 Task: Add a signature Karina Martinez containing Have a great National Peace Day, Karina Martinez to email address softage.8@softage.net and add a label Environmental
Action: Mouse moved to (1307, 76)
Screenshot: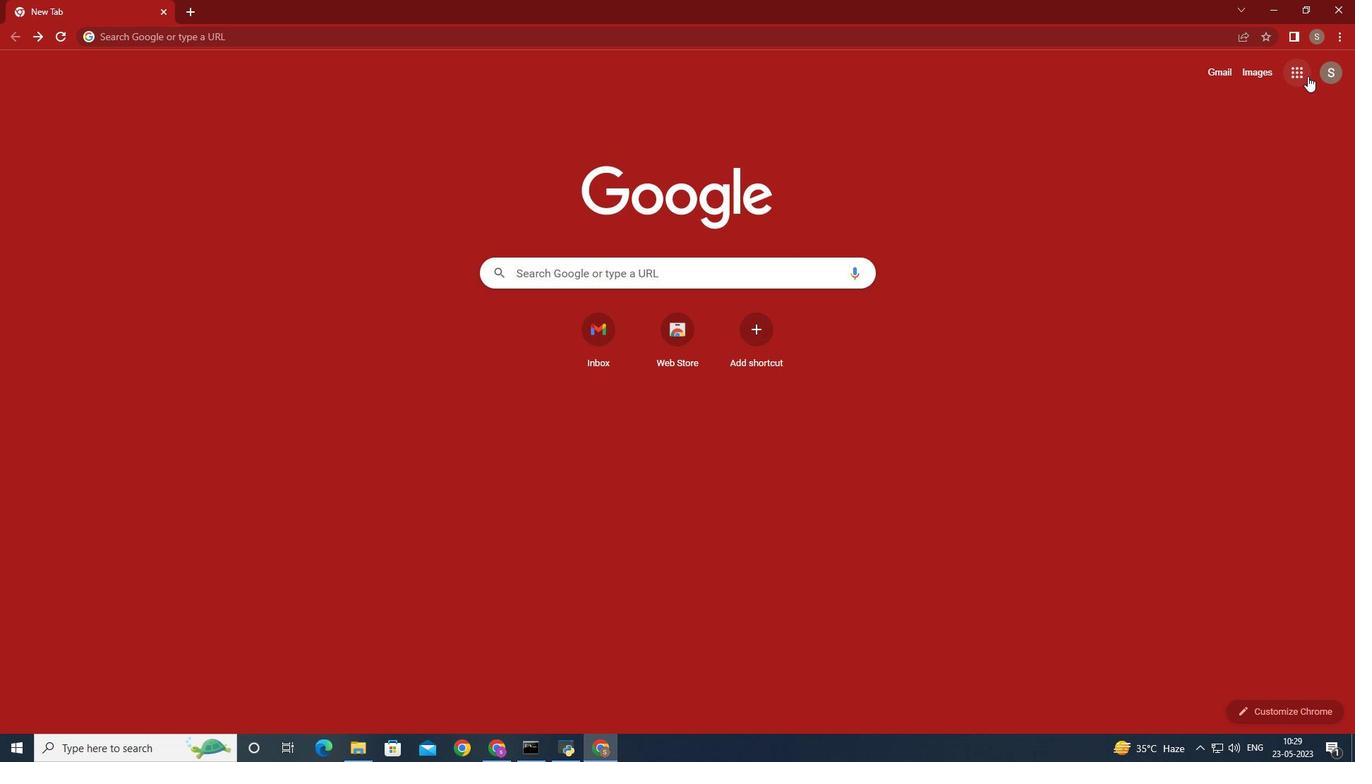 
Action: Mouse pressed left at (1307, 76)
Screenshot: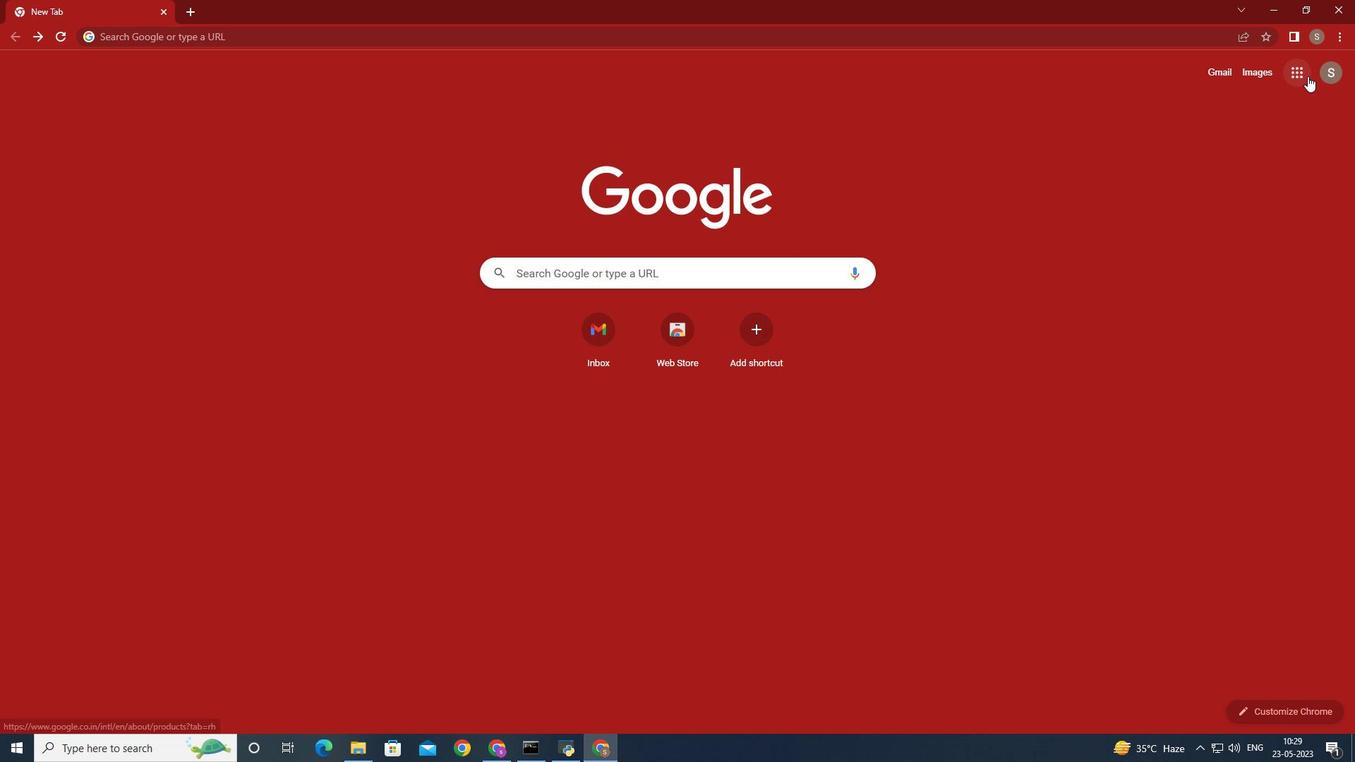 
Action: Mouse moved to (1243, 139)
Screenshot: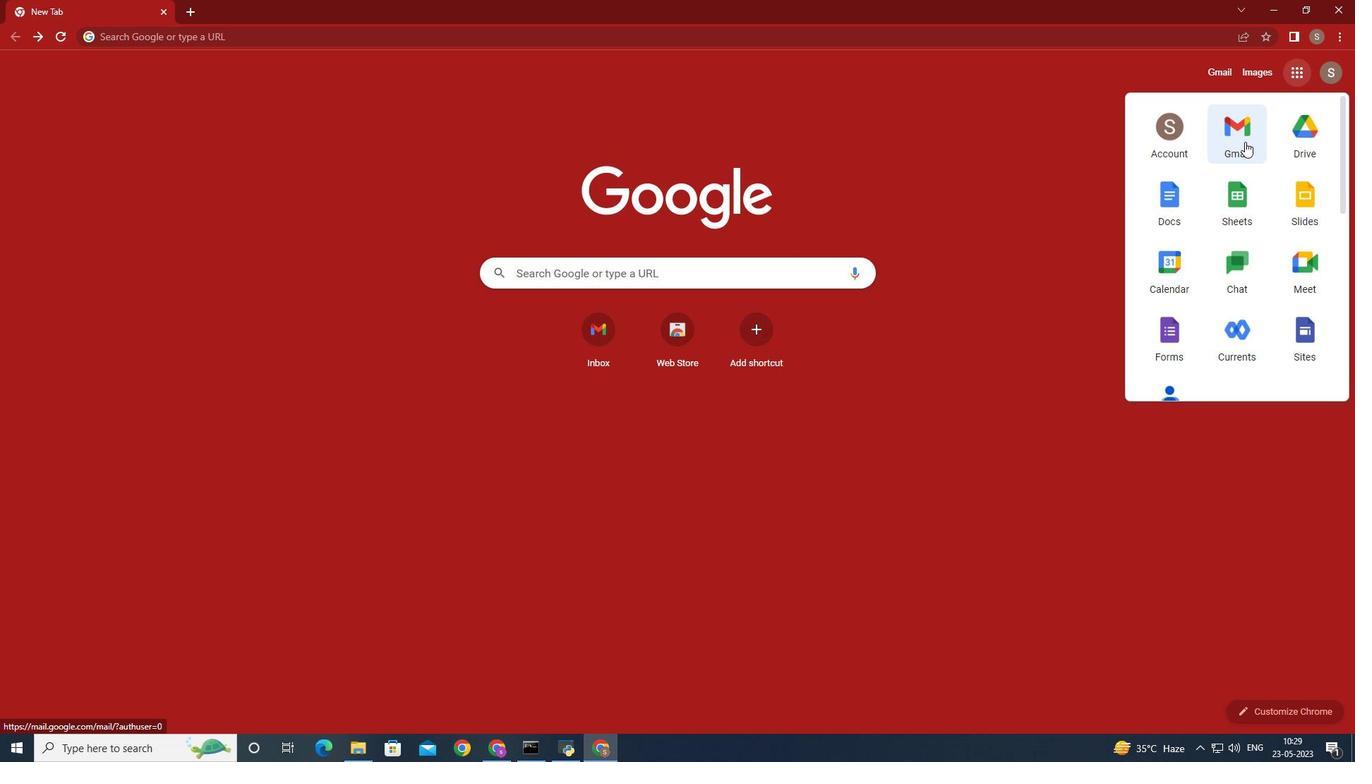 
Action: Mouse pressed left at (1243, 139)
Screenshot: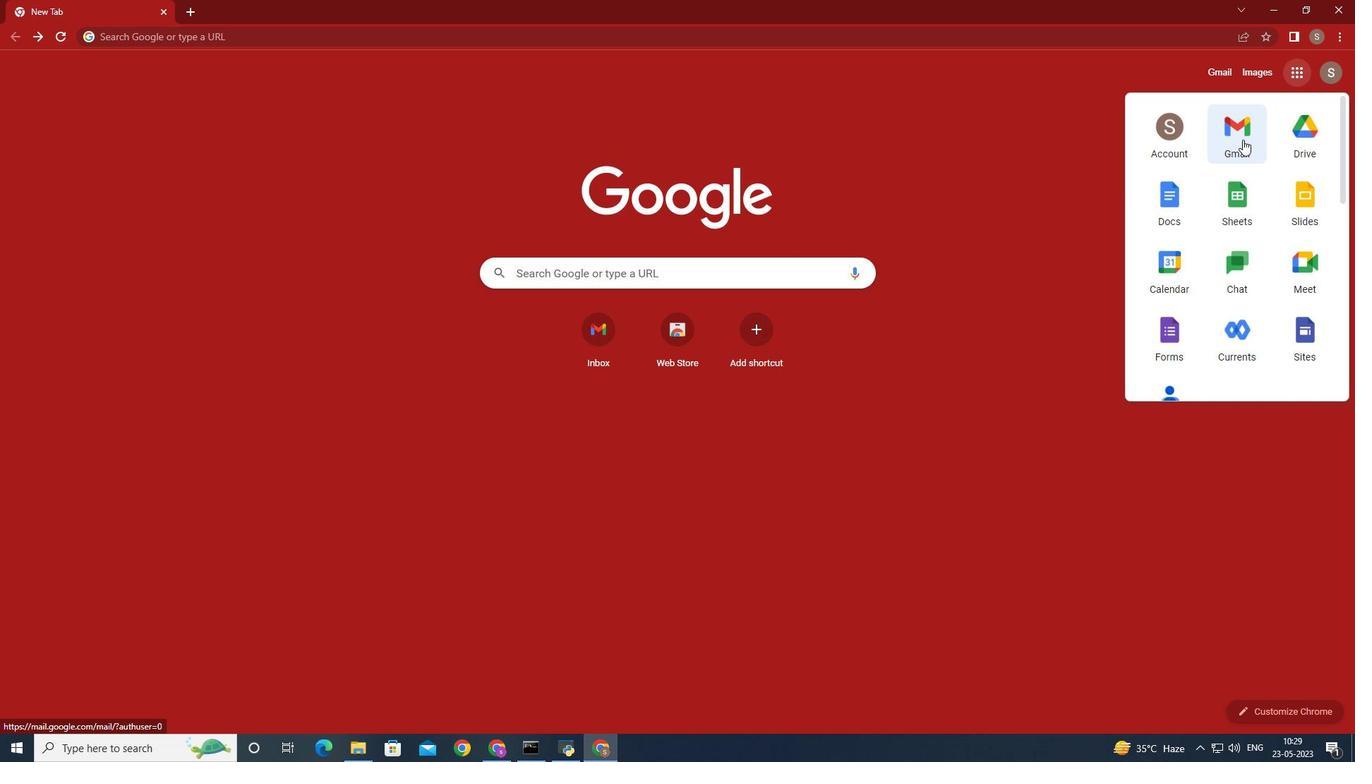 
Action: Mouse moved to (1195, 100)
Screenshot: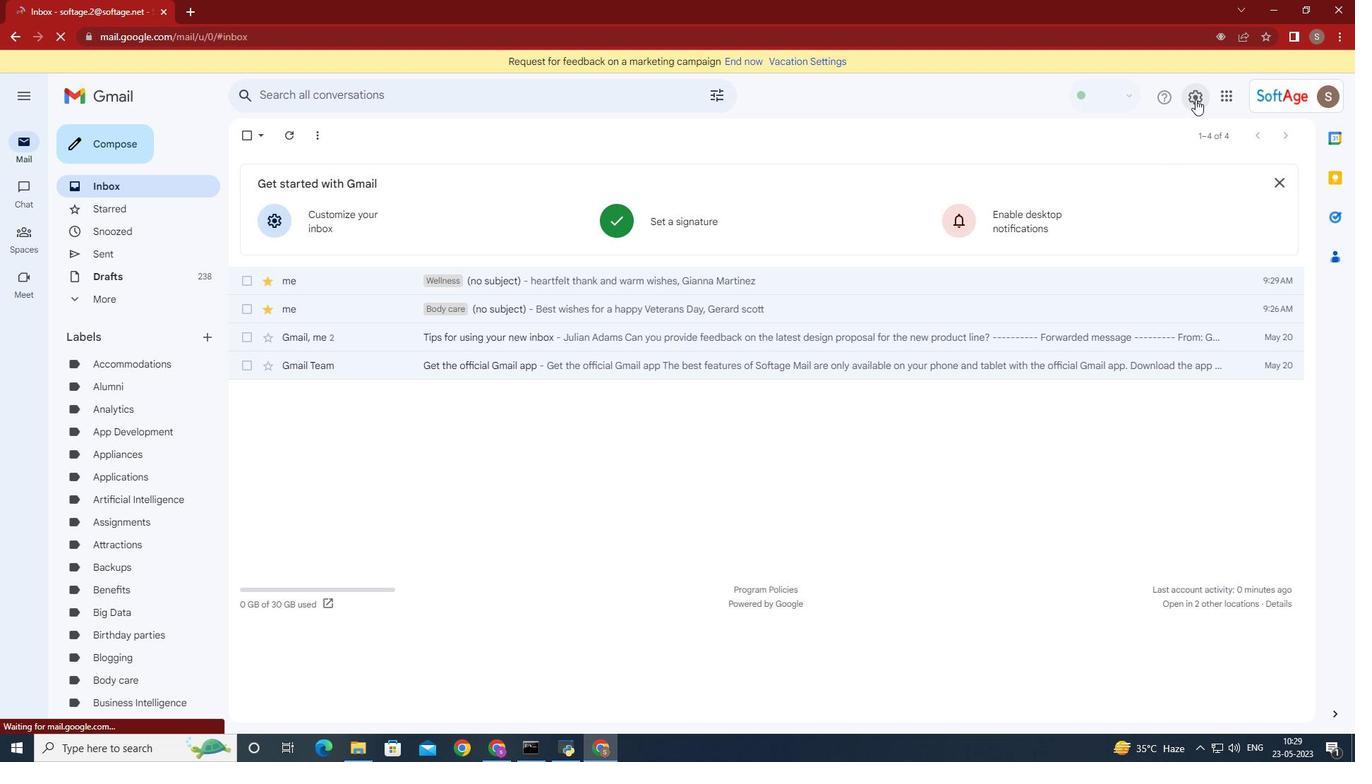 
Action: Mouse pressed left at (1195, 100)
Screenshot: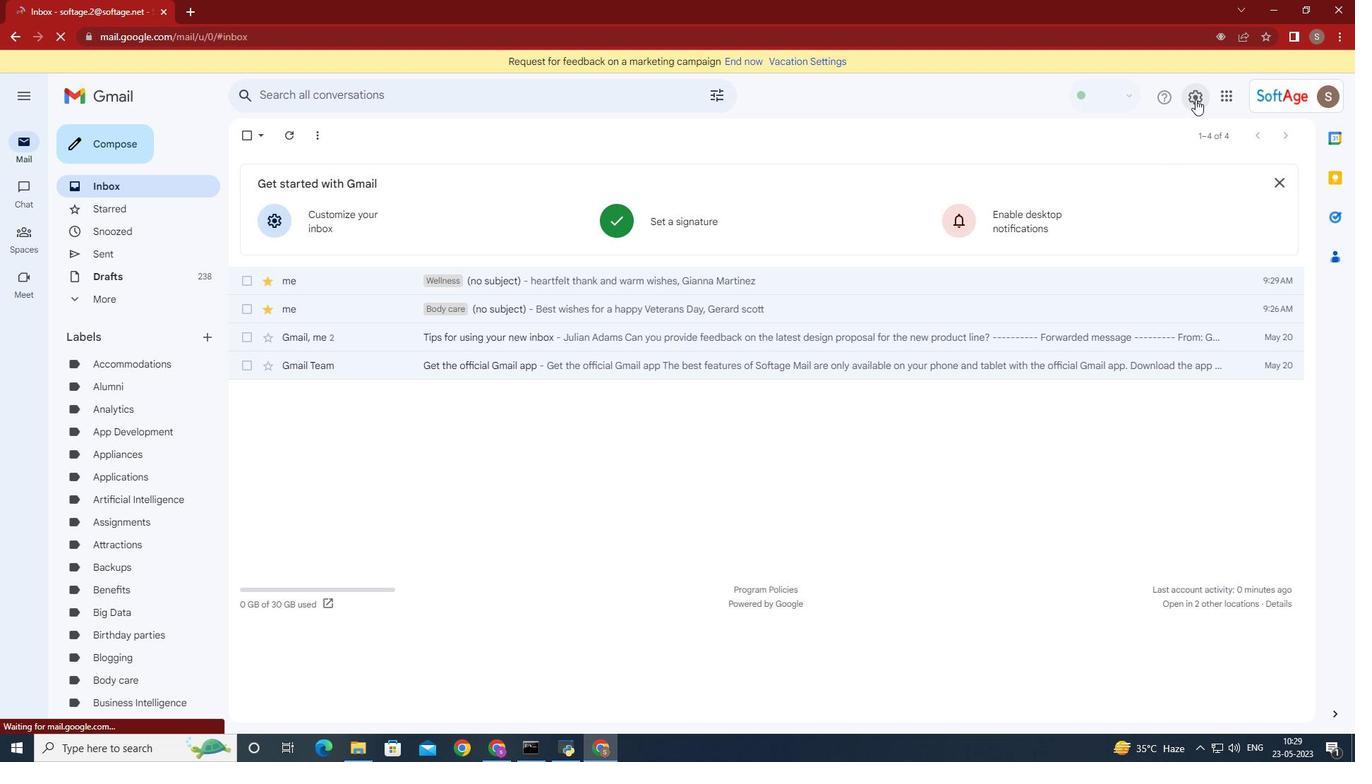
Action: Mouse moved to (1199, 172)
Screenshot: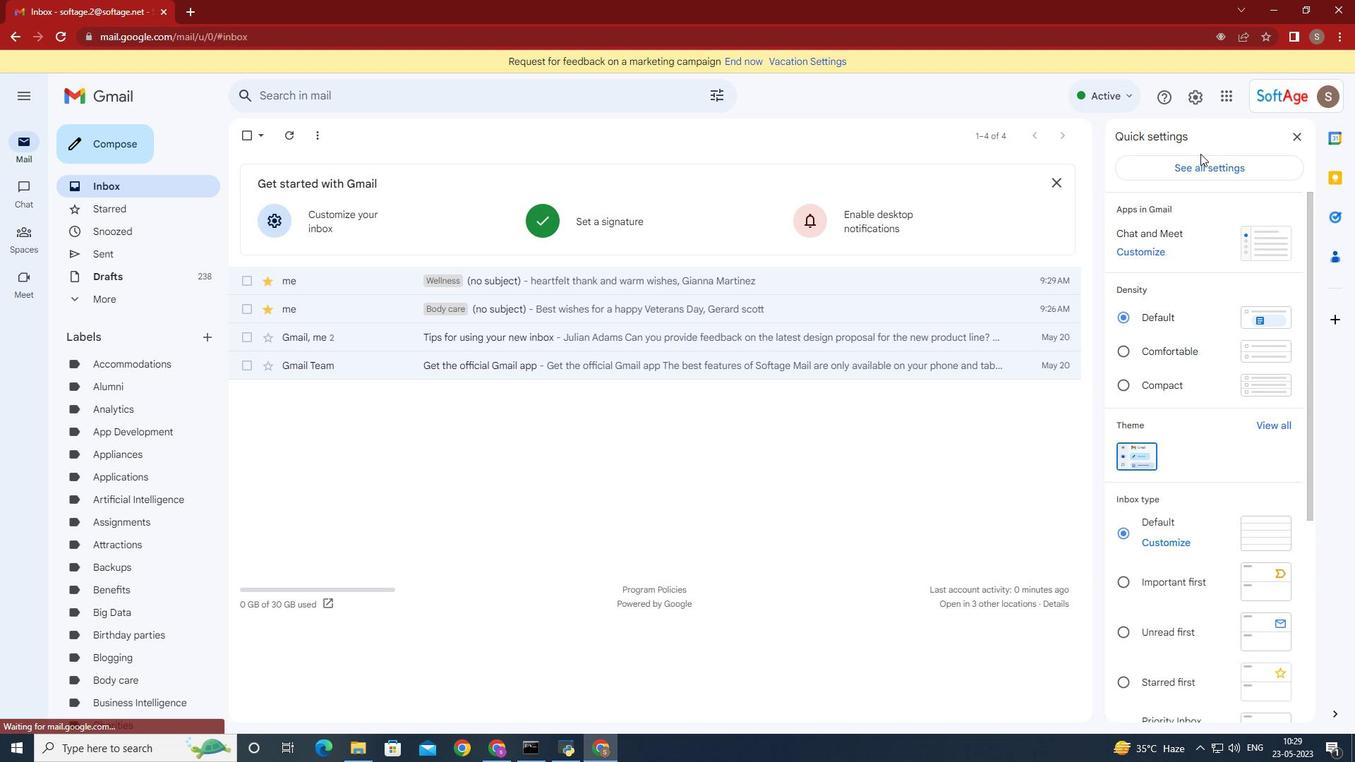 
Action: Mouse pressed left at (1199, 172)
Screenshot: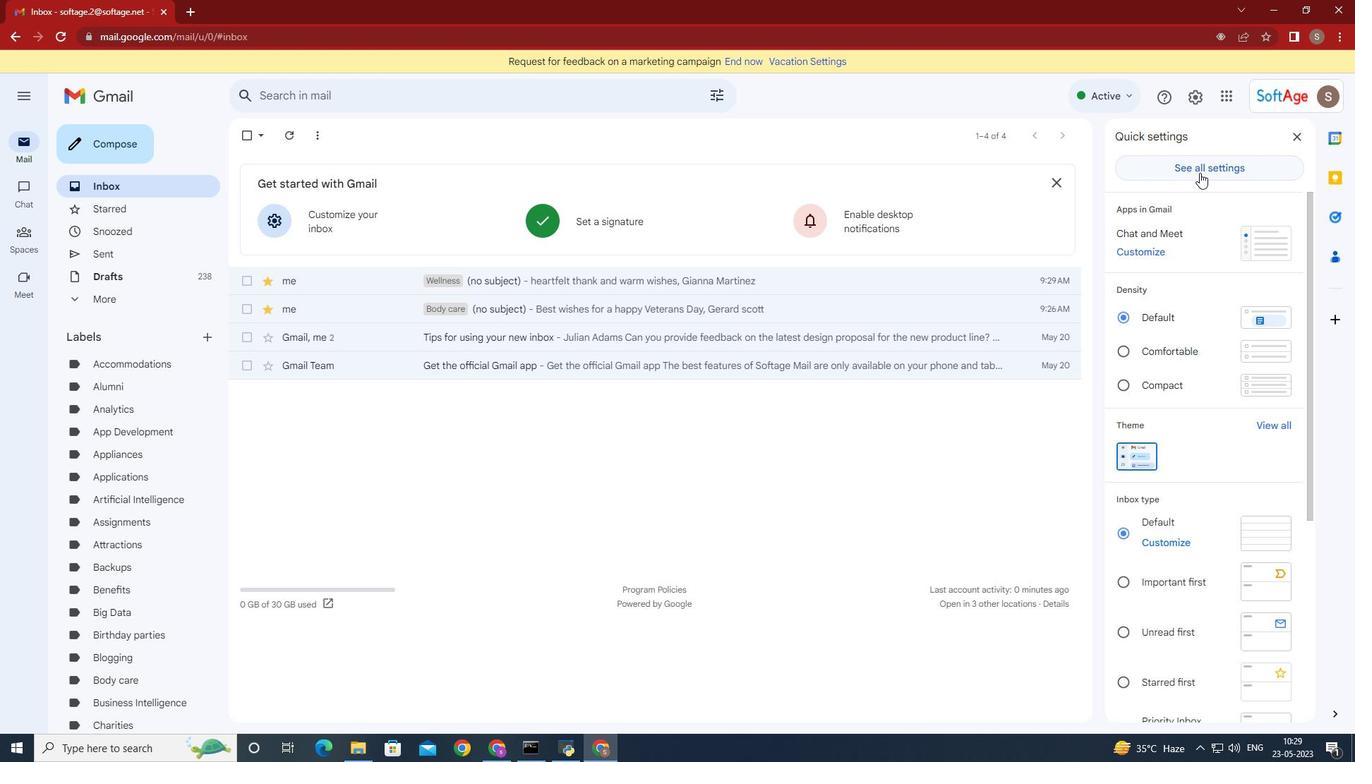 
Action: Mouse moved to (916, 242)
Screenshot: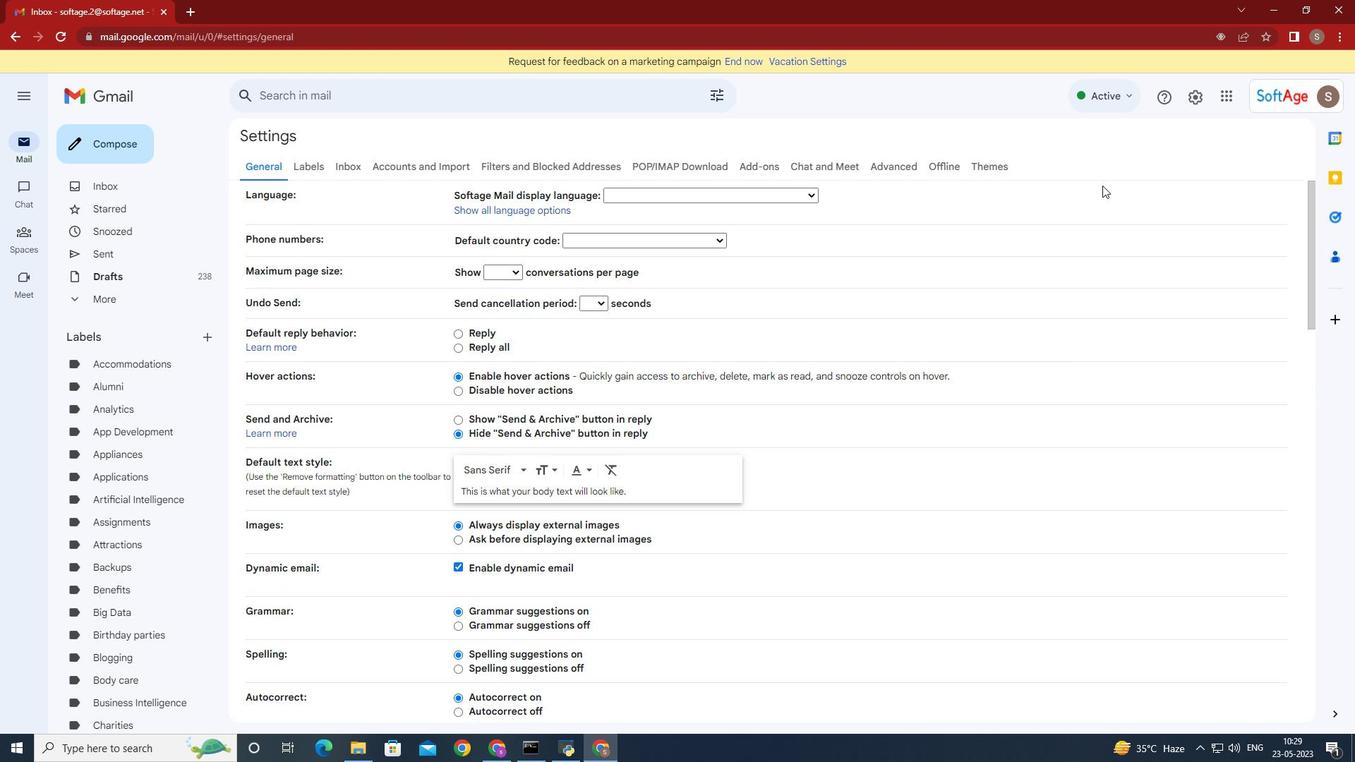 
Action: Mouse scrolled (916, 241) with delta (0, 0)
Screenshot: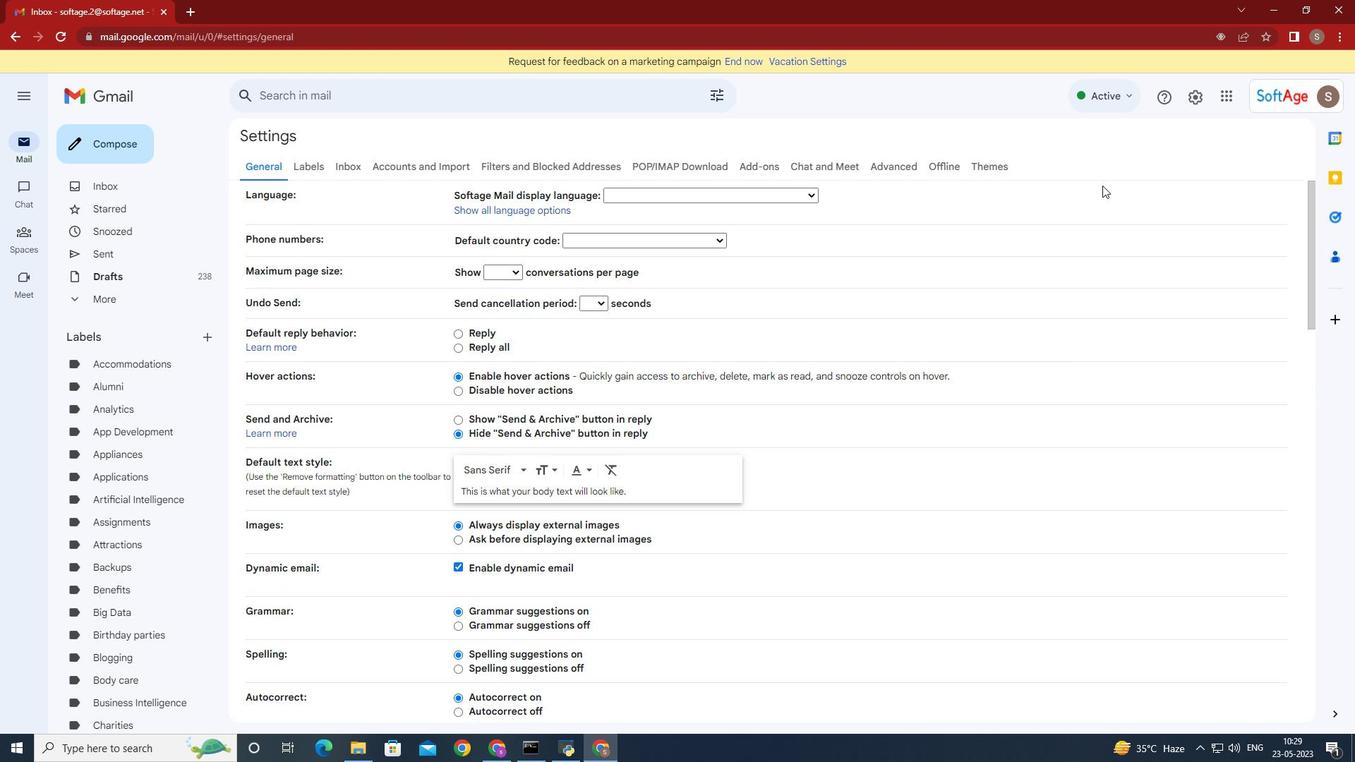 
Action: Mouse moved to (915, 242)
Screenshot: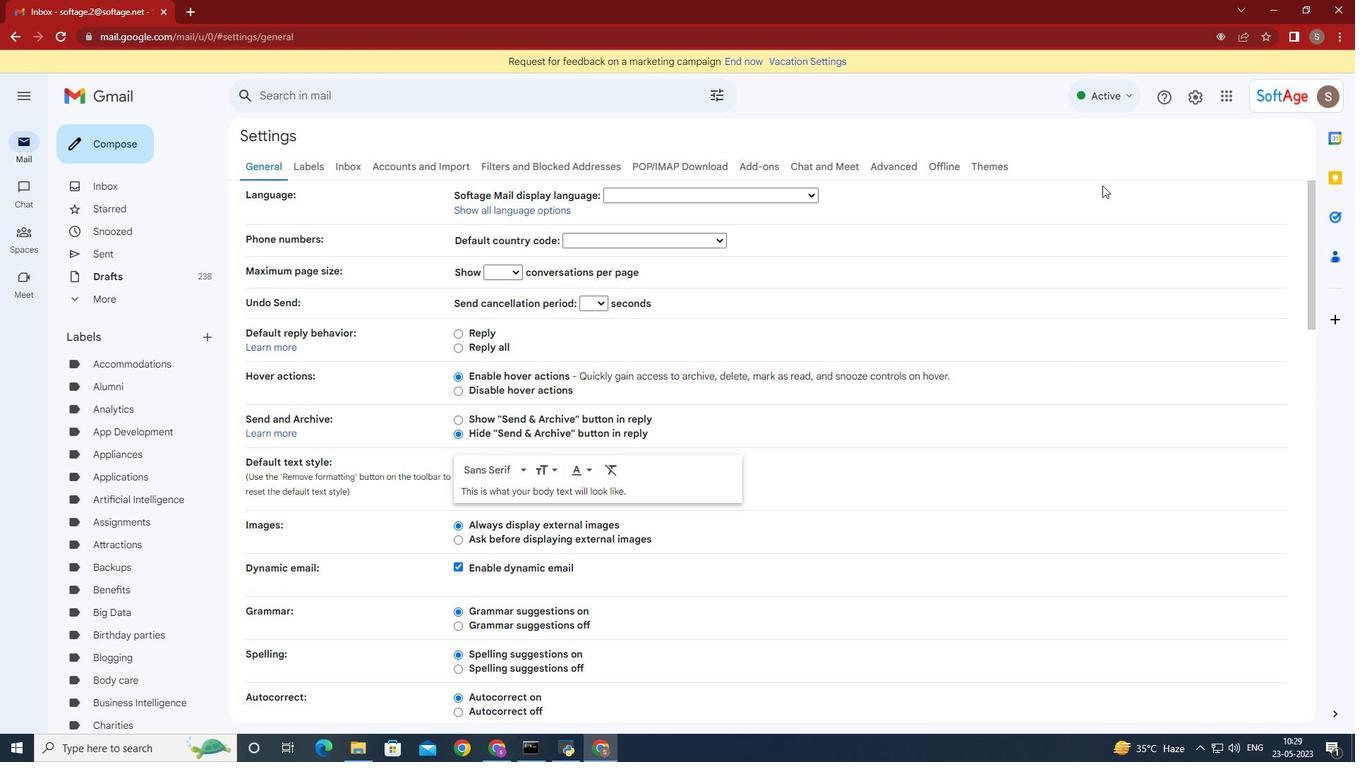 
Action: Mouse scrolled (915, 241) with delta (0, 0)
Screenshot: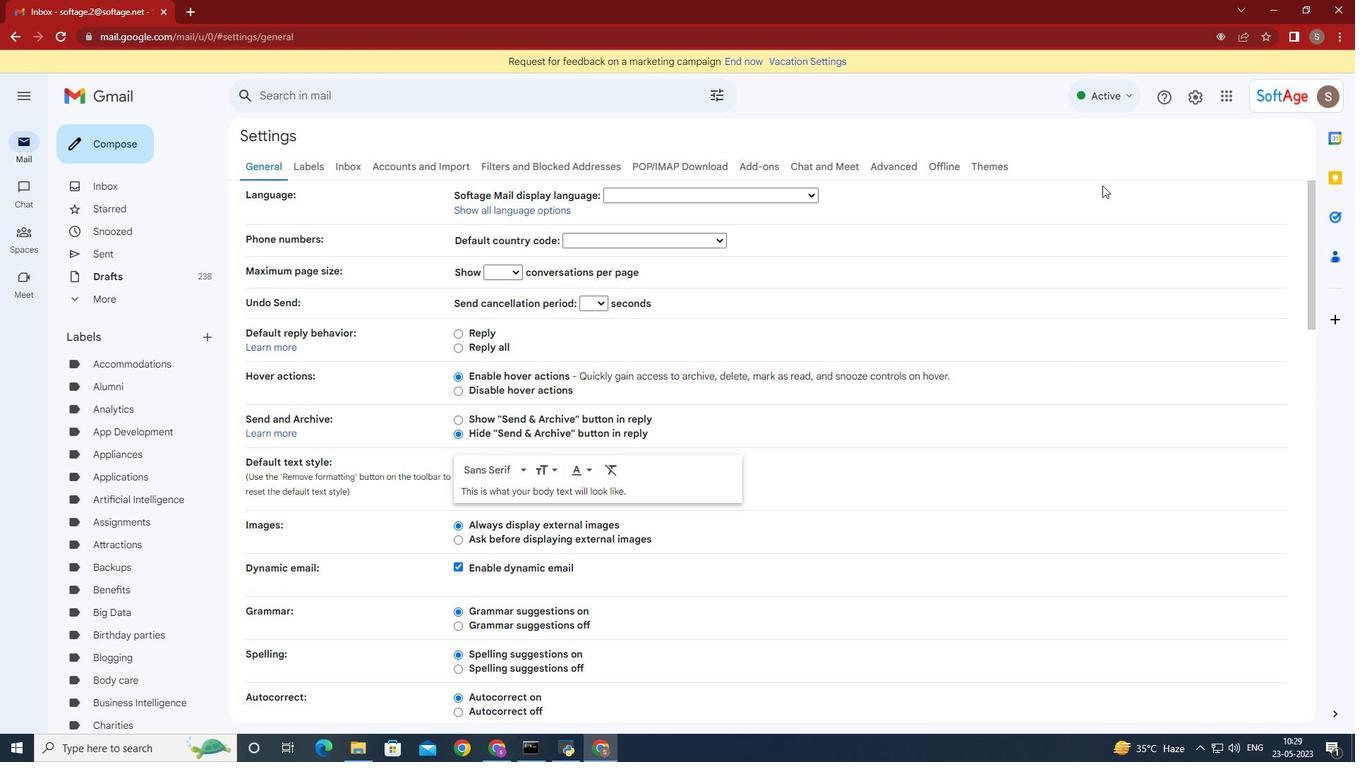 
Action: Mouse scrolled (915, 241) with delta (0, 0)
Screenshot: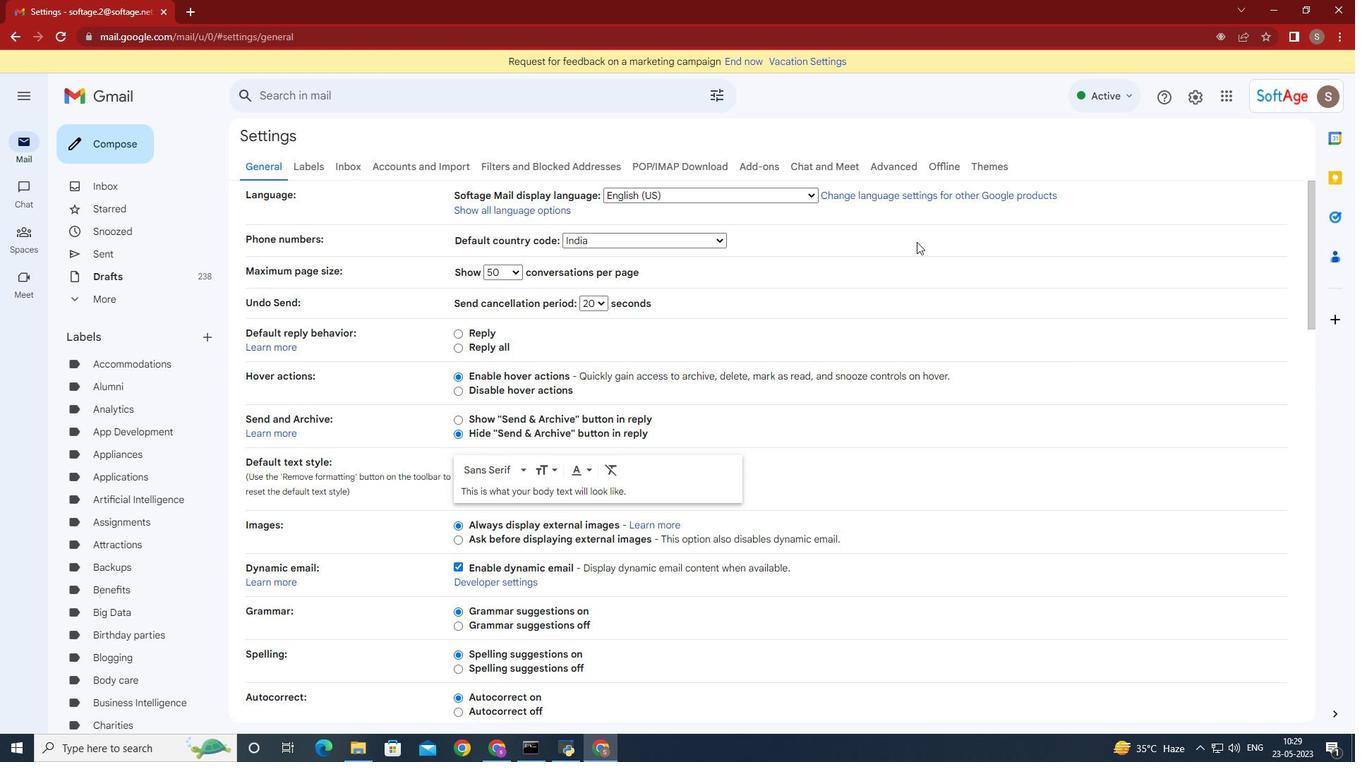 
Action: Mouse moved to (914, 242)
Screenshot: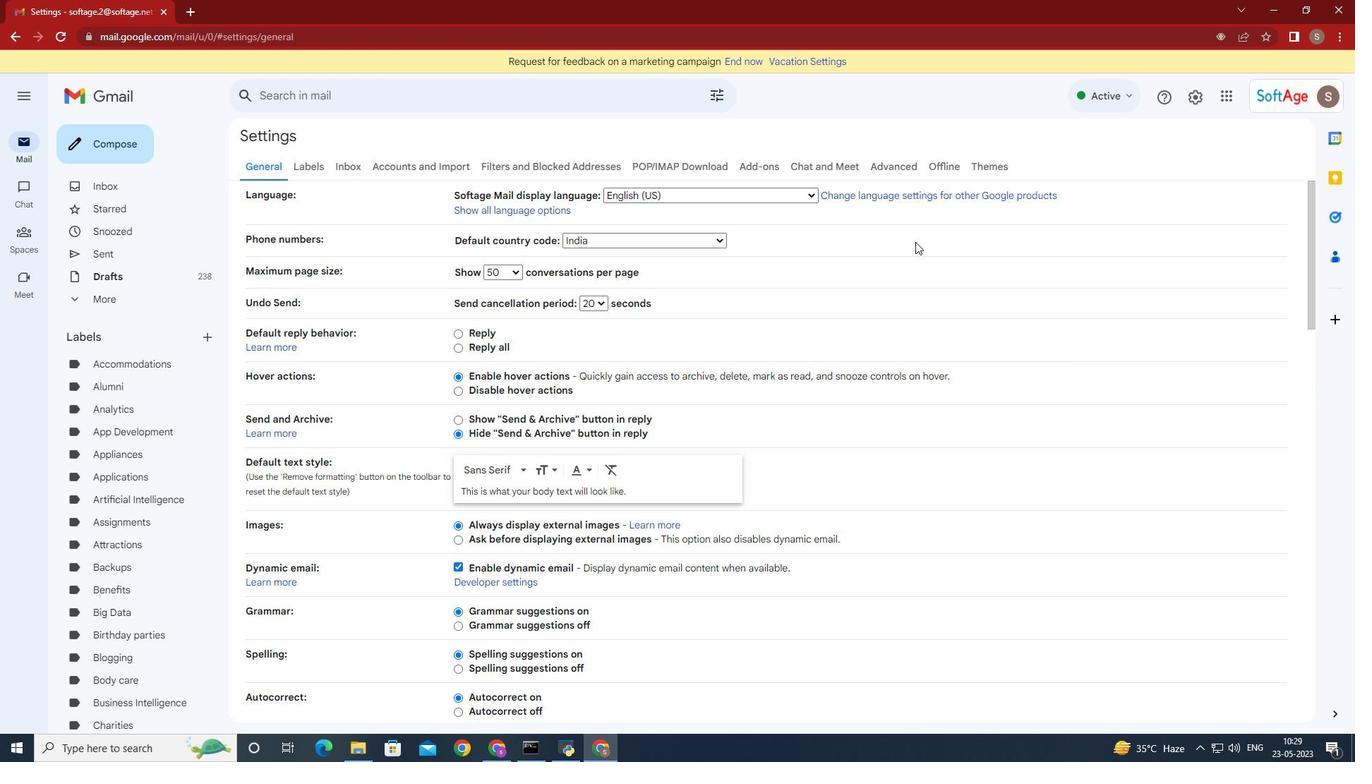 
Action: Mouse scrolled (914, 242) with delta (0, 0)
Screenshot: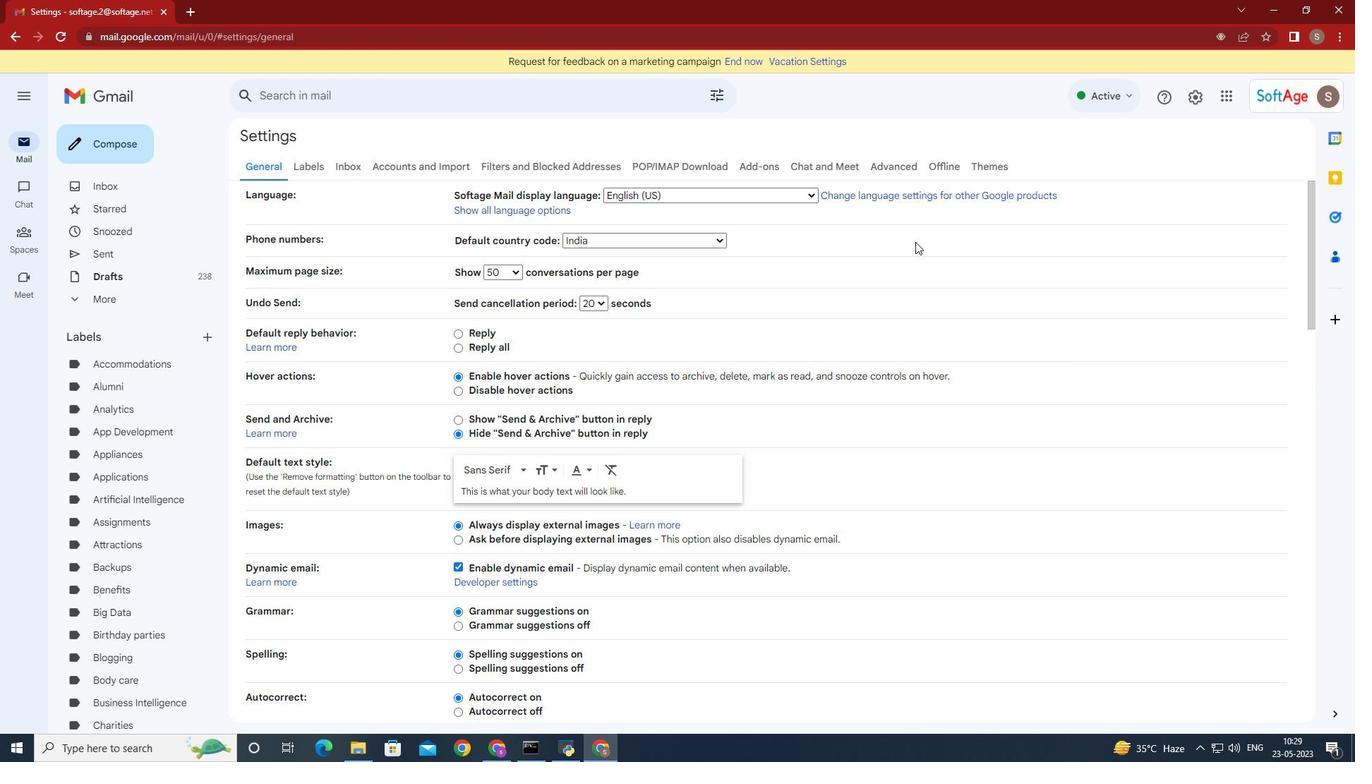 
Action: Mouse moved to (914, 242)
Screenshot: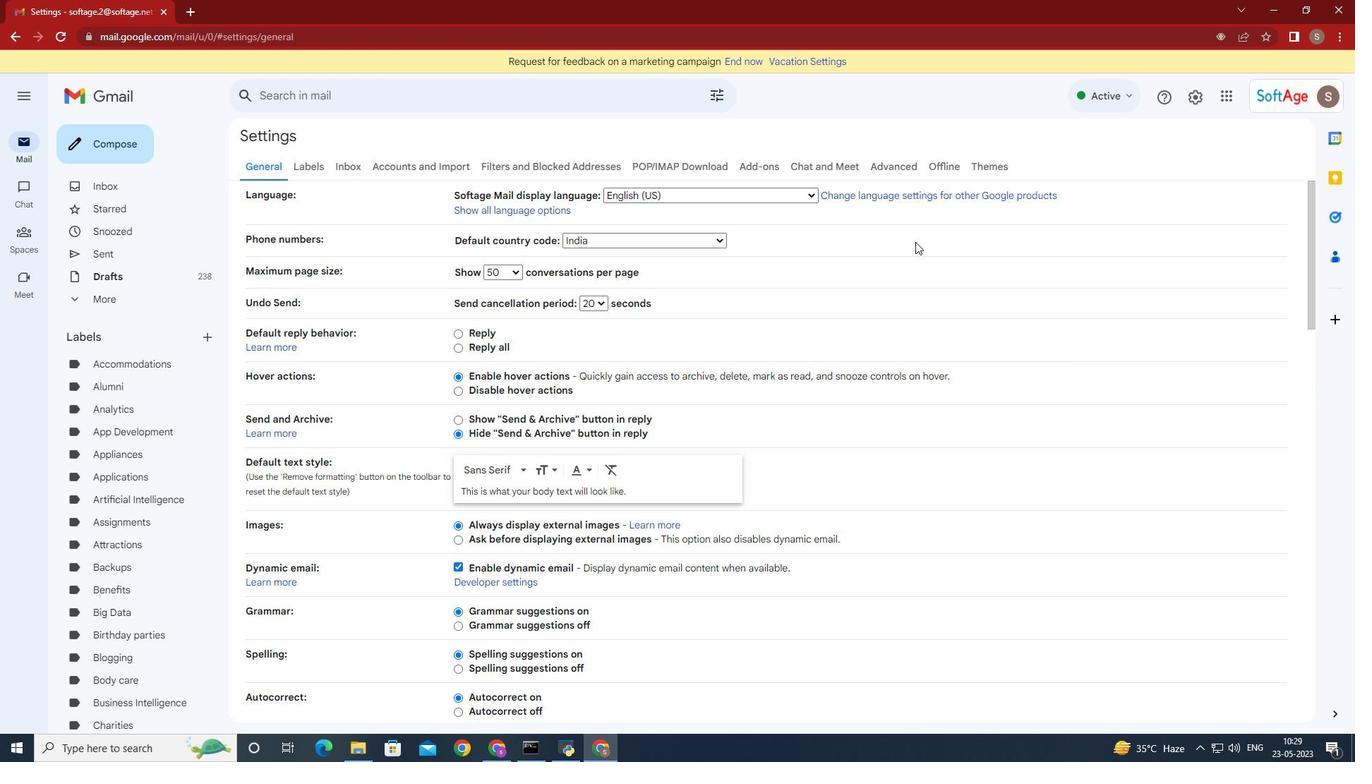 
Action: Mouse scrolled (914, 242) with delta (0, 0)
Screenshot: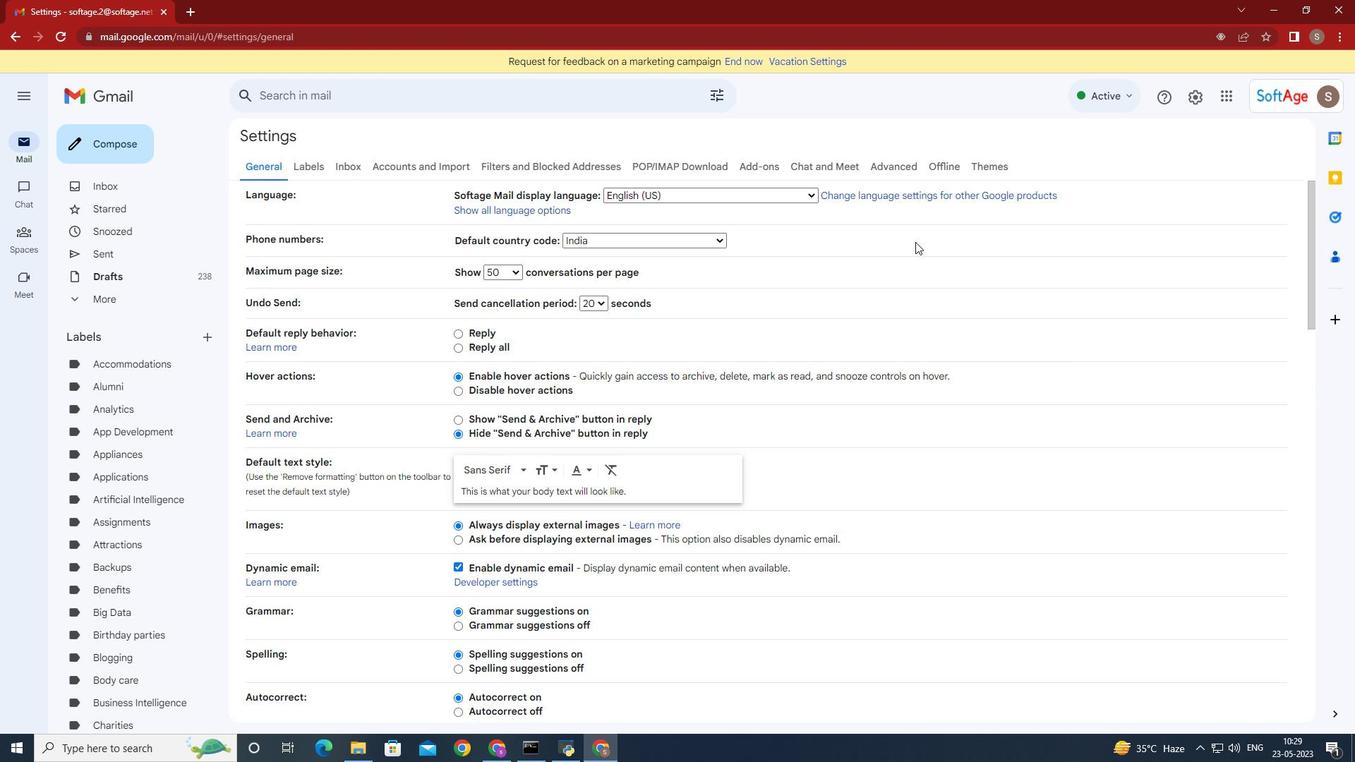
Action: Mouse moved to (914, 242)
Screenshot: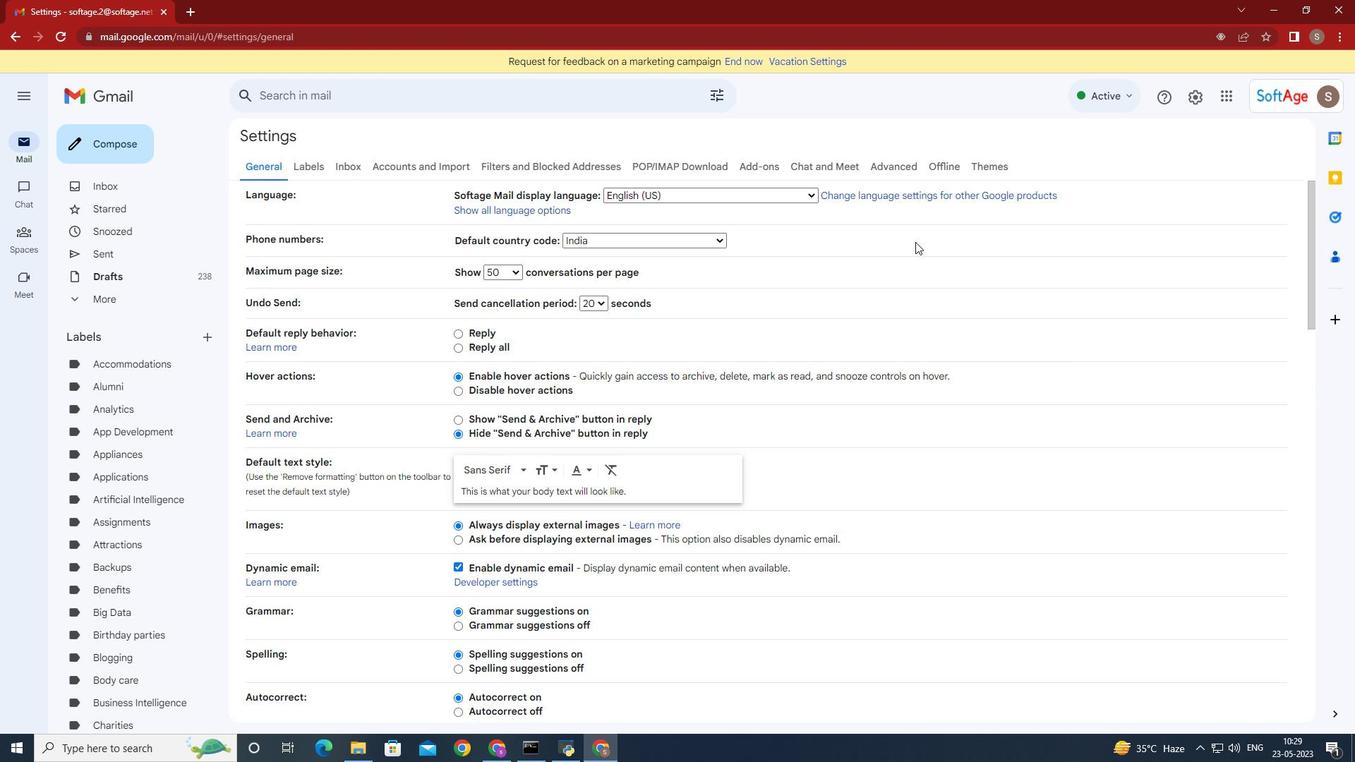 
Action: Mouse scrolled (914, 242) with delta (0, 0)
Screenshot: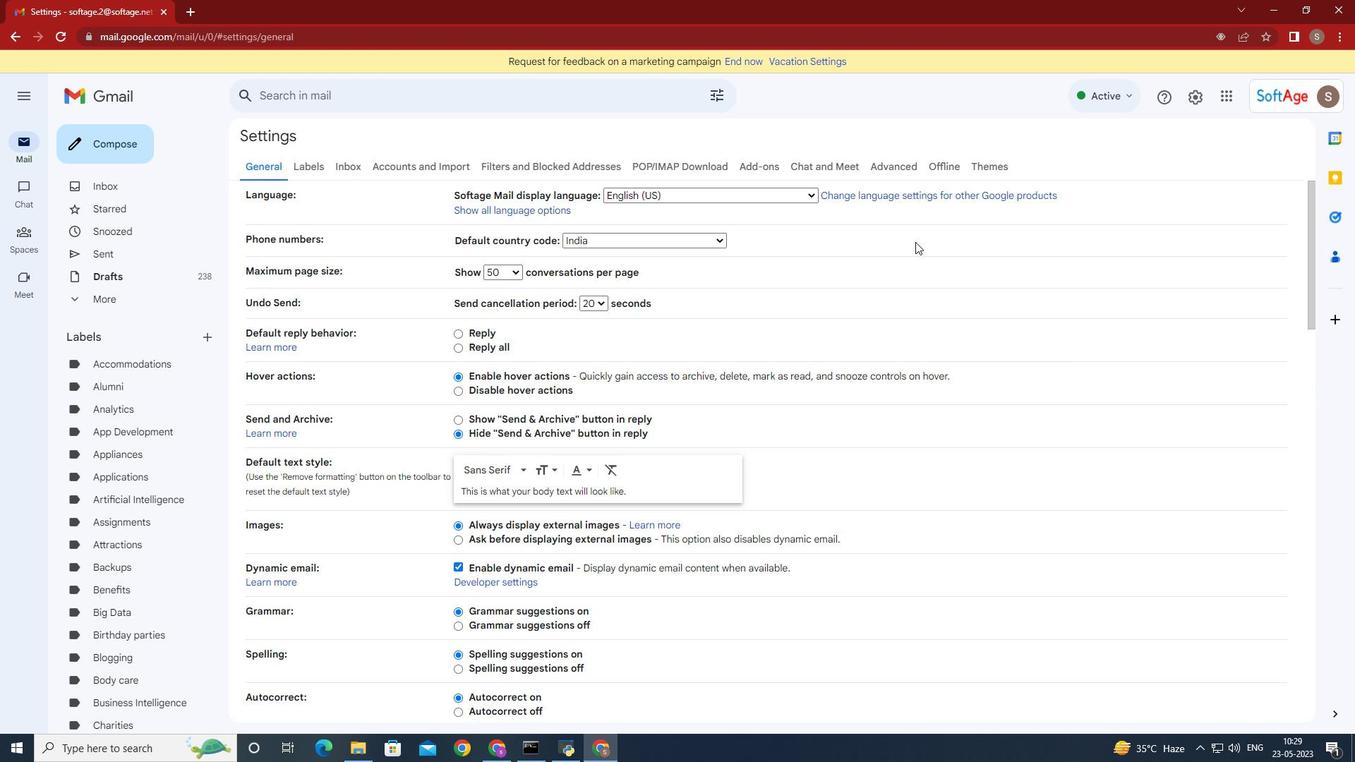 
Action: Mouse moved to (913, 242)
Screenshot: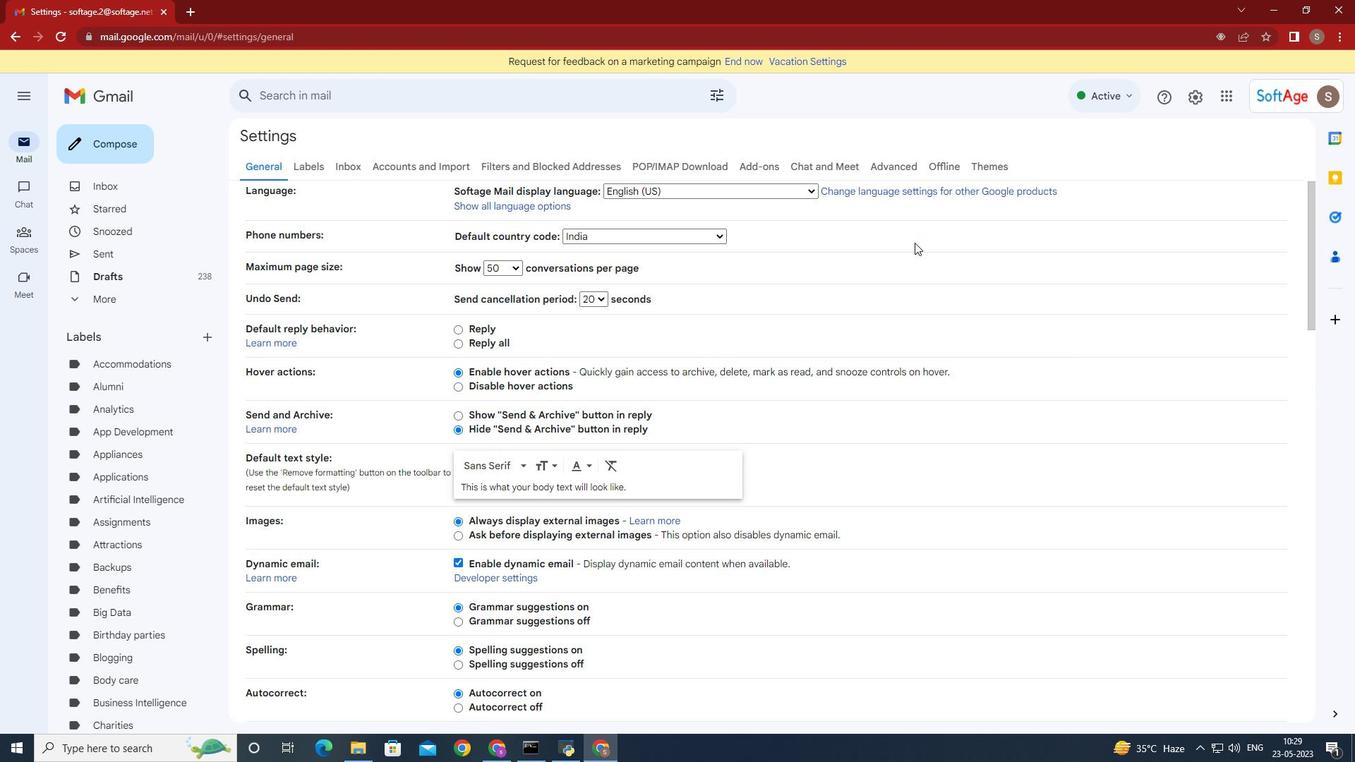 
Action: Mouse scrolled (913, 242) with delta (0, 0)
Screenshot: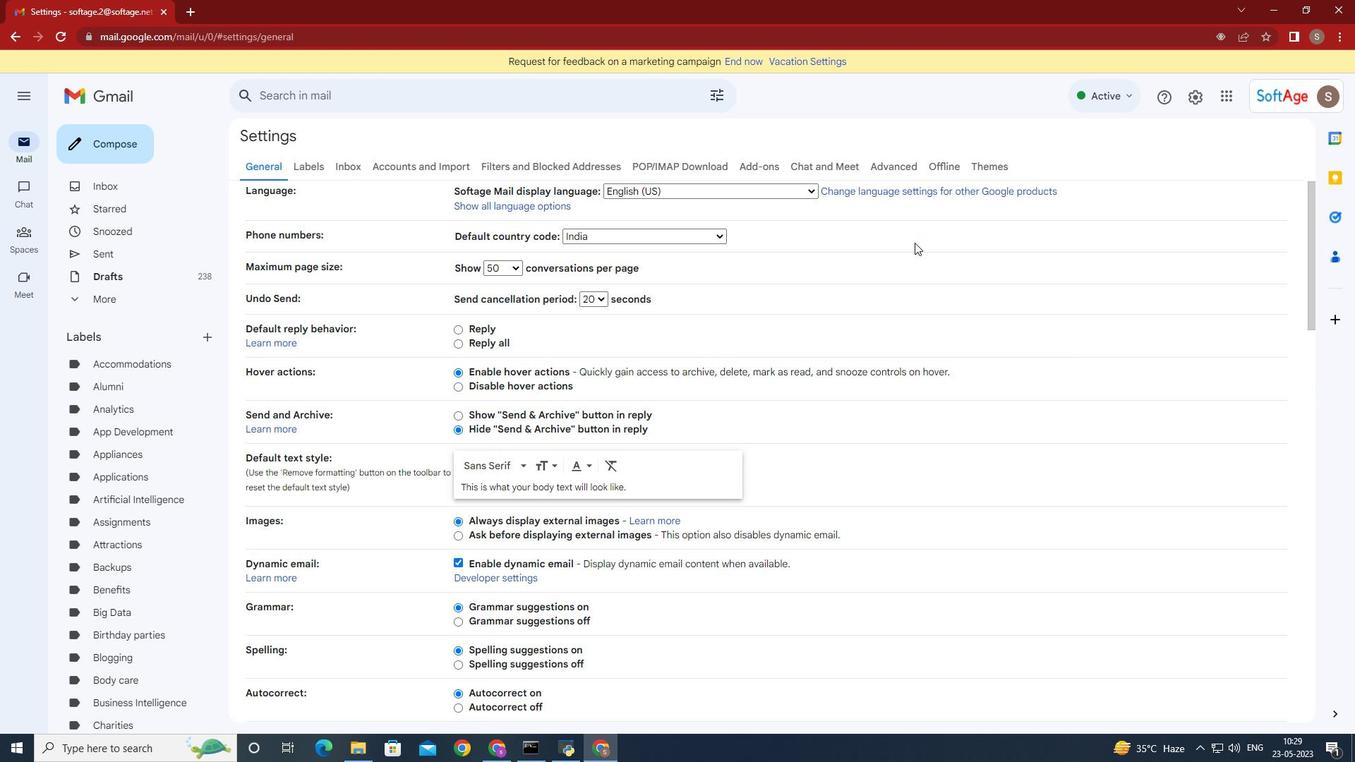 
Action: Mouse moved to (858, 242)
Screenshot: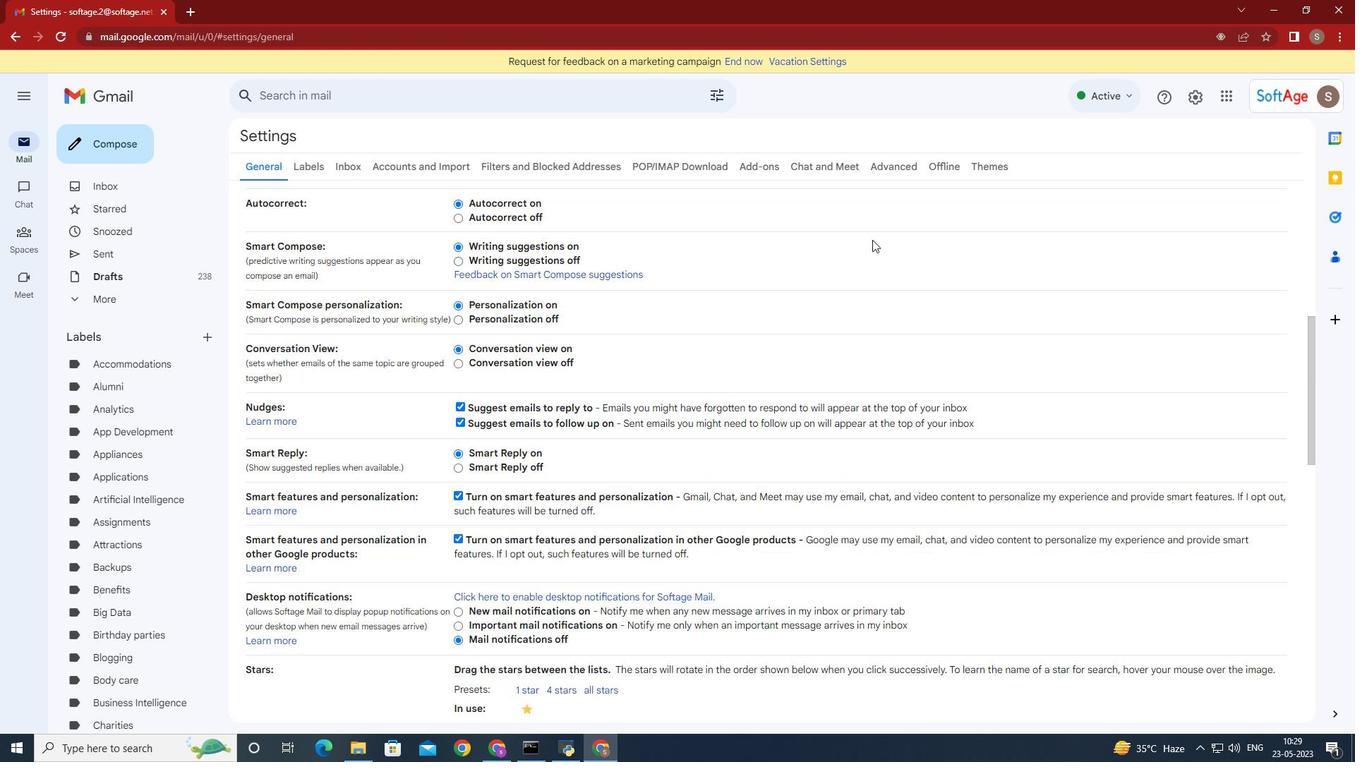 
Action: Mouse scrolled (858, 242) with delta (0, 0)
Screenshot: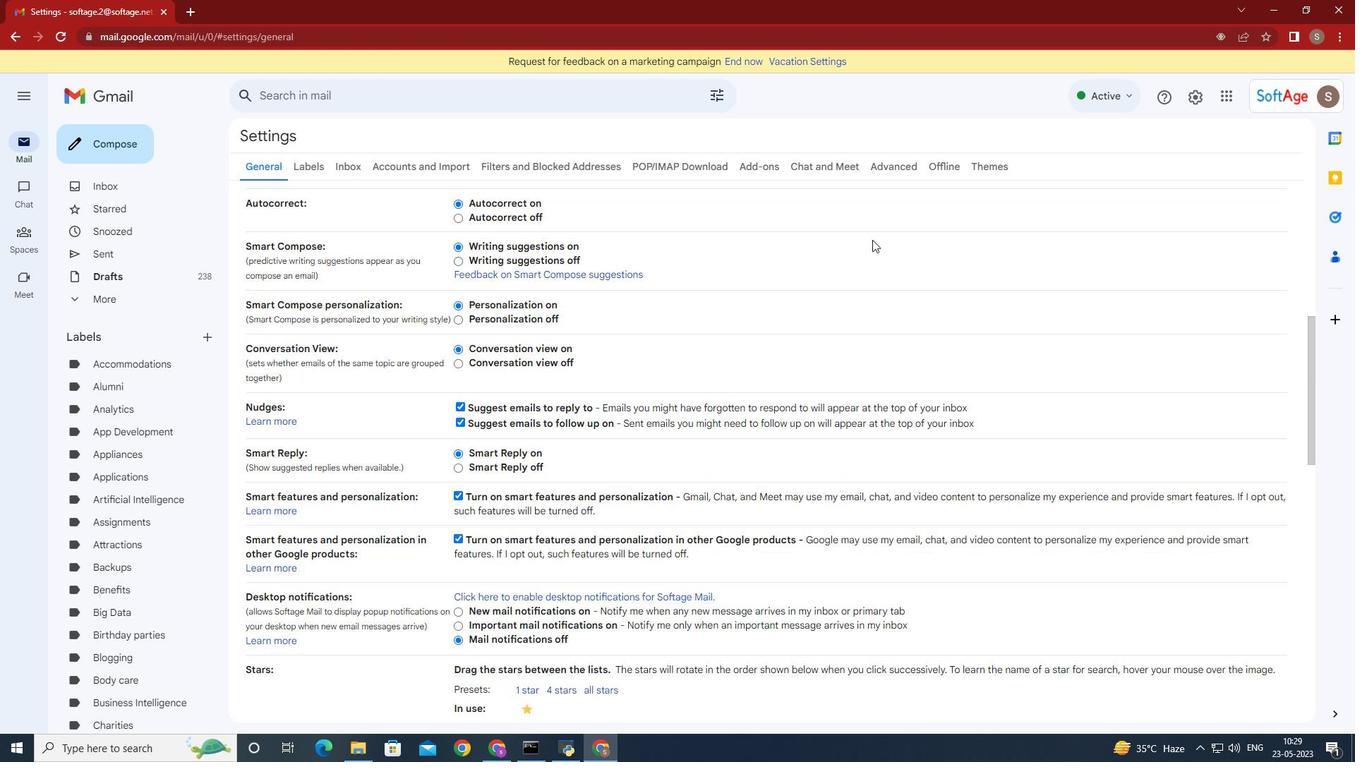 
Action: Mouse scrolled (858, 242) with delta (0, 0)
Screenshot: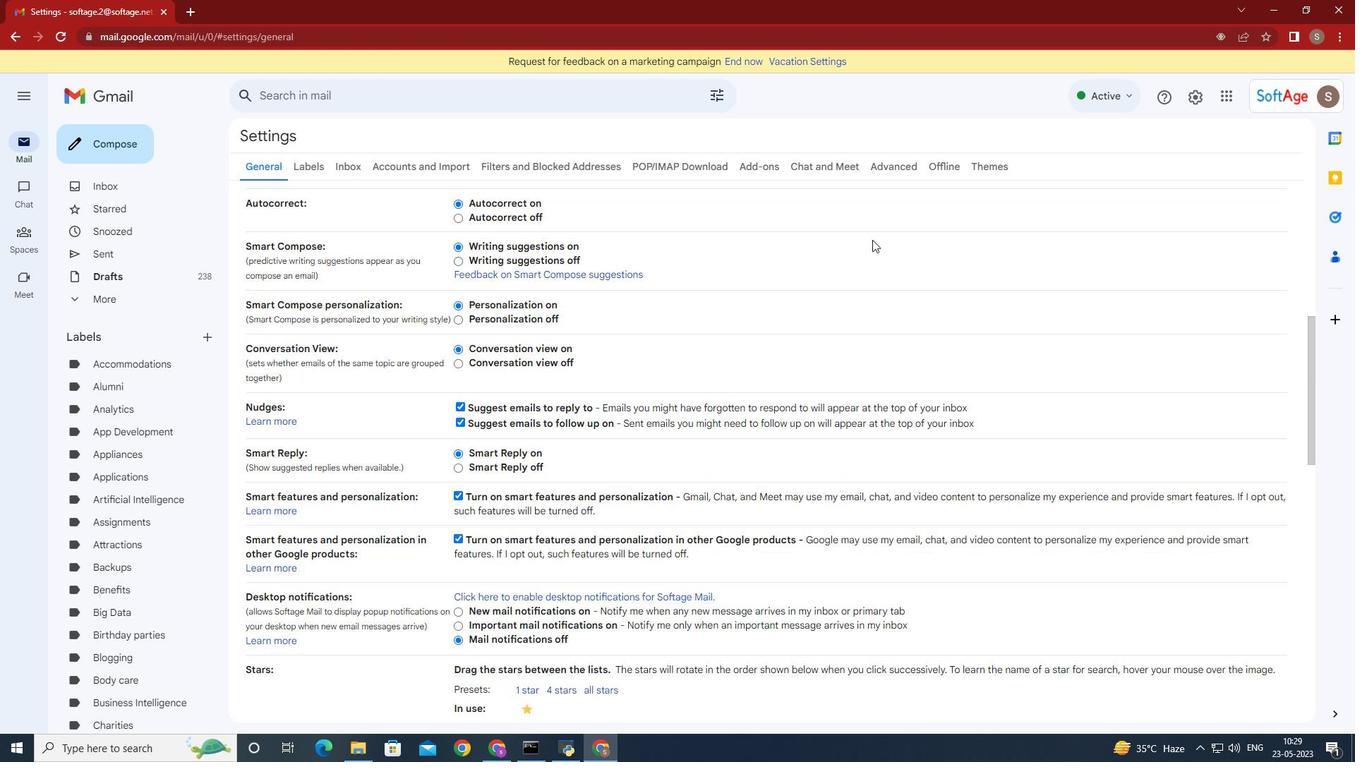 
Action: Mouse scrolled (858, 242) with delta (0, 0)
Screenshot: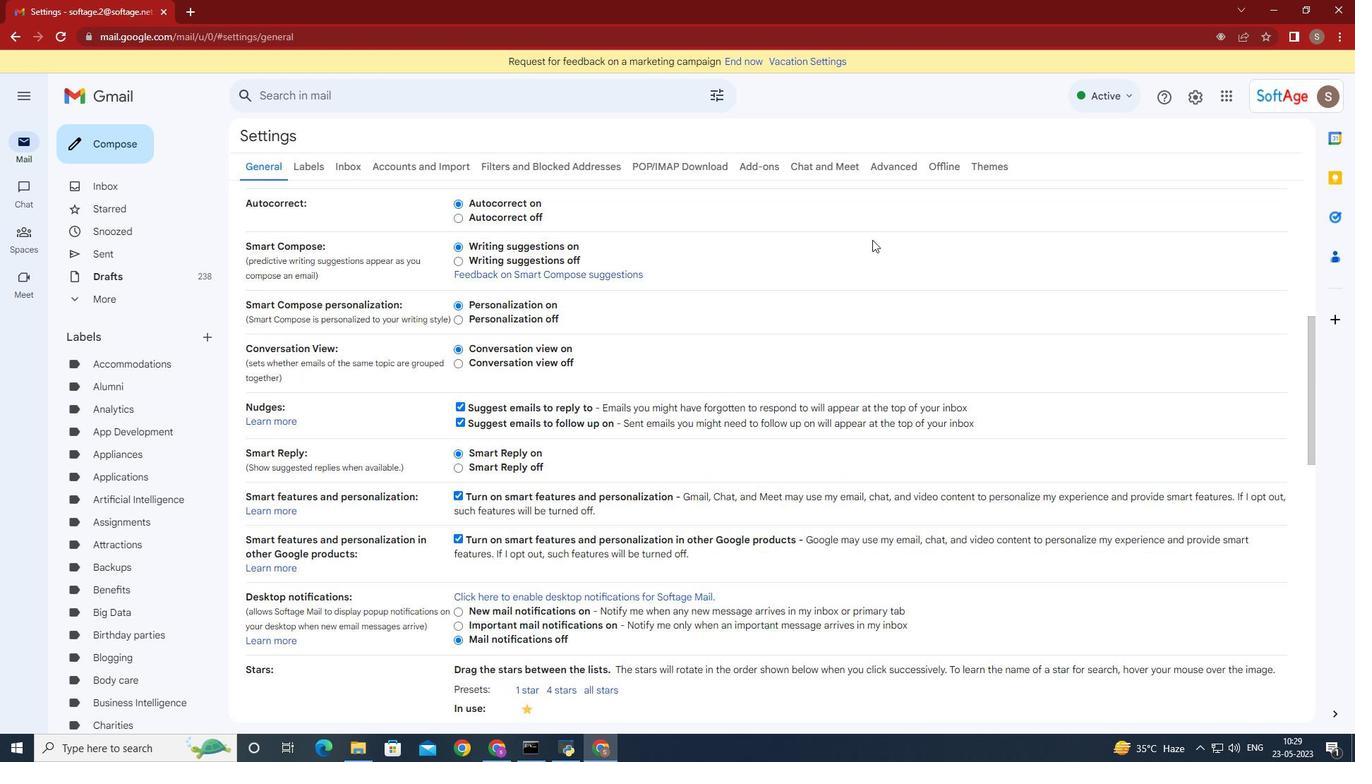 
Action: Mouse moved to (857, 242)
Screenshot: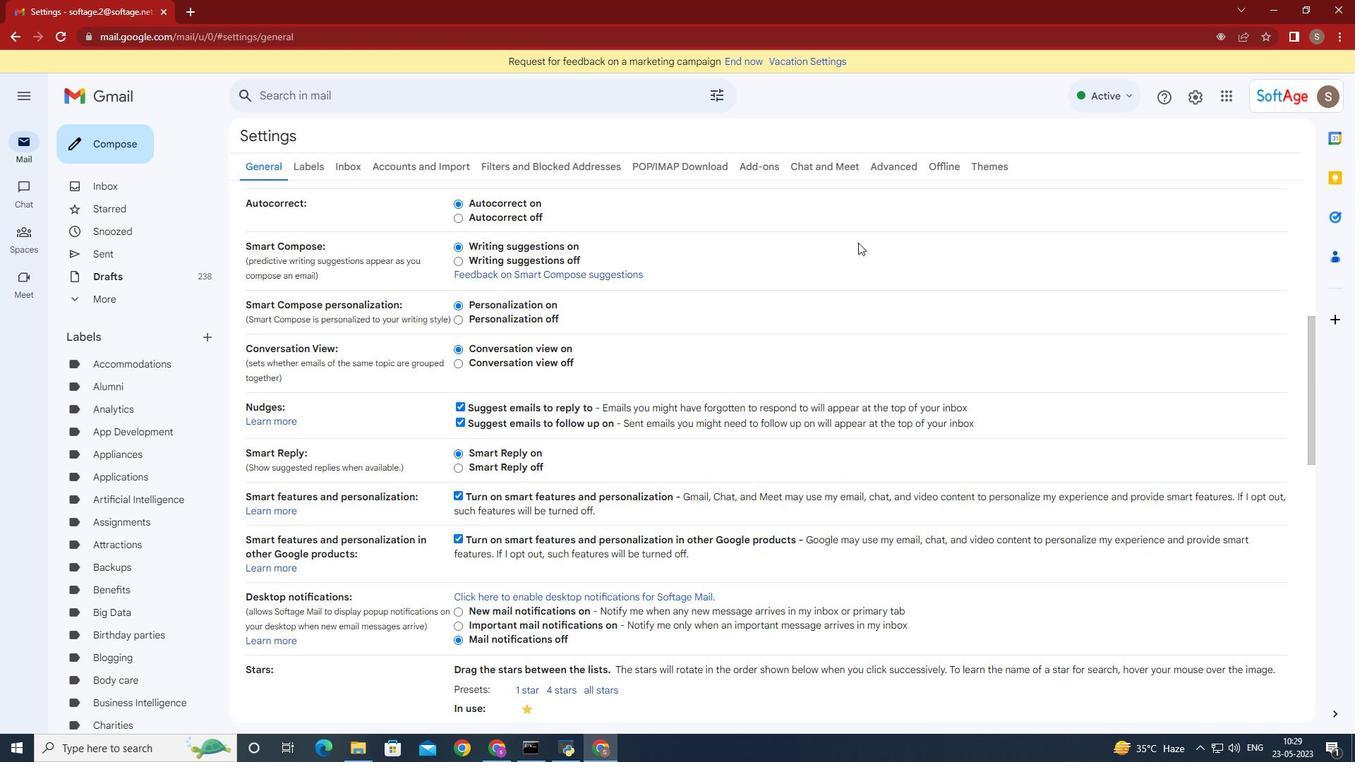 
Action: Mouse scrolled (857, 242) with delta (0, 0)
Screenshot: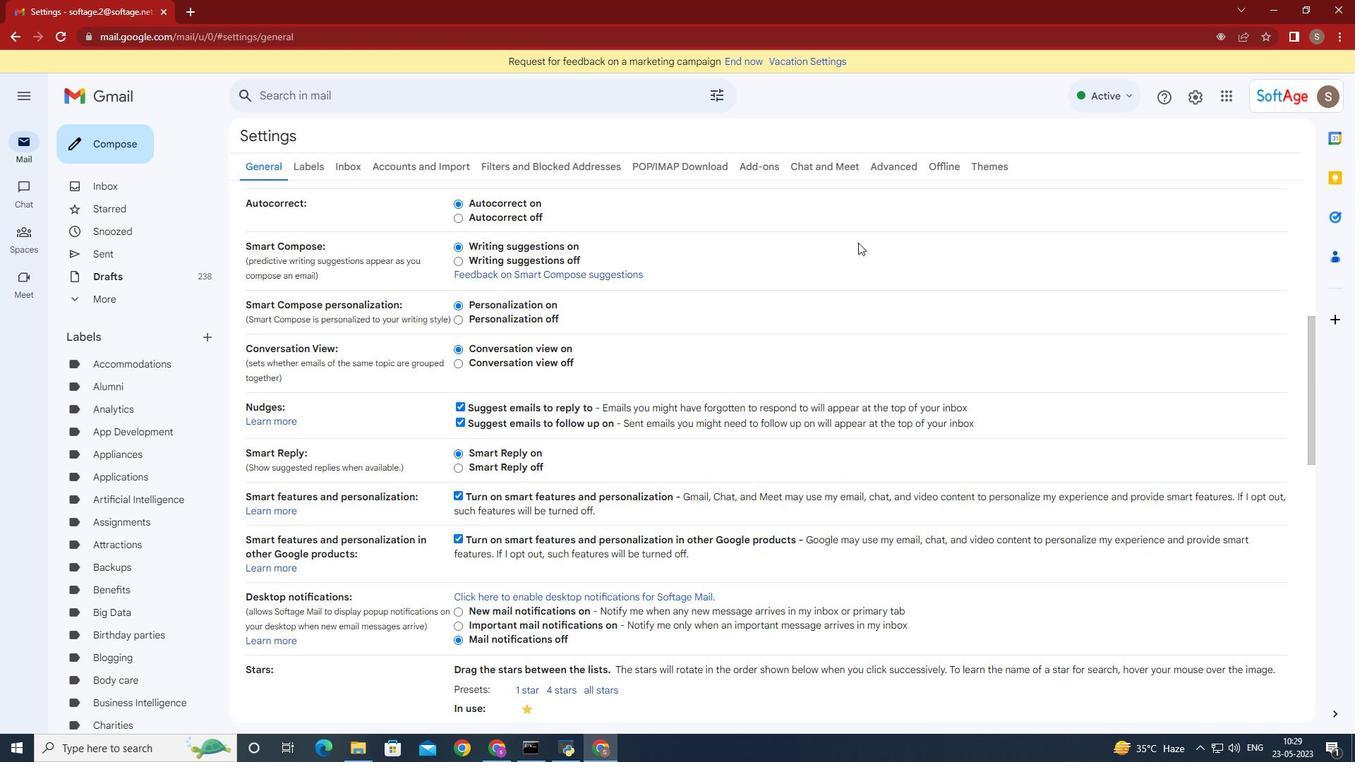 
Action: Mouse moved to (856, 242)
Screenshot: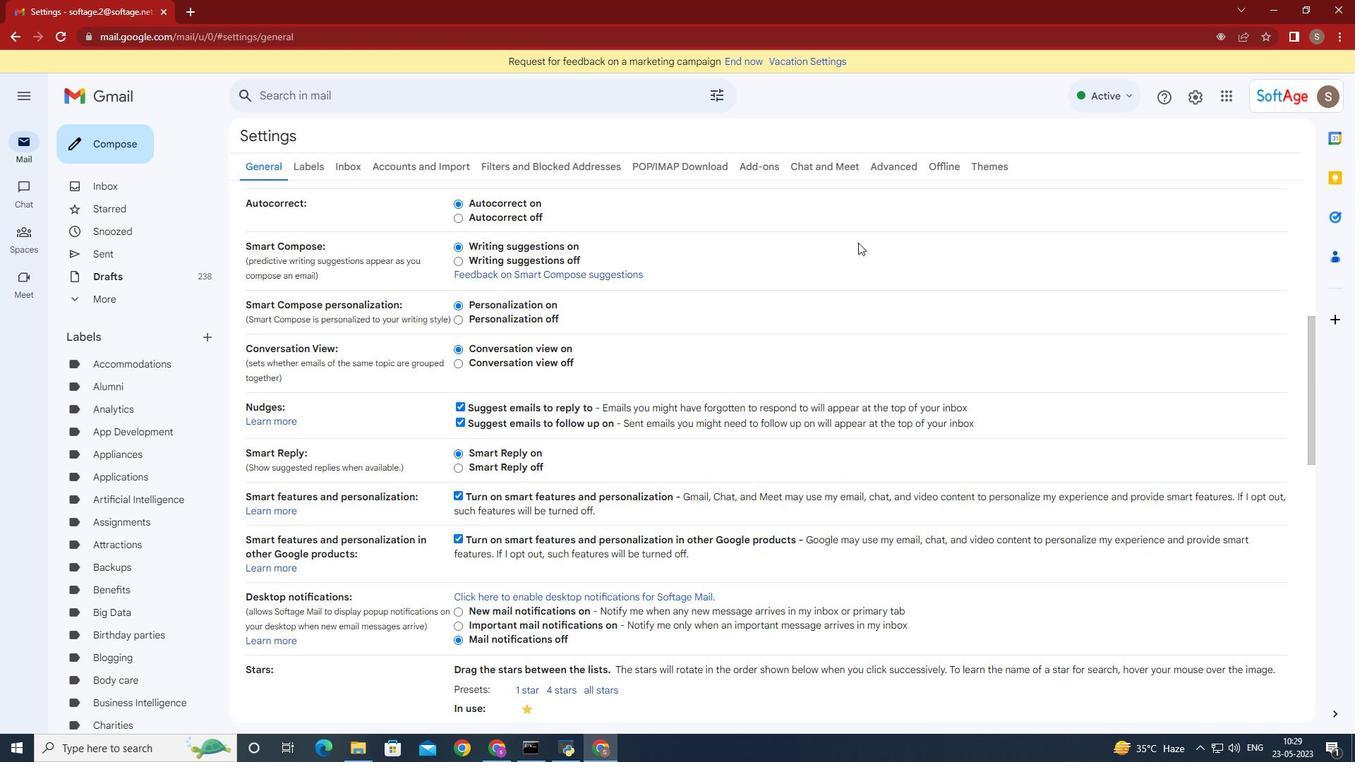 
Action: Mouse scrolled (856, 242) with delta (0, 0)
Screenshot: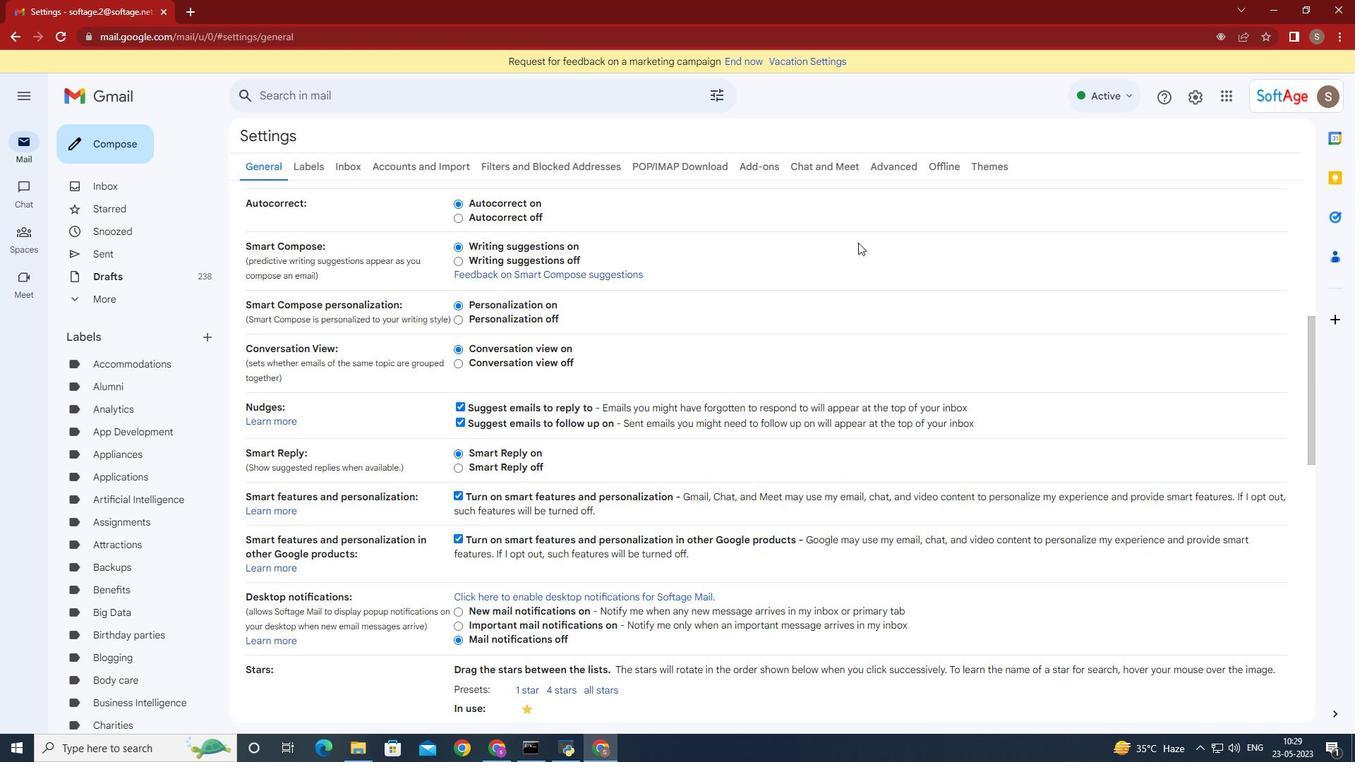 
Action: Mouse moved to (852, 243)
Screenshot: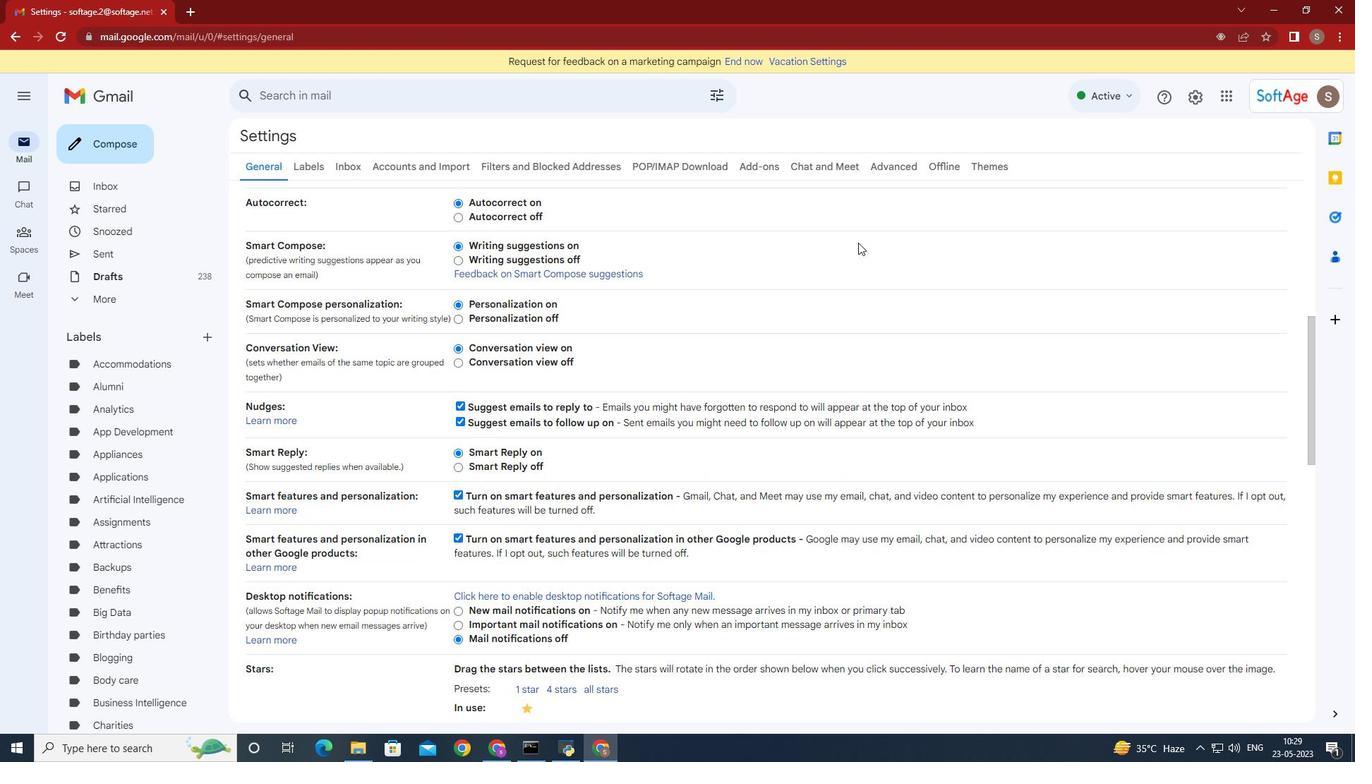 
Action: Mouse scrolled (852, 242) with delta (0, 0)
Screenshot: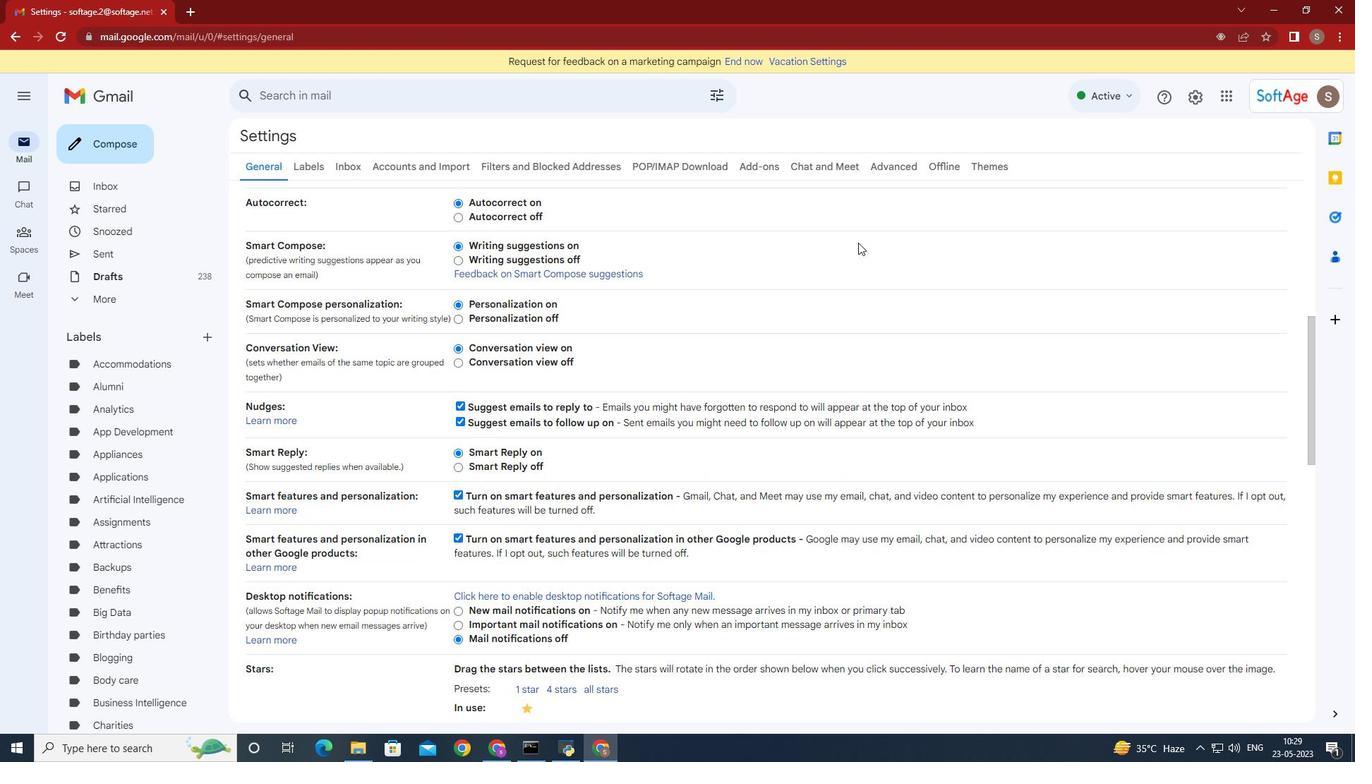 
Action: Mouse moved to (849, 242)
Screenshot: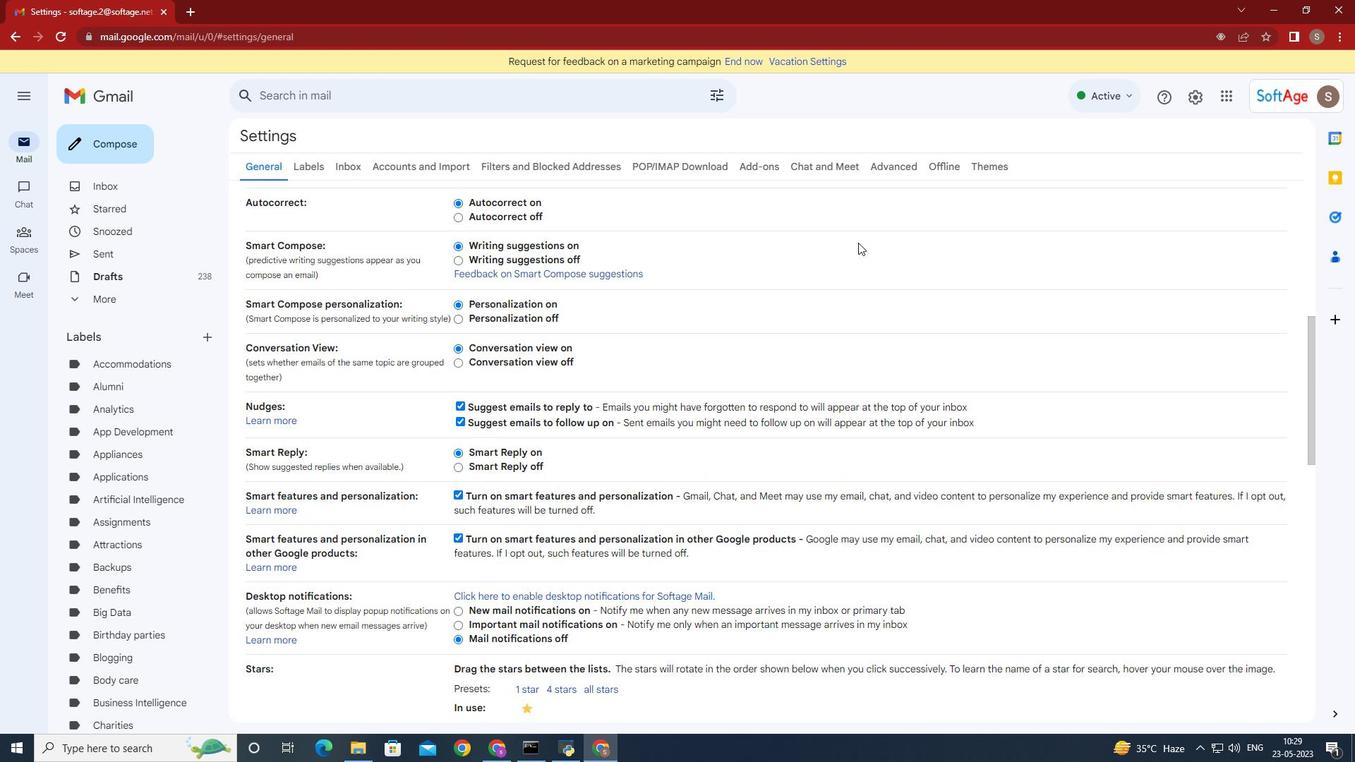 
Action: Mouse scrolled (849, 241) with delta (0, 0)
Screenshot: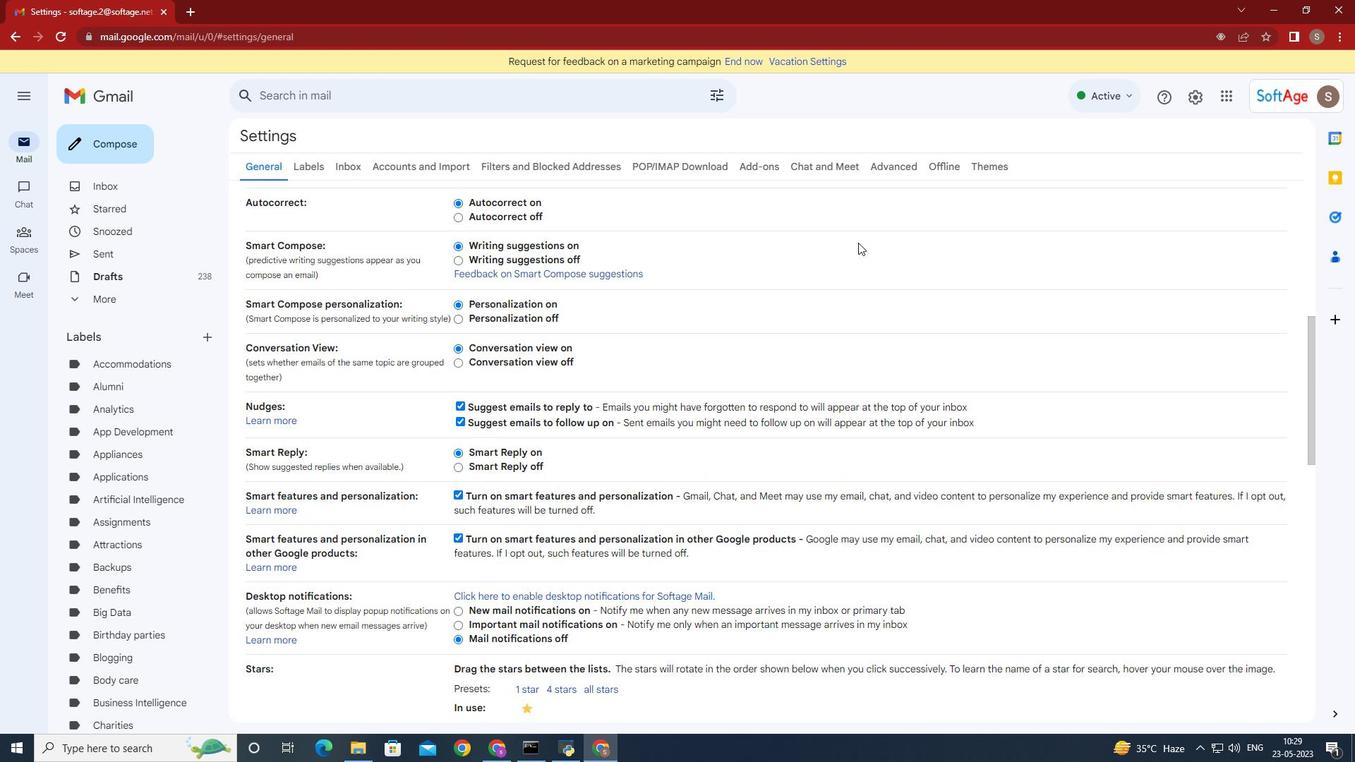 
Action: Mouse moved to (844, 239)
Screenshot: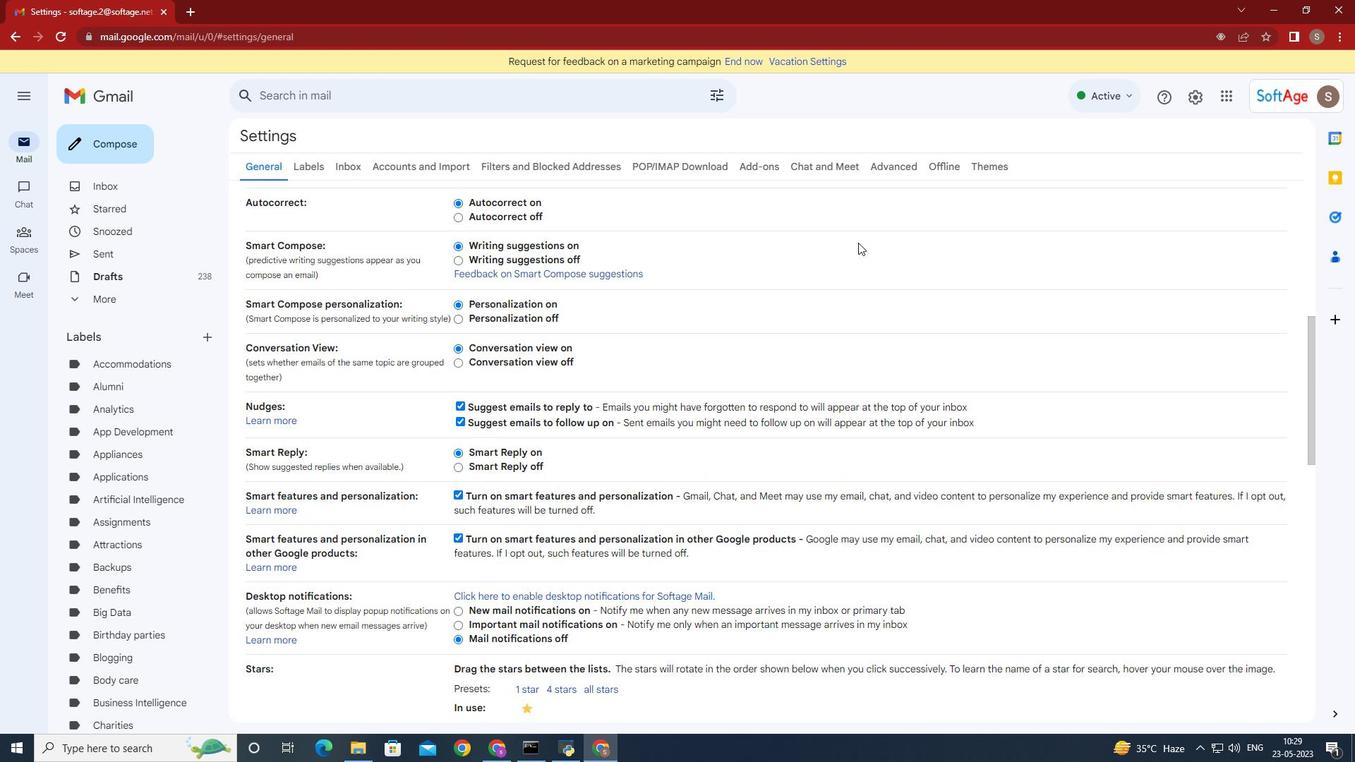 
Action: Mouse scrolled (844, 238) with delta (0, 0)
Screenshot: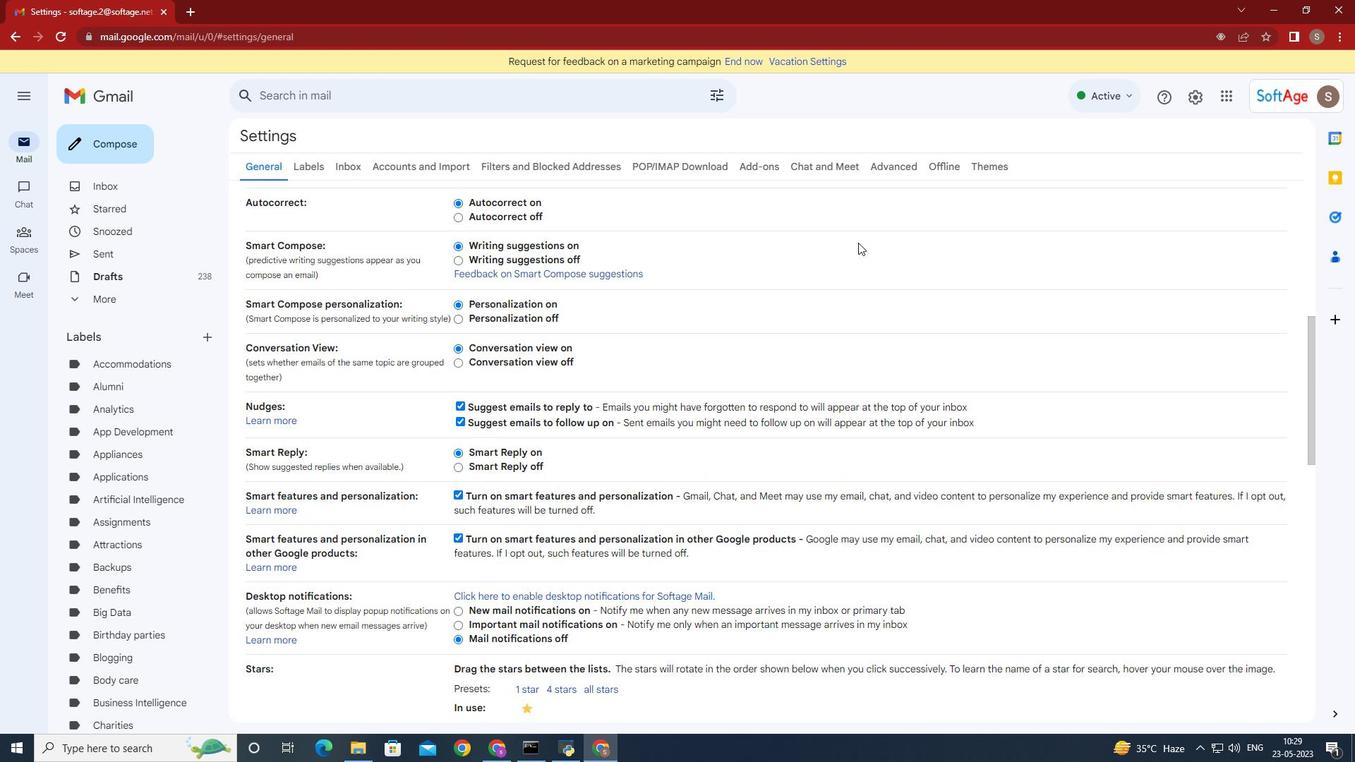 
Action: Mouse moved to (814, 244)
Screenshot: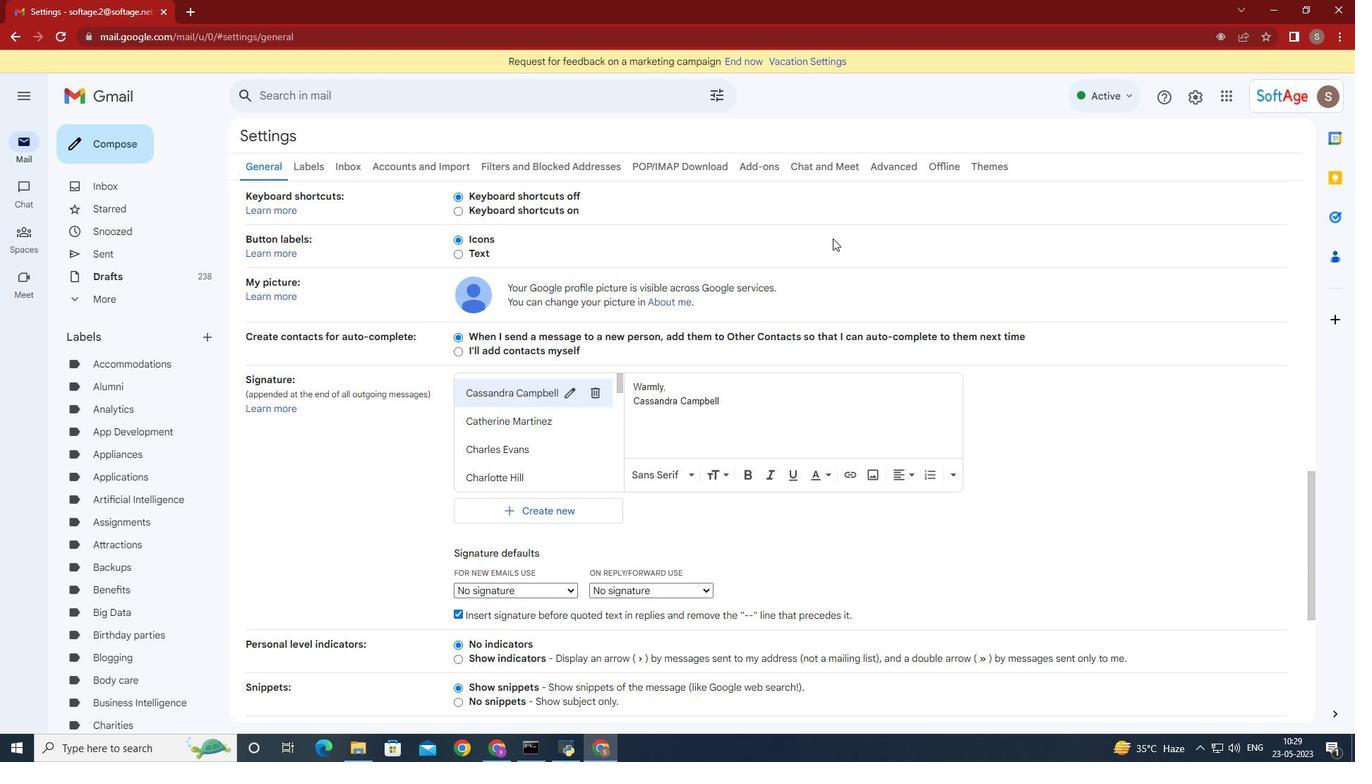
Action: Mouse scrolled (814, 244) with delta (0, 0)
Screenshot: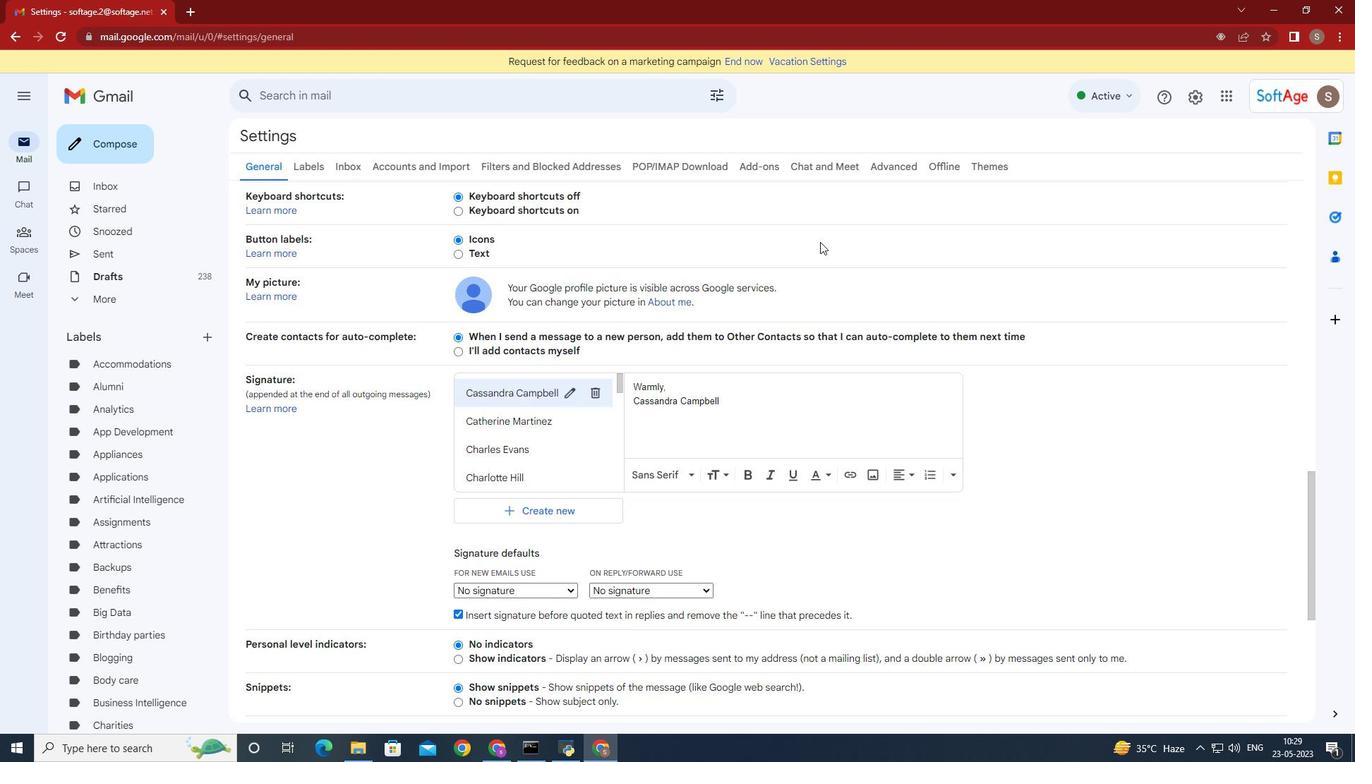 
Action: Mouse moved to (811, 247)
Screenshot: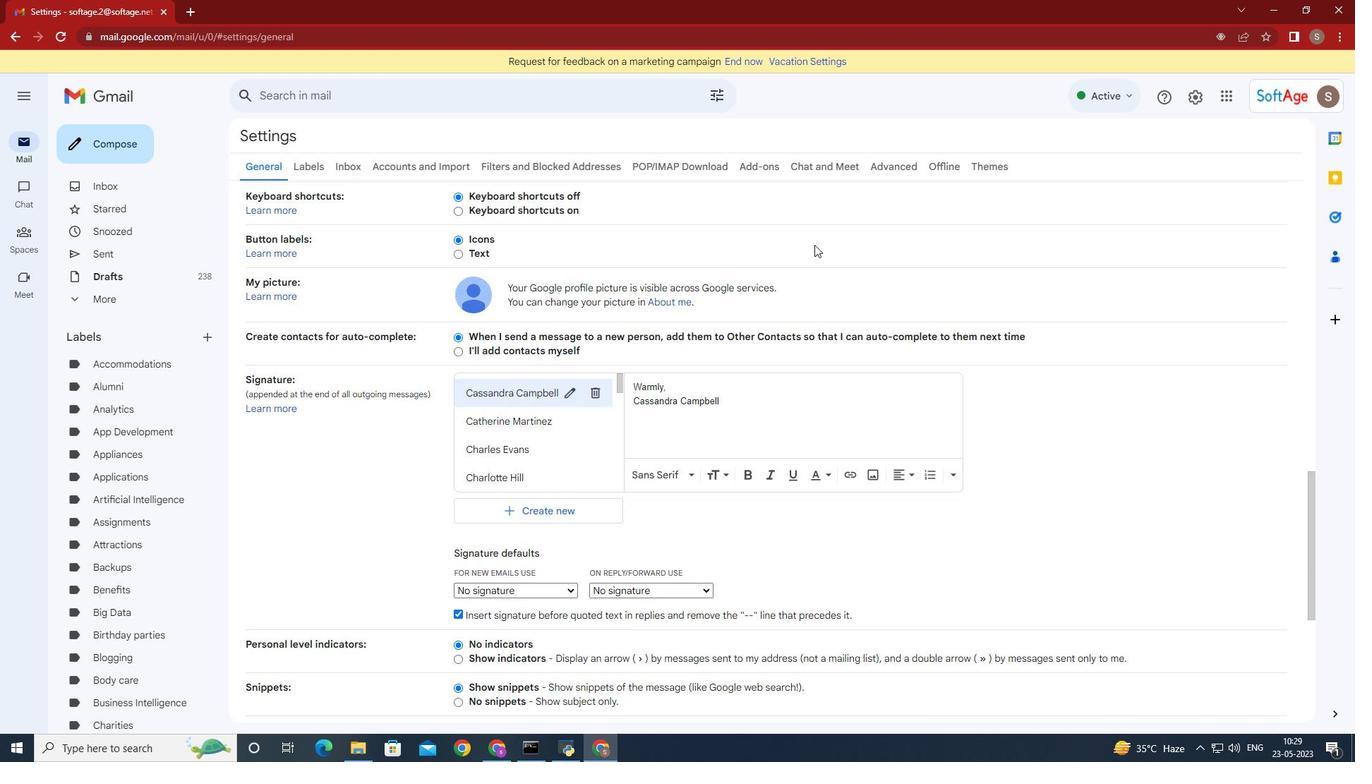 
Action: Mouse scrolled (811, 246) with delta (0, 0)
Screenshot: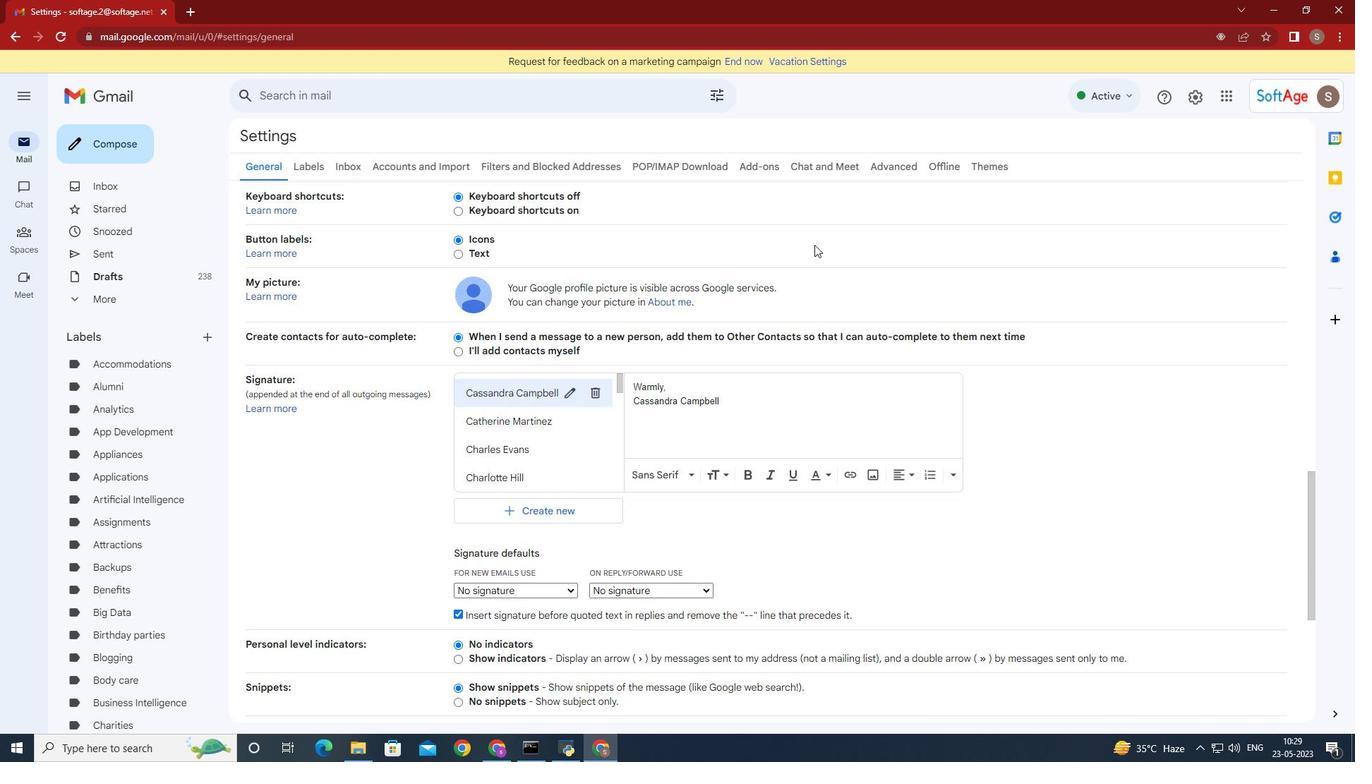 
Action: Mouse moved to (809, 249)
Screenshot: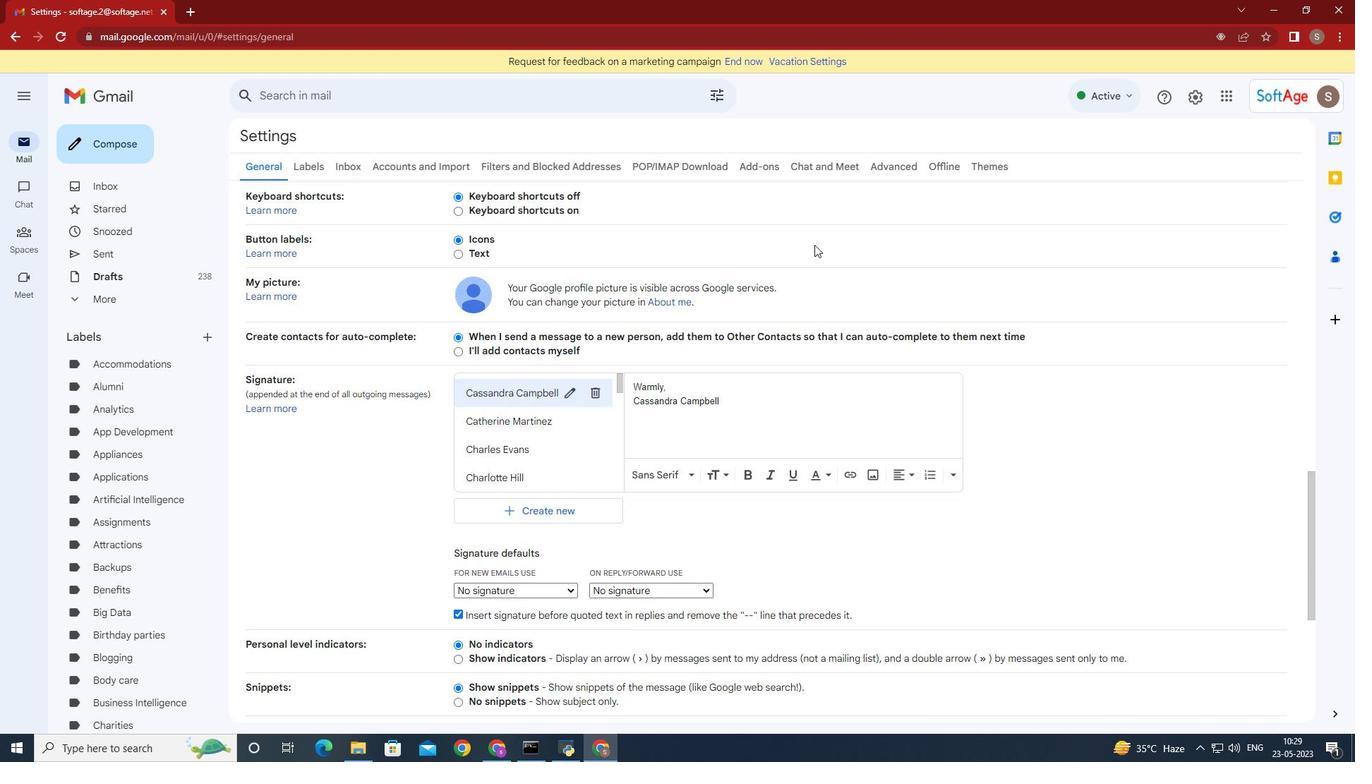 
Action: Mouse scrolled (809, 248) with delta (0, 0)
Screenshot: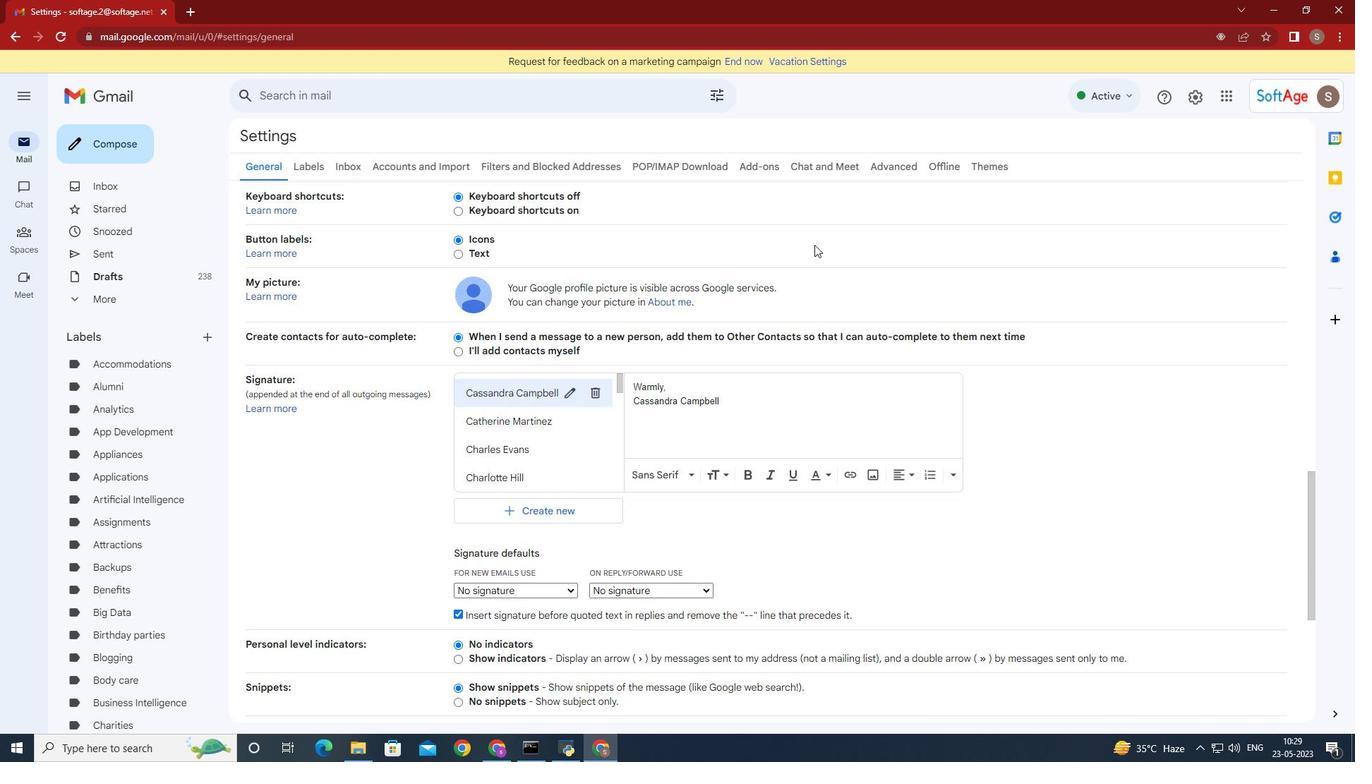
Action: Mouse moved to (805, 251)
Screenshot: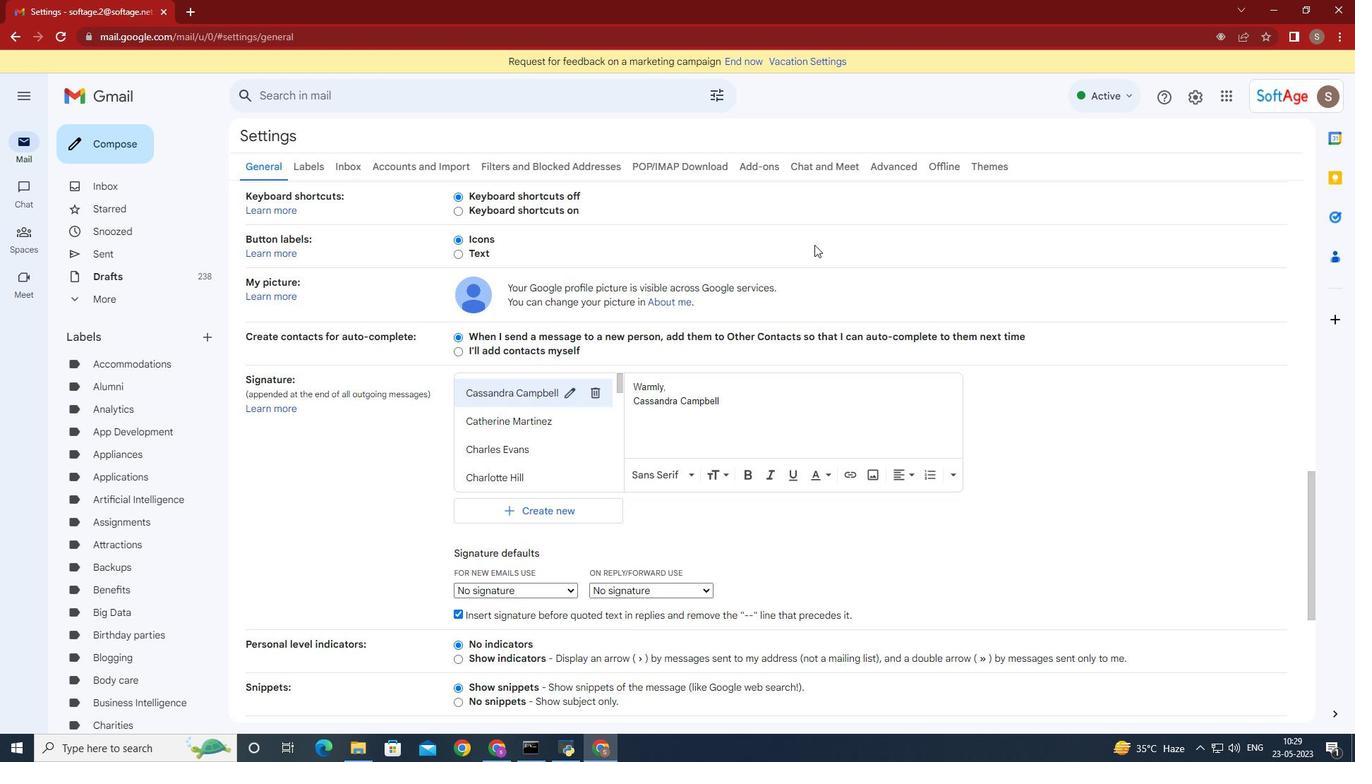
Action: Mouse scrolled (805, 251) with delta (0, 0)
Screenshot: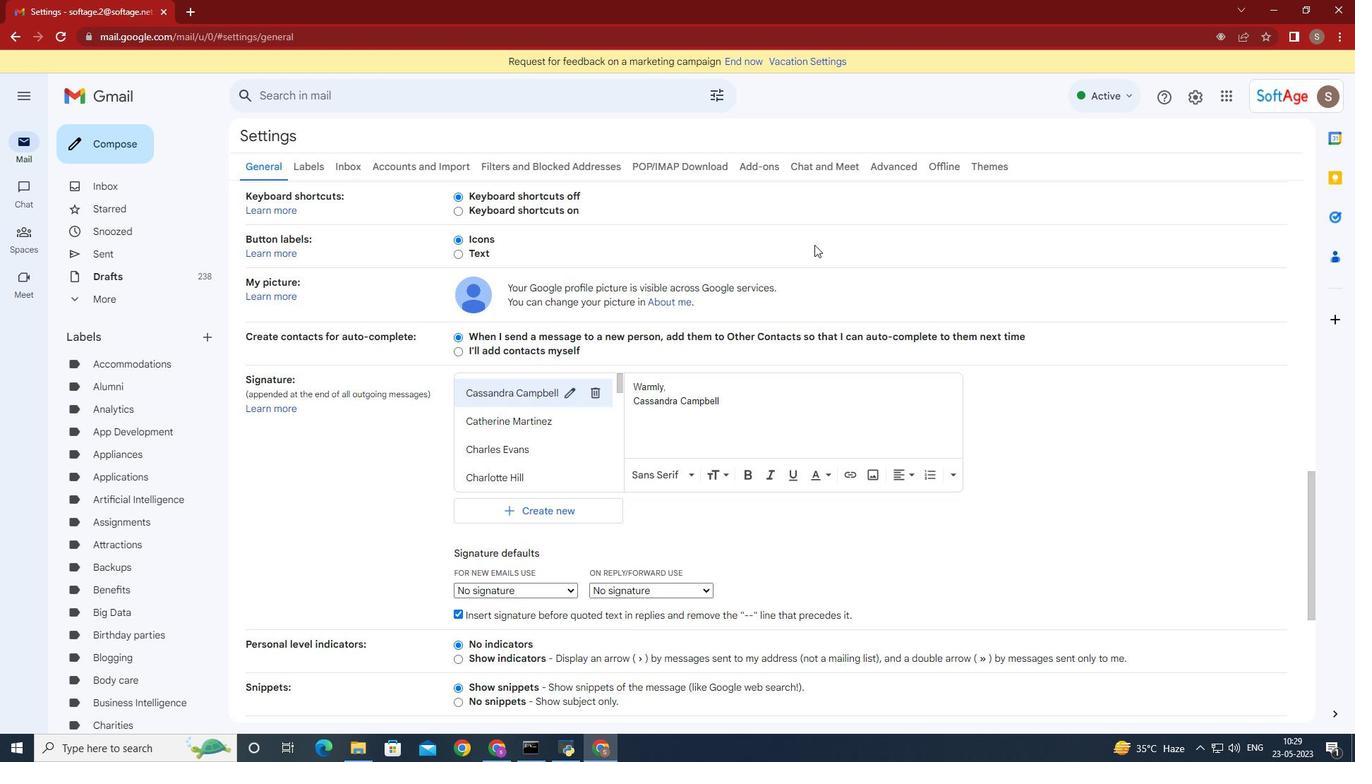 
Action: Mouse moved to (592, 229)
Screenshot: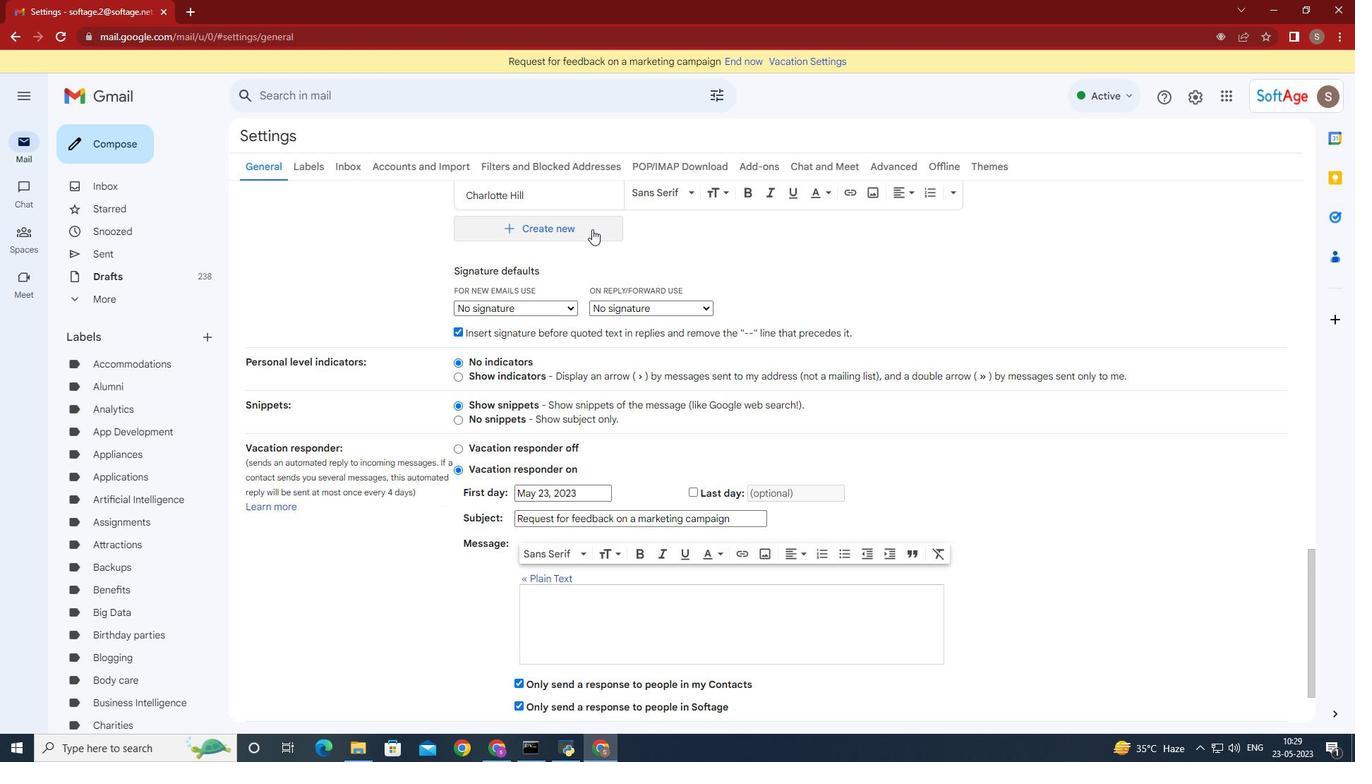 
Action: Mouse pressed left at (592, 229)
Screenshot: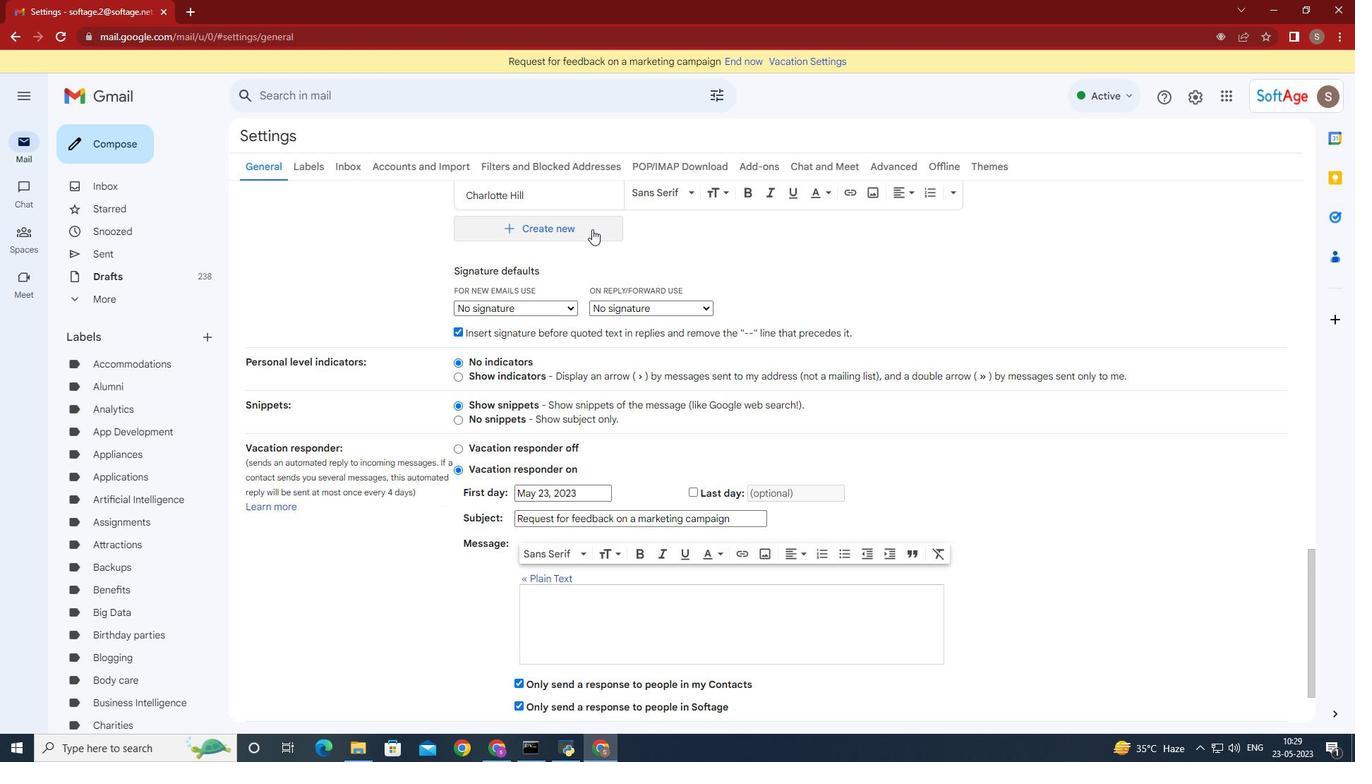 
Action: Mouse moved to (599, 304)
Screenshot: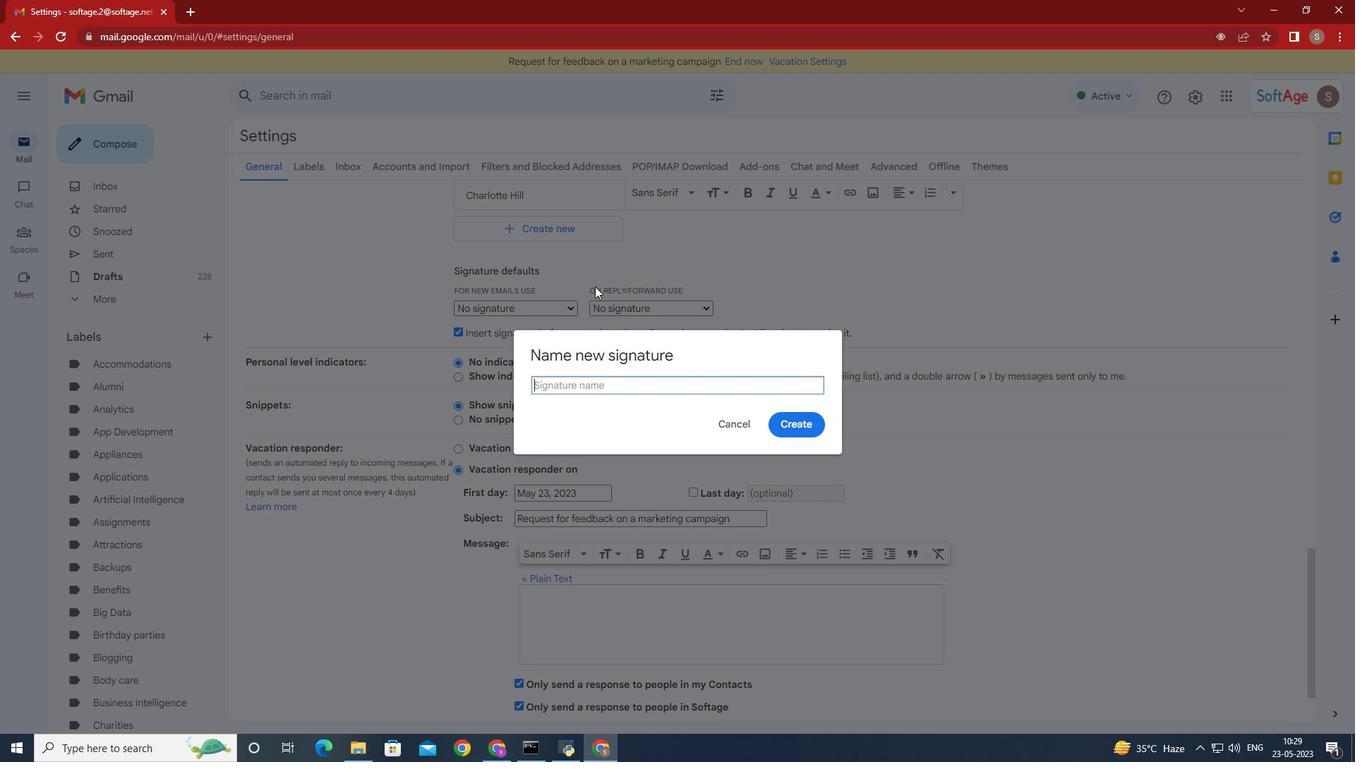 
Action: Key pressed <Key.shift>Karina<Key.space><Key.shift>Martinez
Screenshot: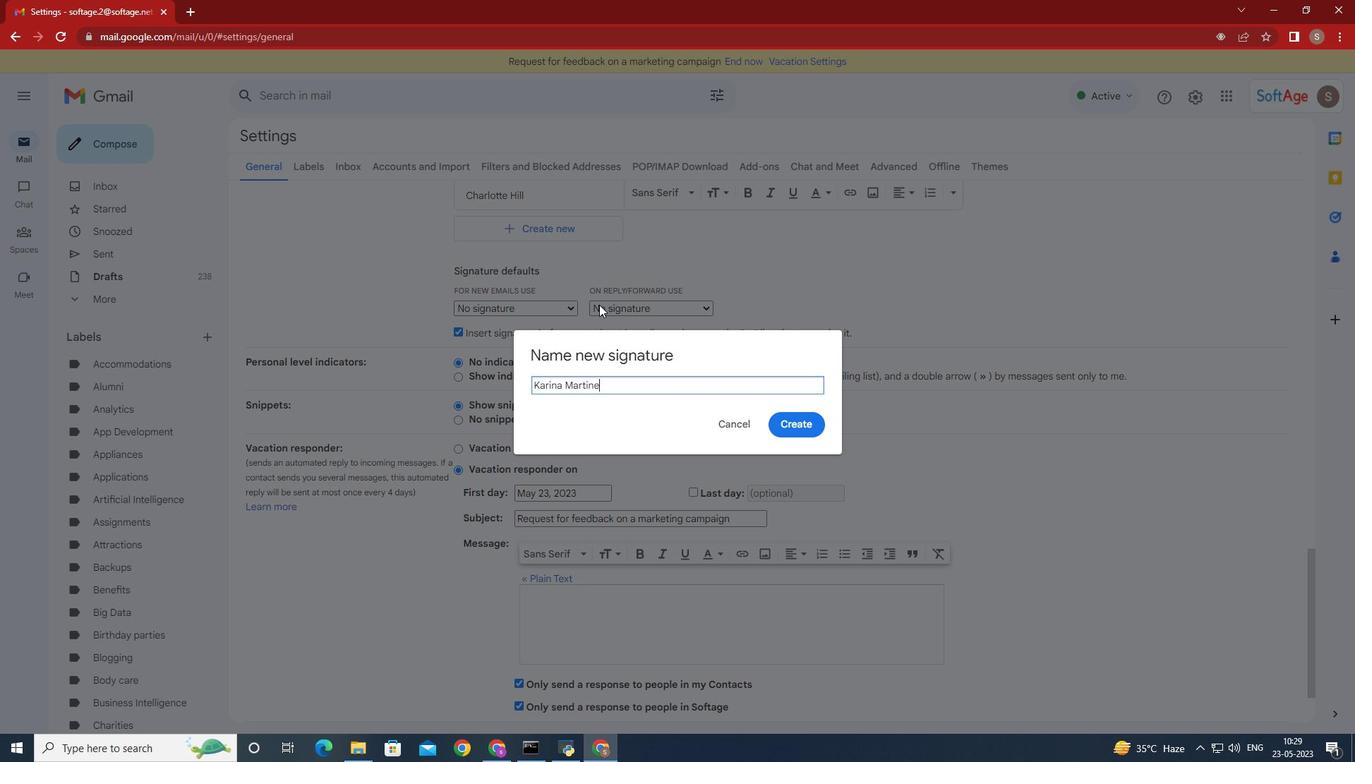 
Action: Mouse moved to (806, 429)
Screenshot: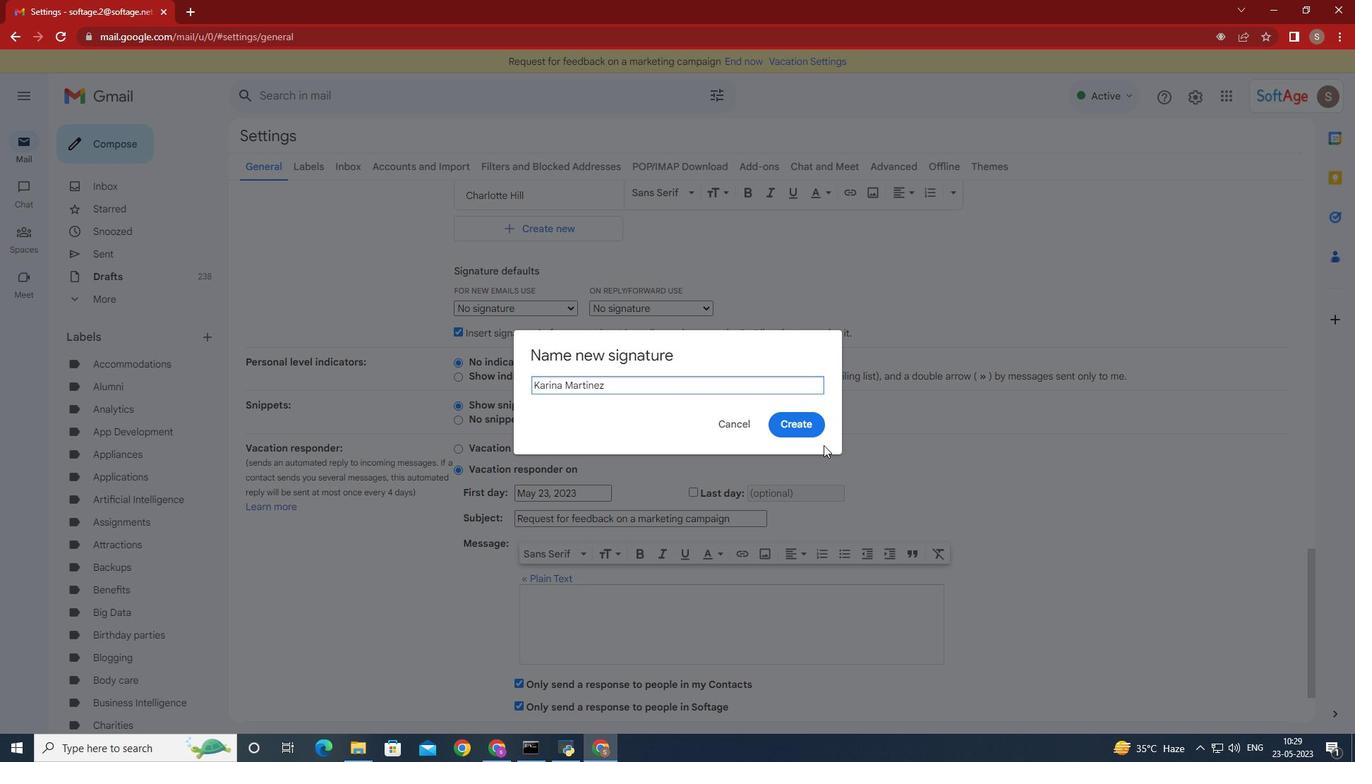 
Action: Mouse pressed left at (806, 429)
Screenshot: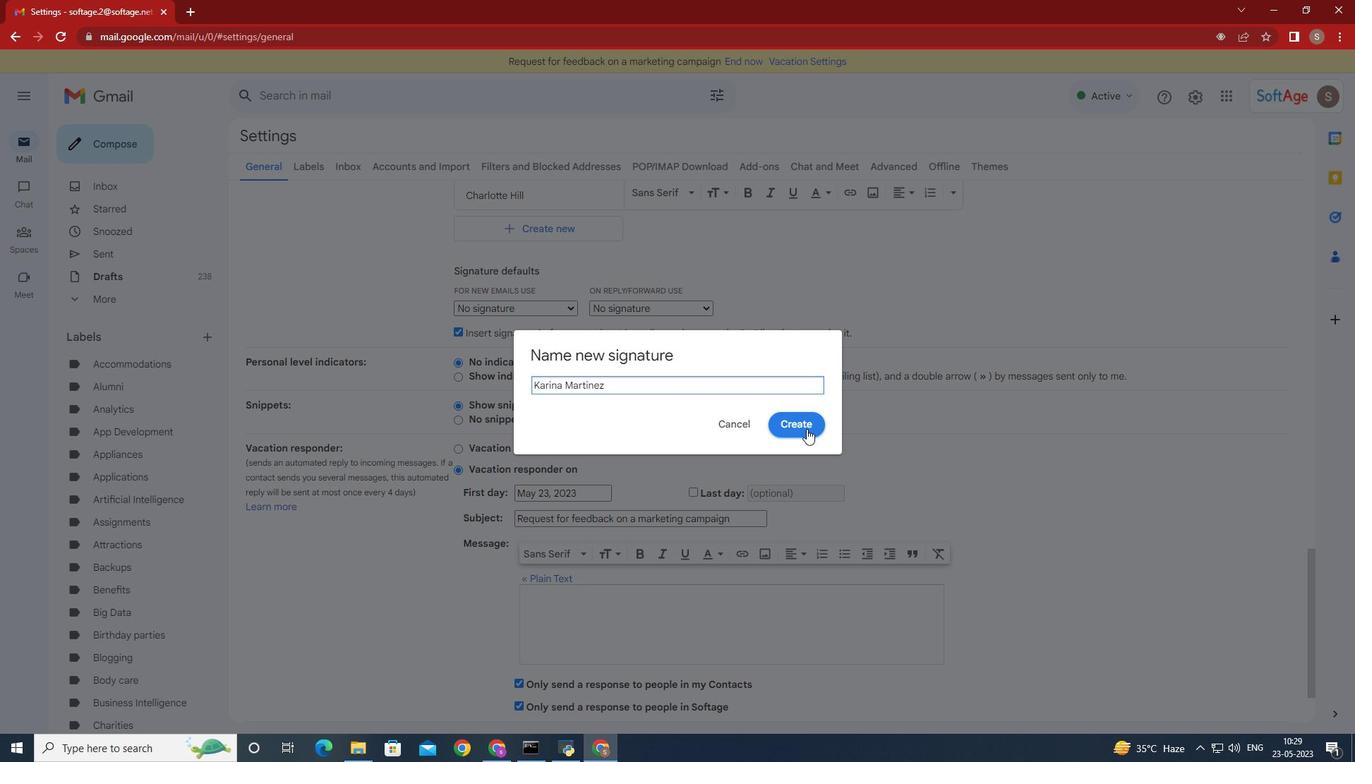
Action: Mouse moved to (764, 433)
Screenshot: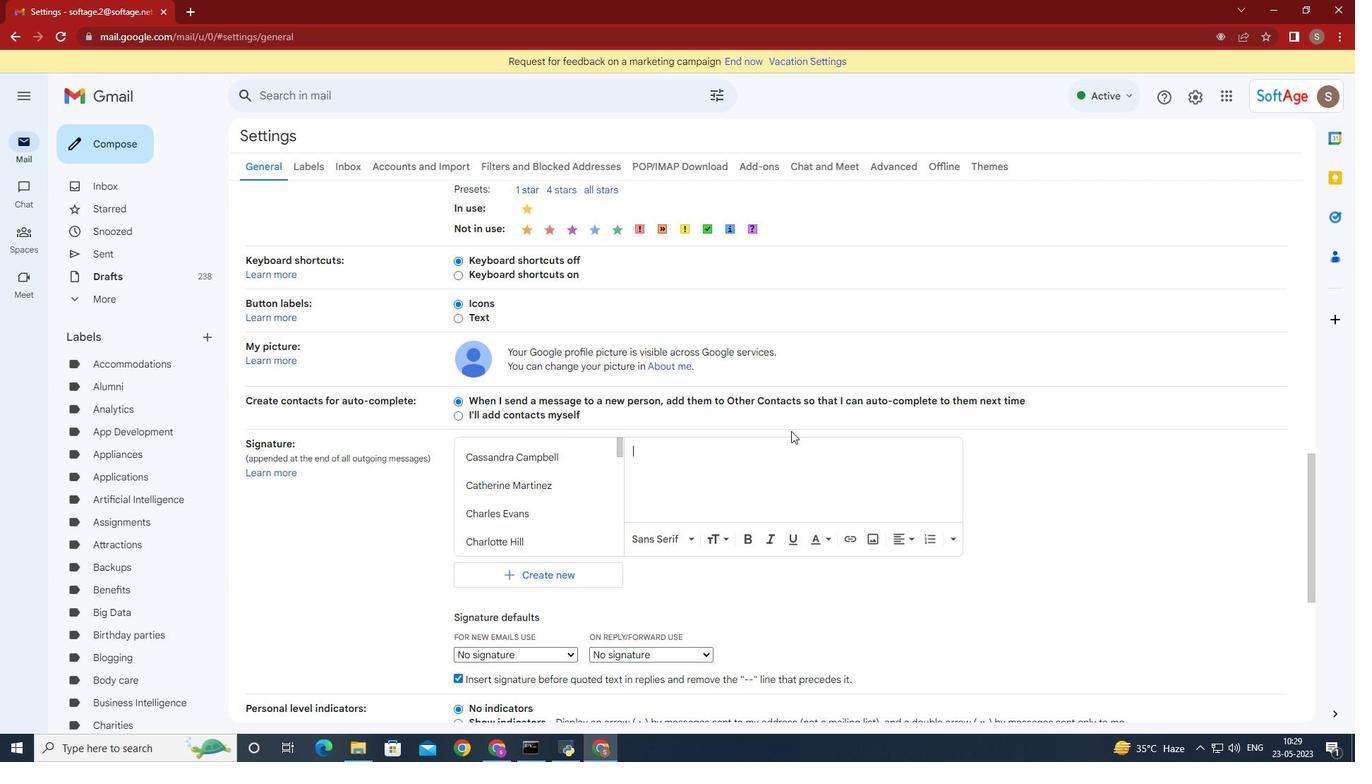 
Action: Key pressed <Key.shift>HG<Key.backspace>ave<Key.space>a<Key.space>great<Key.space><Key.shift>National<Key.space><Key.shift>Peace<Key.space><Key.shift>Day,<Key.enter><Key.shift>Karina<Key.space><Key.shift>Martinez
Screenshot: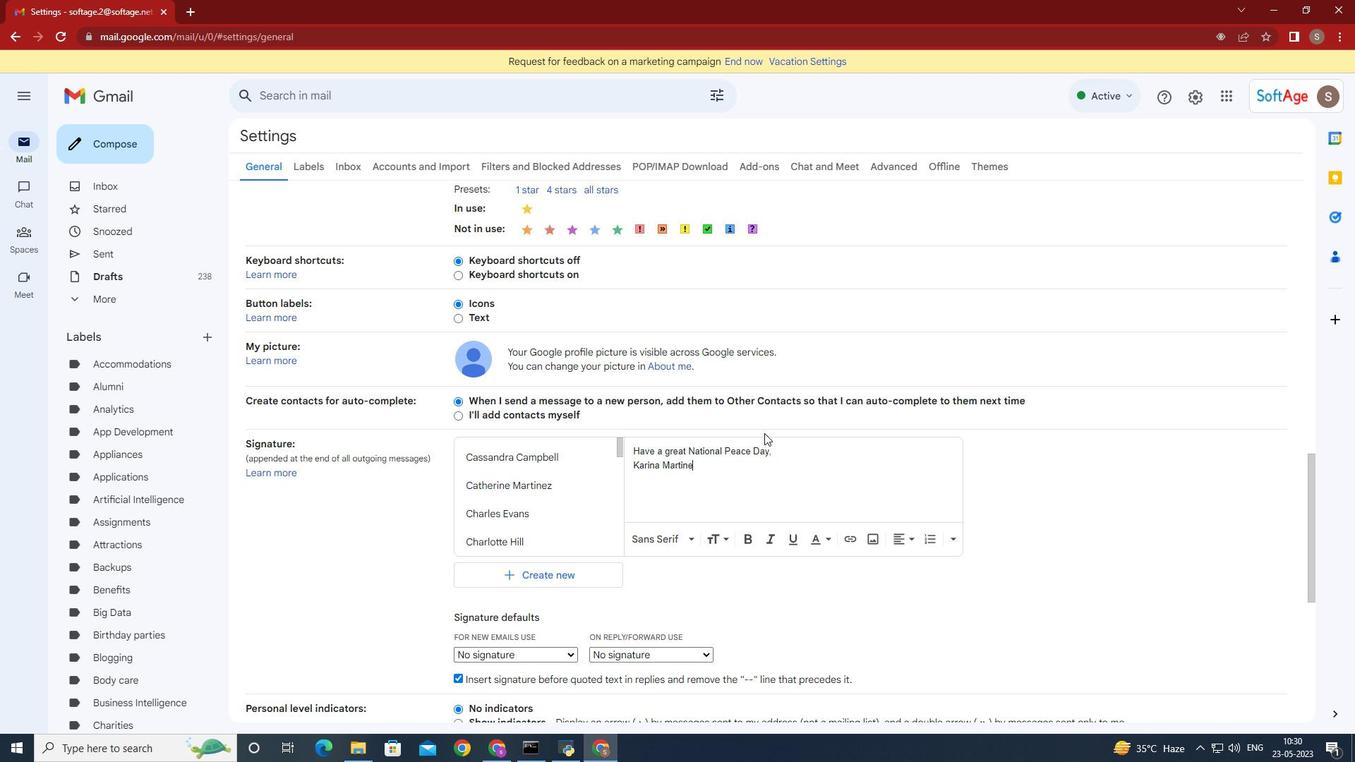 
Action: Mouse moved to (724, 543)
Screenshot: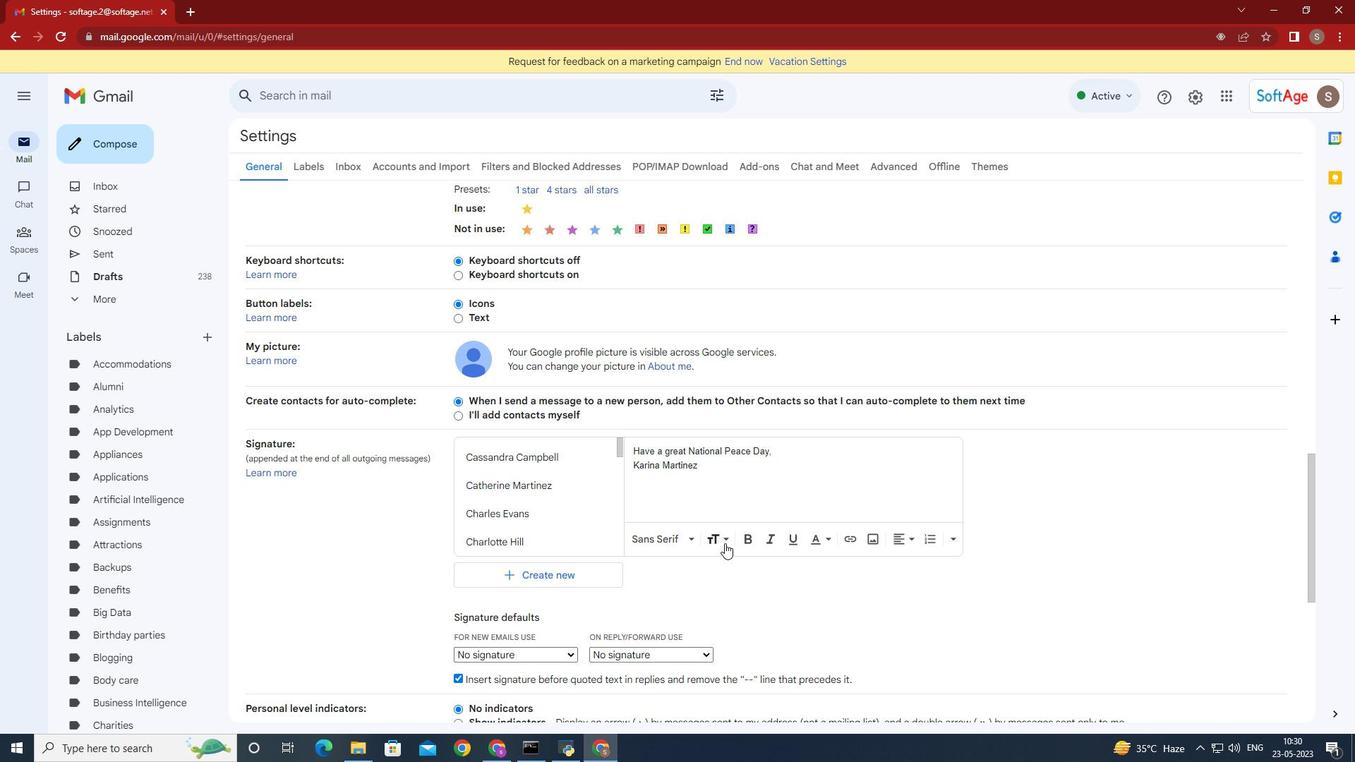 
Action: Mouse scrolled (724, 542) with delta (0, 0)
Screenshot: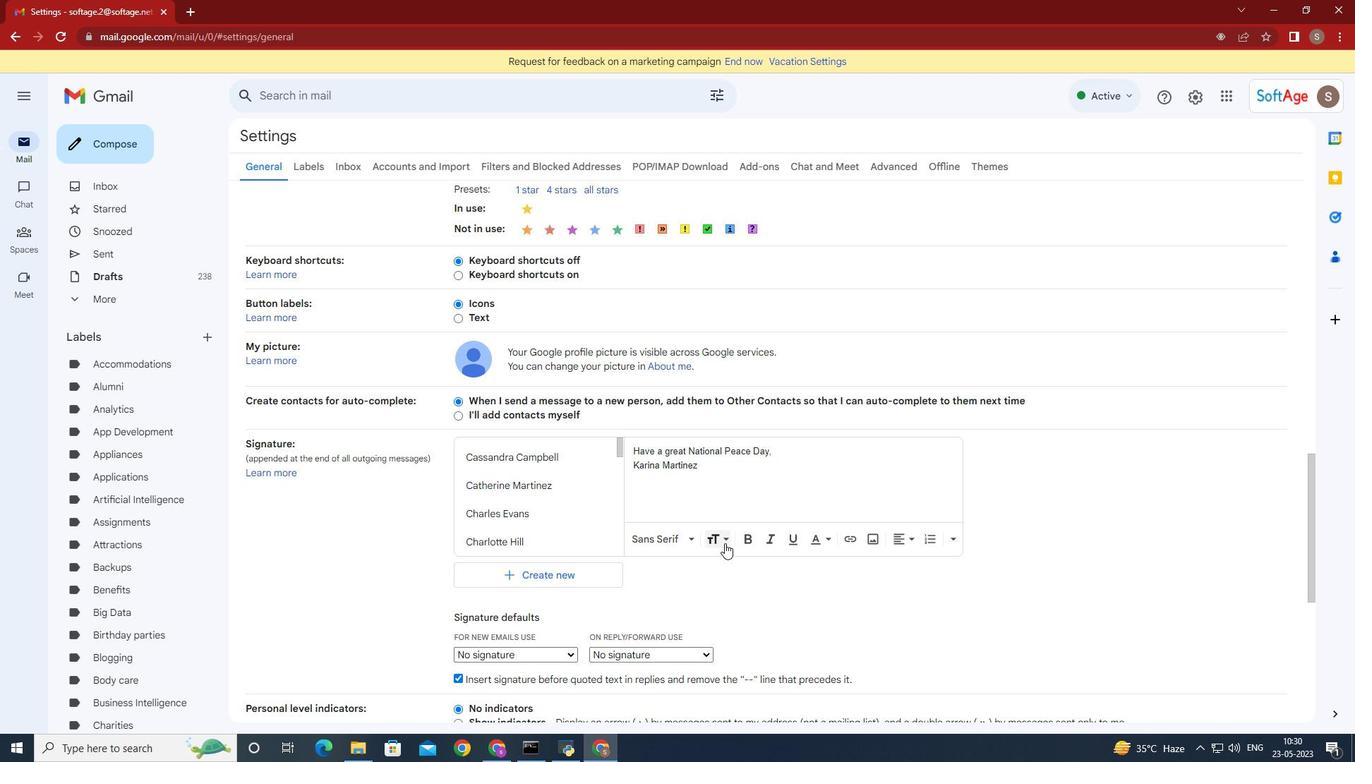 
Action: Mouse moved to (729, 541)
Screenshot: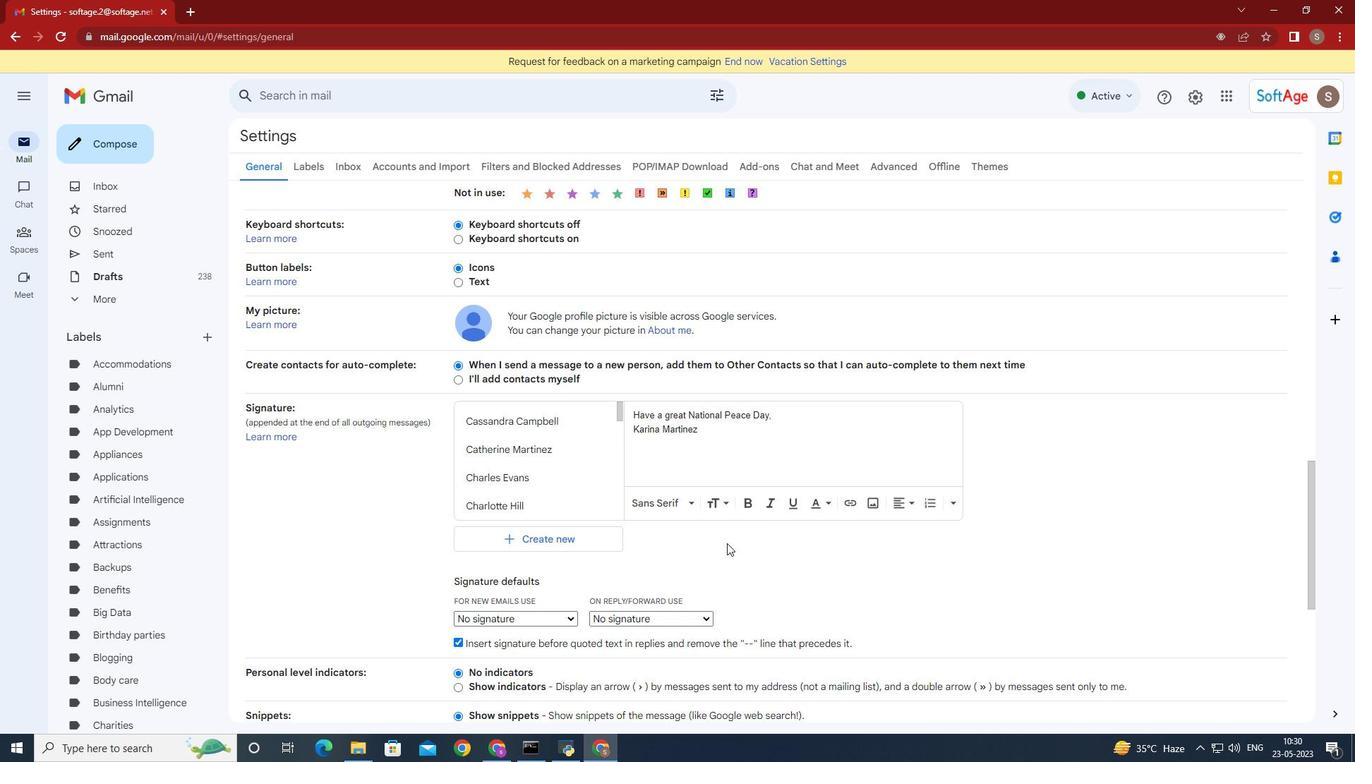 
Action: Mouse scrolled (727, 542) with delta (0, 0)
Screenshot: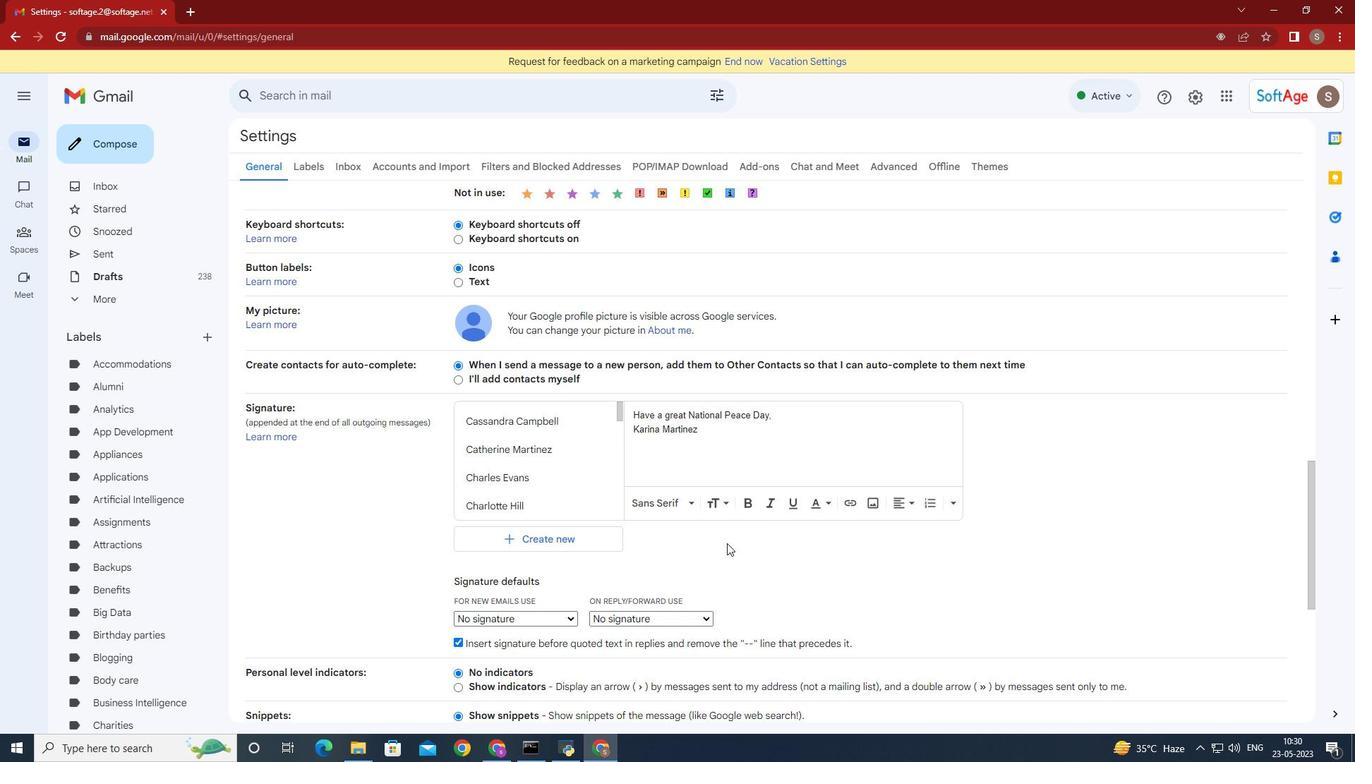 
Action: Mouse moved to (569, 515)
Screenshot: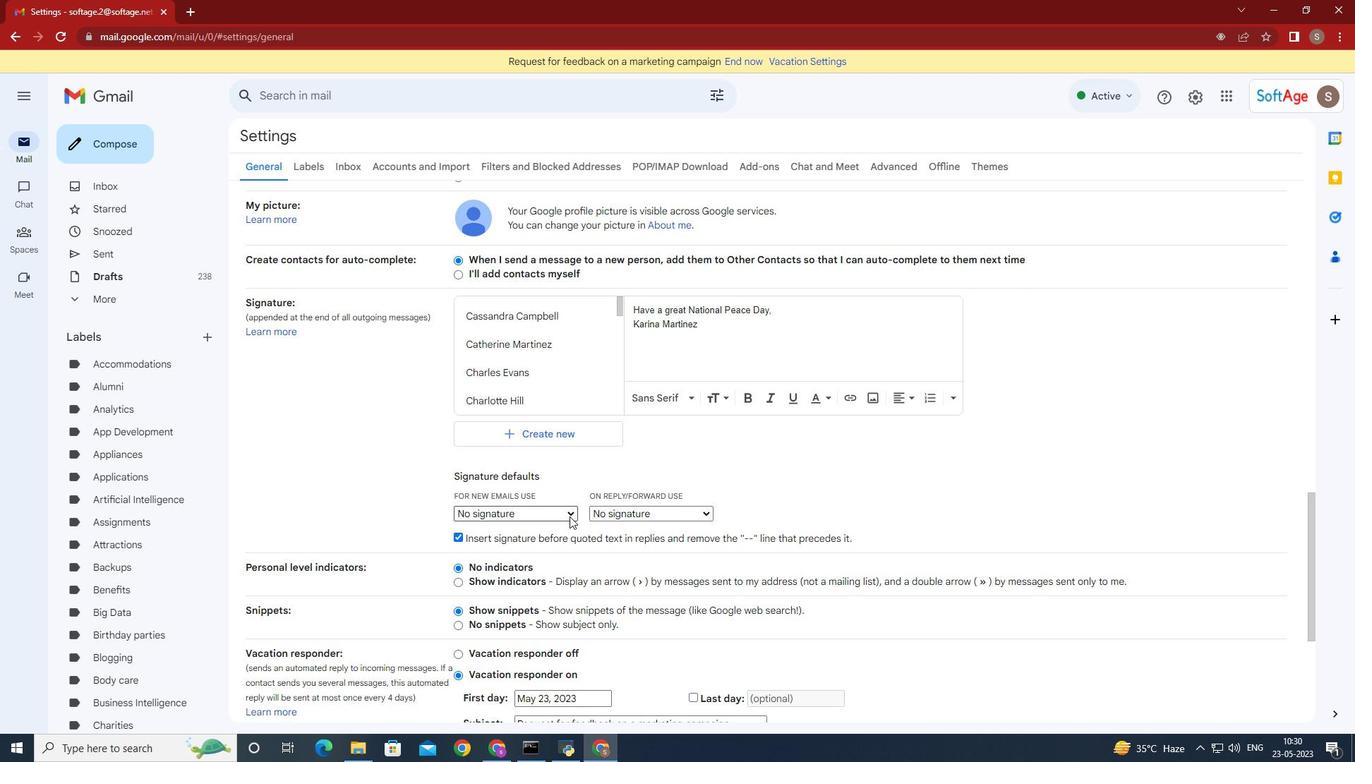 
Action: Mouse pressed left at (569, 515)
Screenshot: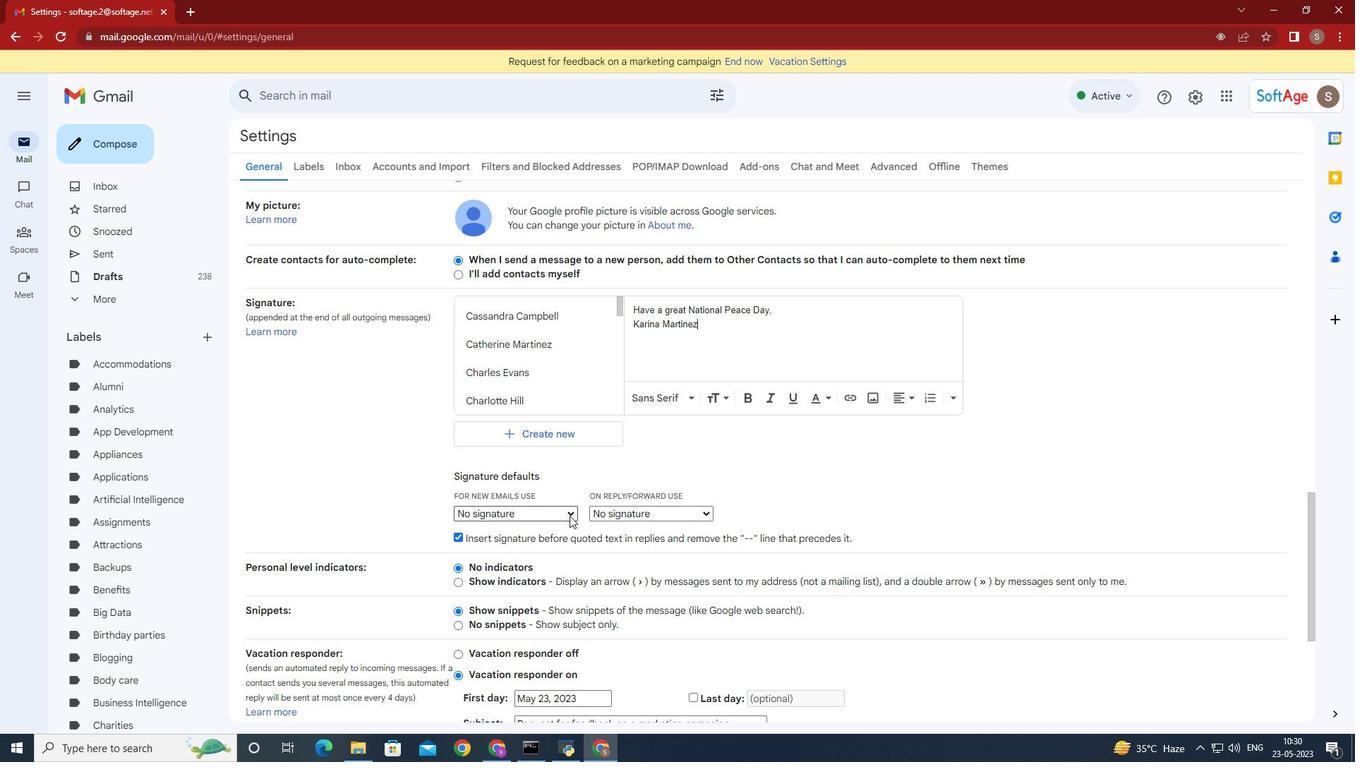 
Action: Mouse moved to (535, 484)
Screenshot: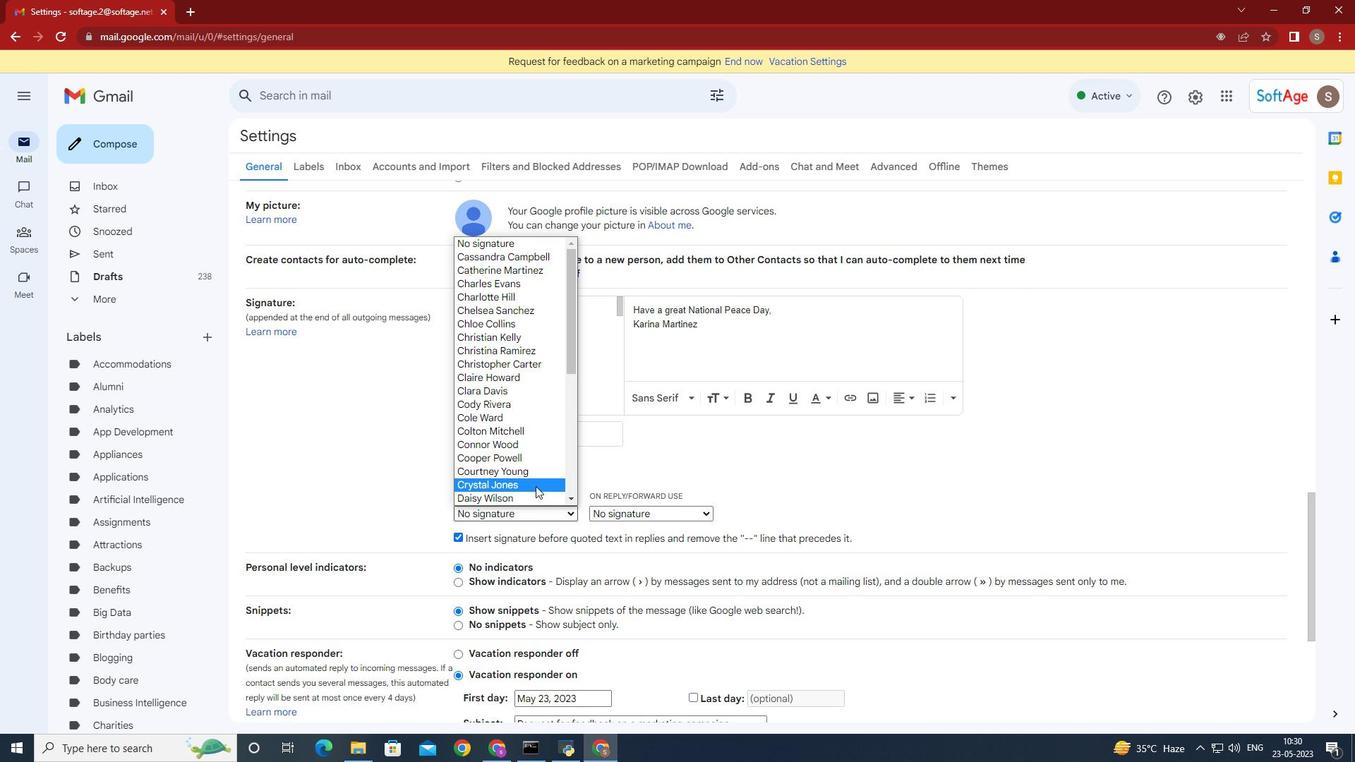 
Action: Mouse scrolled (535, 483) with delta (0, 0)
Screenshot: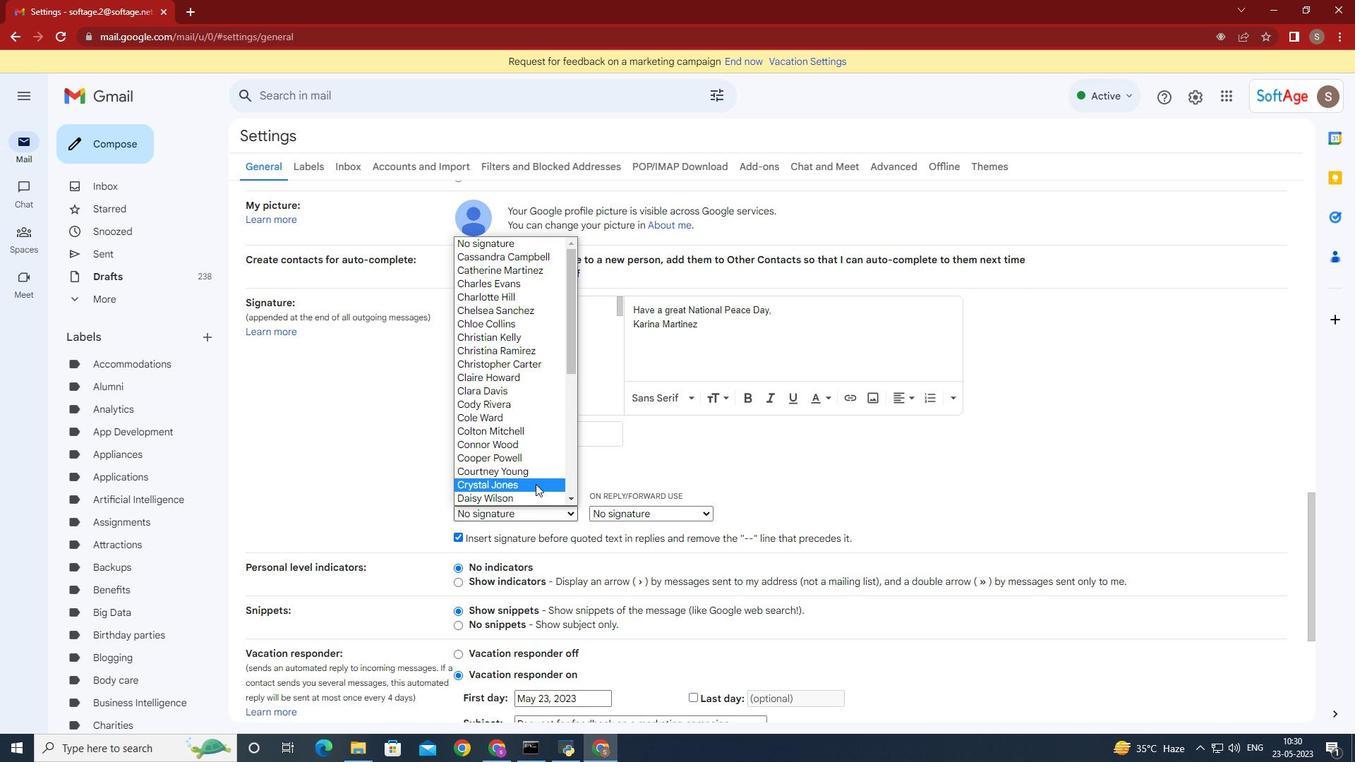 
Action: Mouse moved to (535, 484)
Screenshot: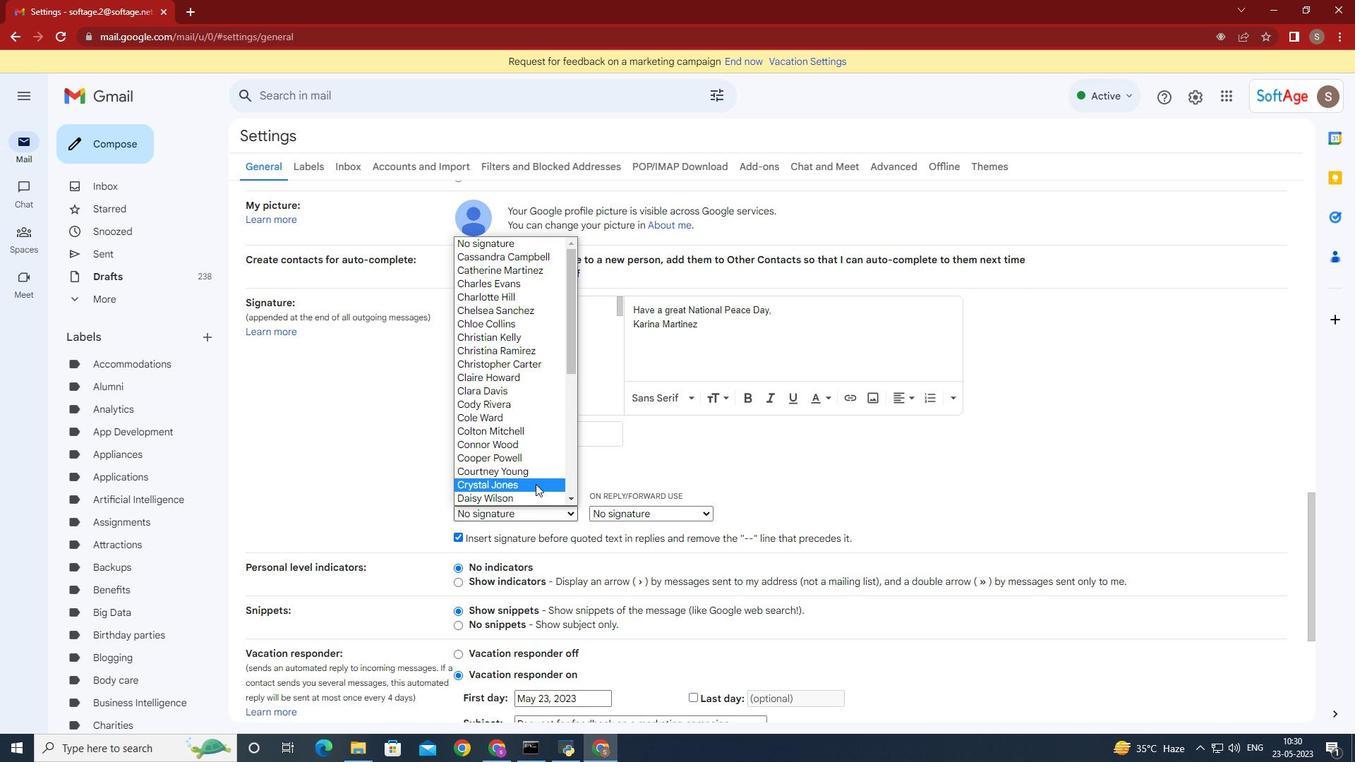 
Action: Mouse scrolled (535, 483) with delta (0, 0)
Screenshot: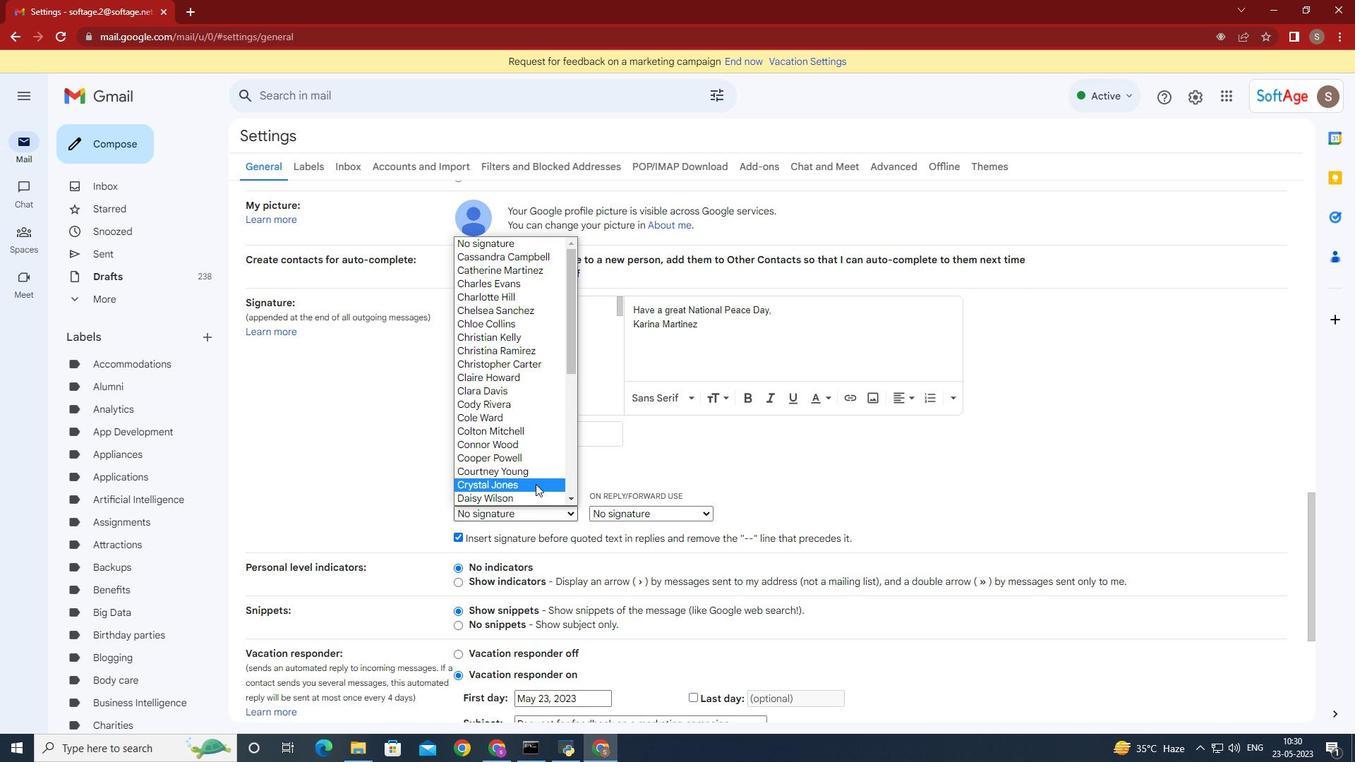 
Action: Mouse scrolled (535, 483) with delta (0, 0)
Screenshot: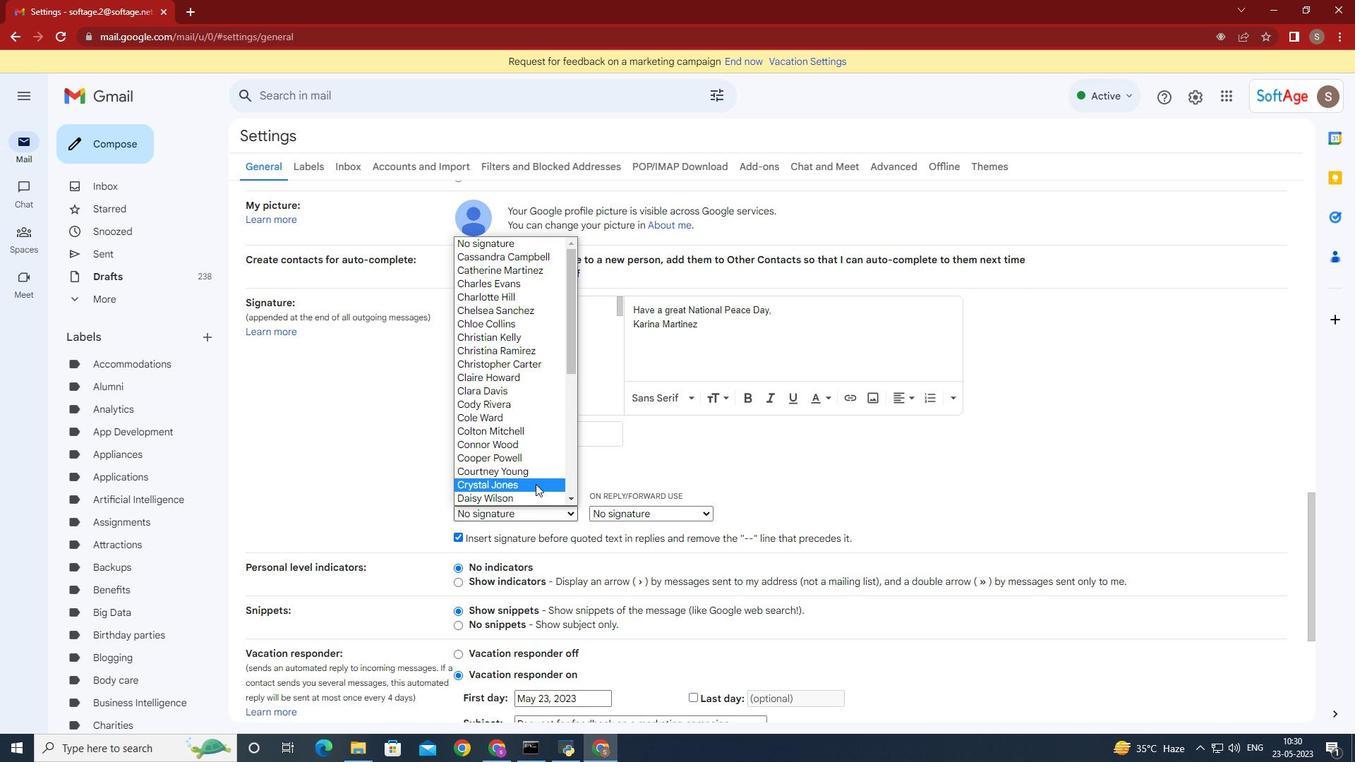 
Action: Mouse scrolled (535, 483) with delta (0, 0)
Screenshot: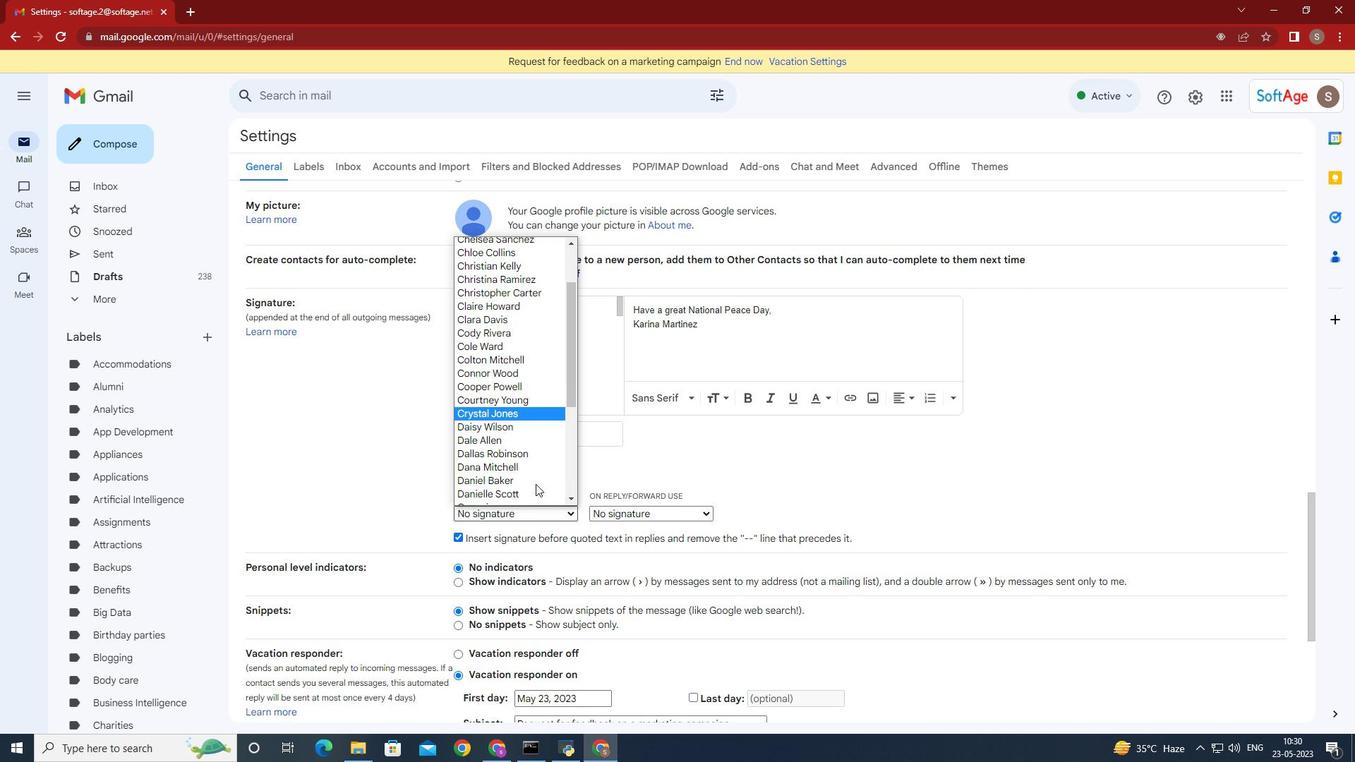 
Action: Mouse scrolled (535, 483) with delta (0, 0)
Screenshot: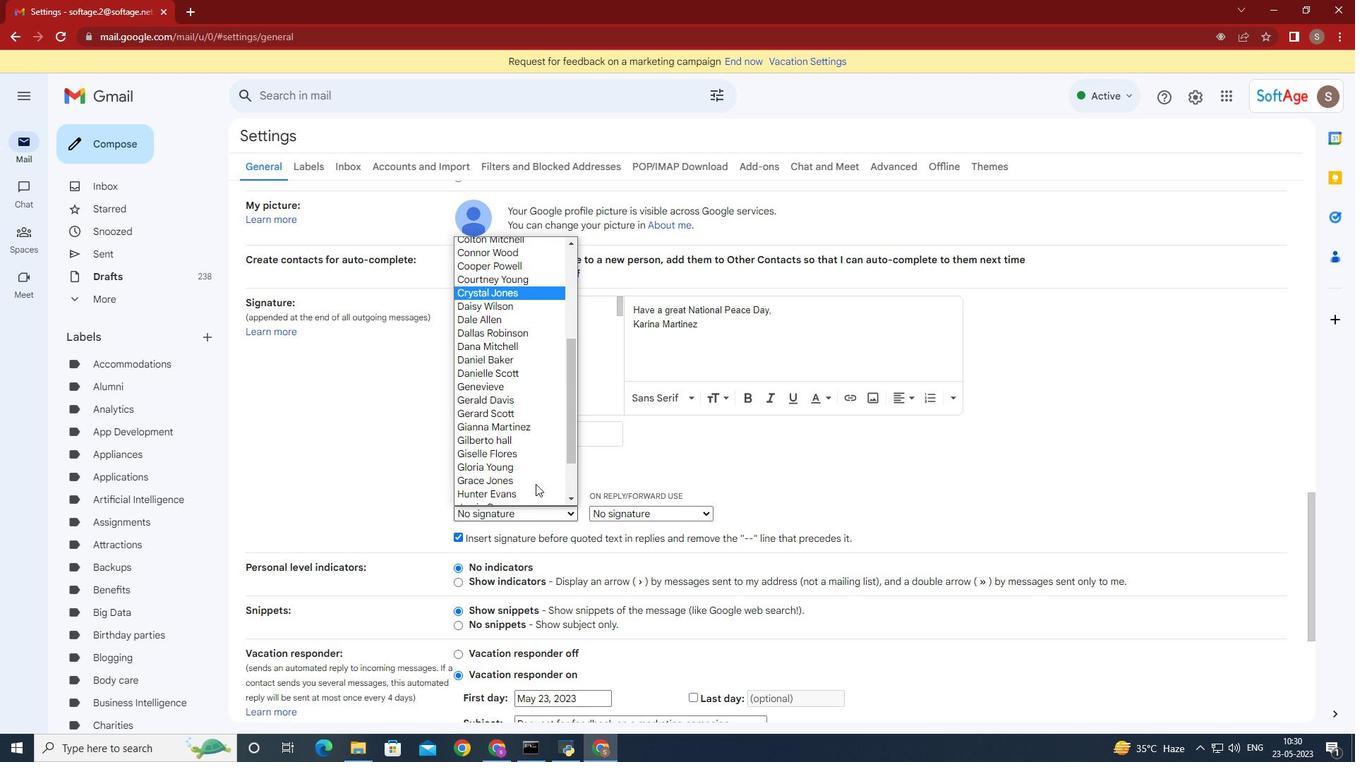
Action: Mouse scrolled (535, 483) with delta (0, 0)
Screenshot: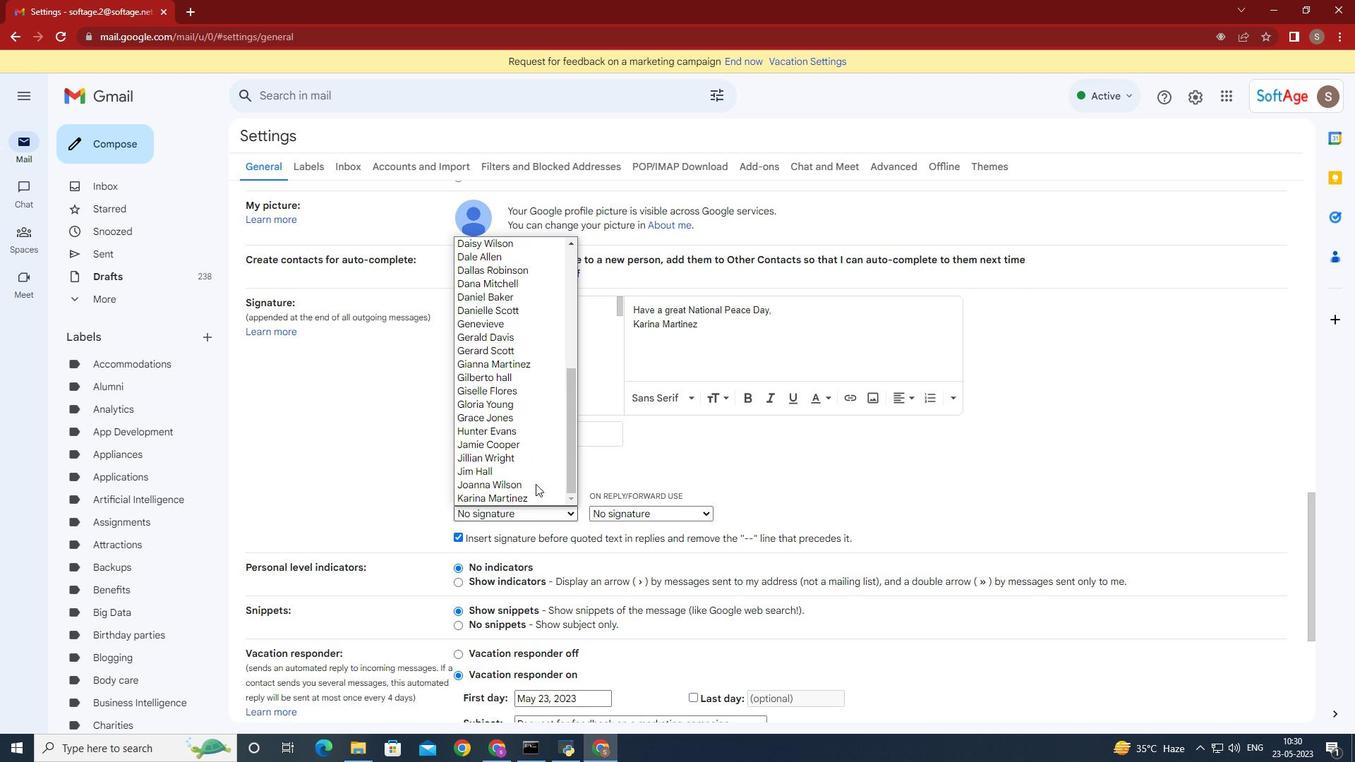
Action: Mouse moved to (535, 499)
Screenshot: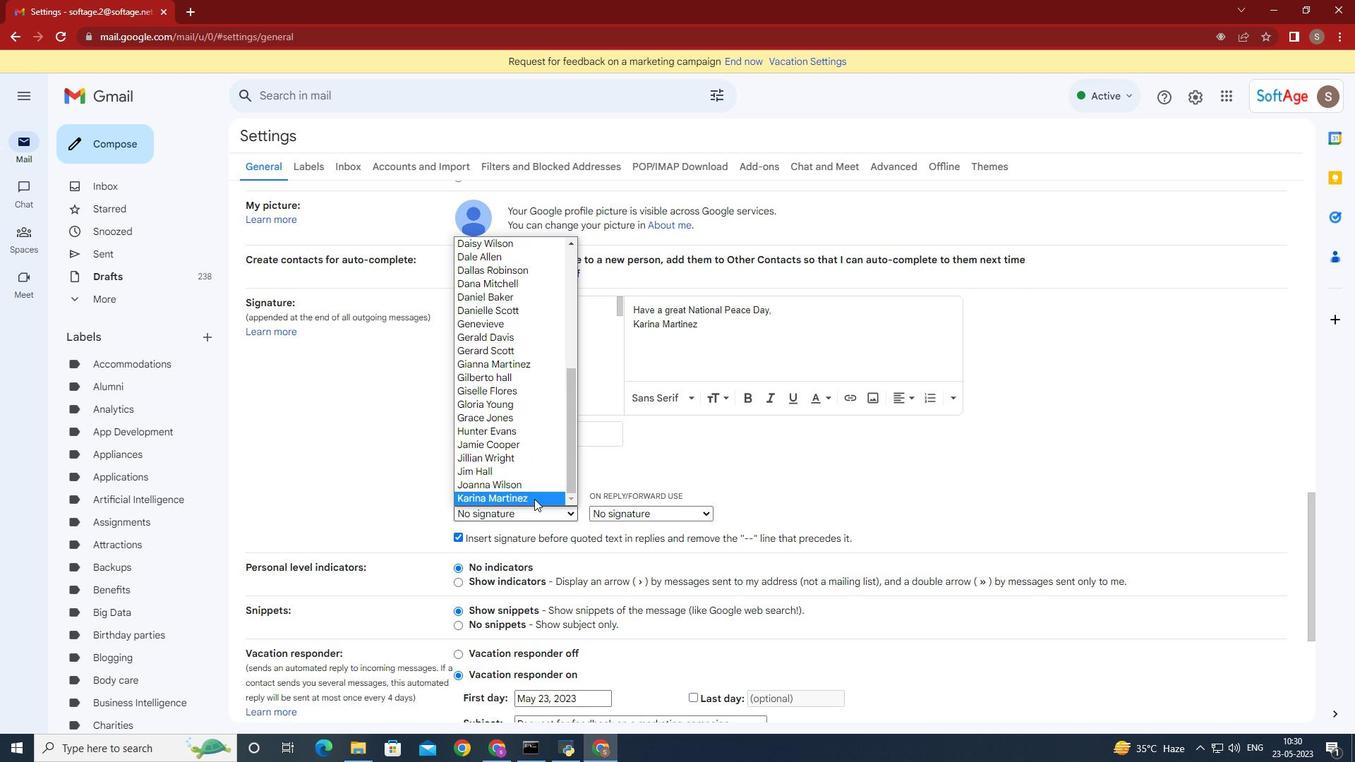 
Action: Mouse pressed left at (535, 499)
Screenshot: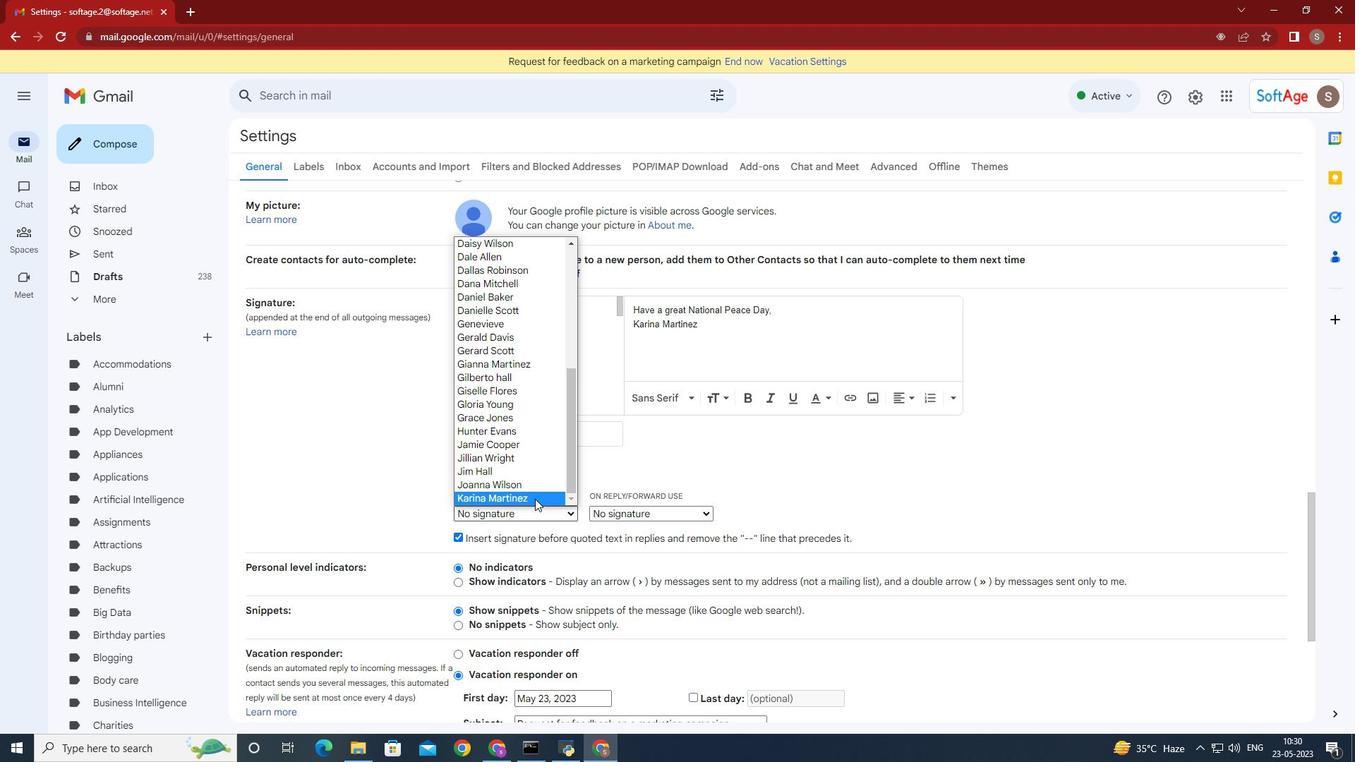 
Action: Mouse moved to (703, 510)
Screenshot: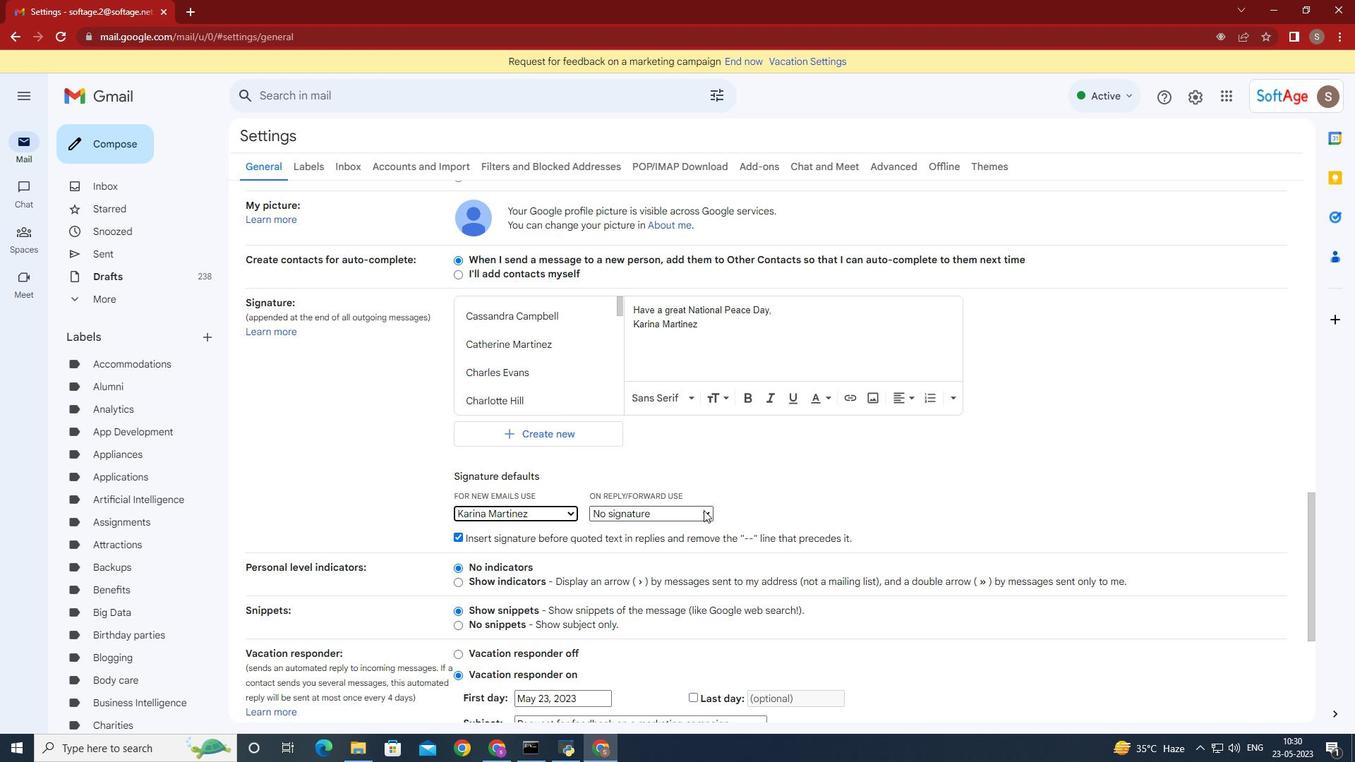 
Action: Mouse pressed left at (703, 510)
Screenshot: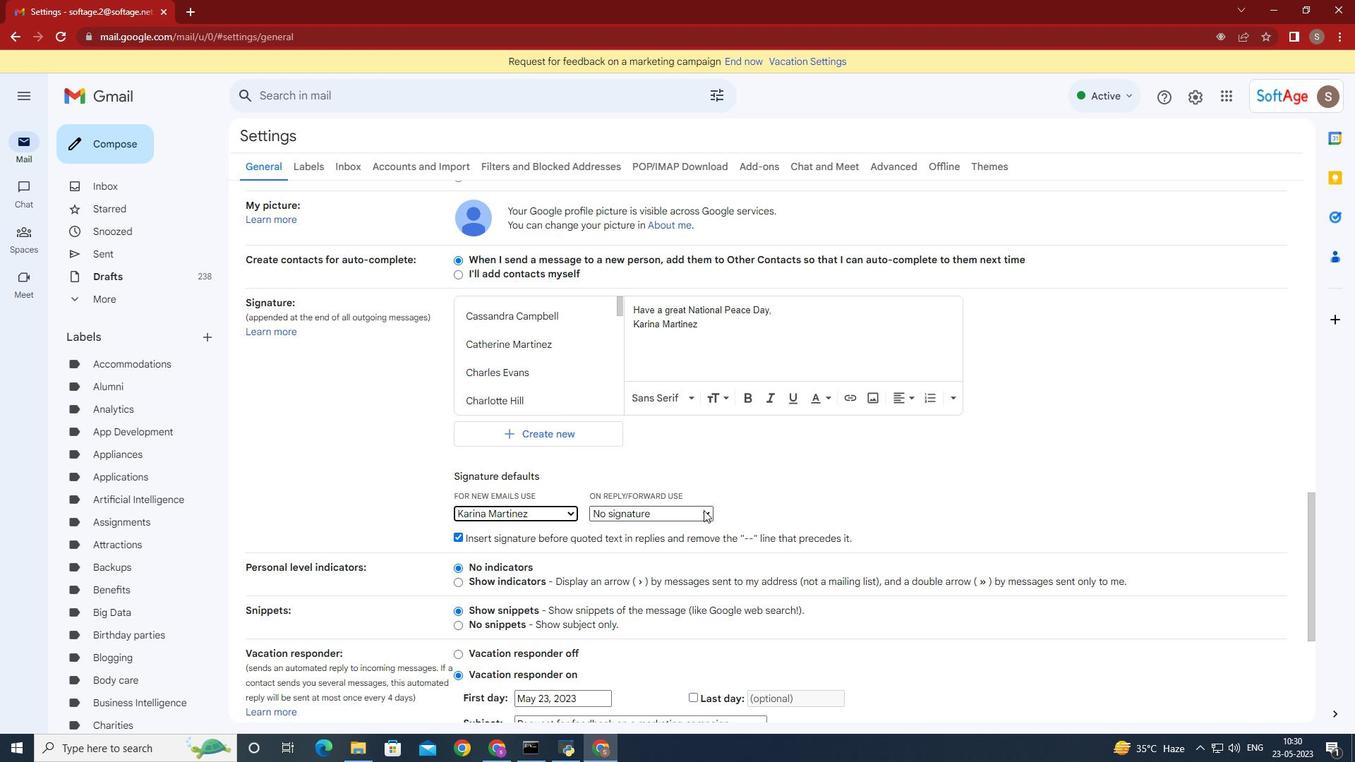 
Action: Mouse moved to (664, 473)
Screenshot: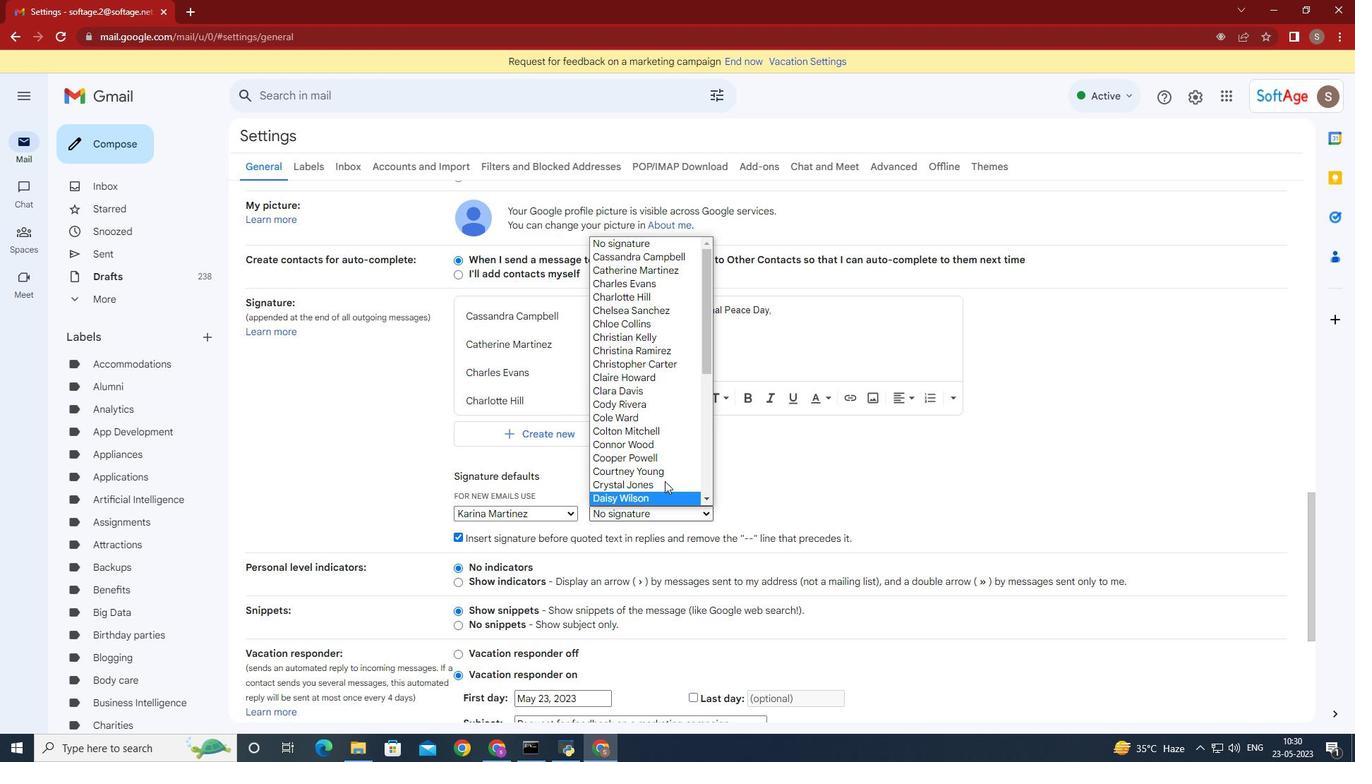
Action: Mouse scrolled (664, 472) with delta (0, 0)
Screenshot: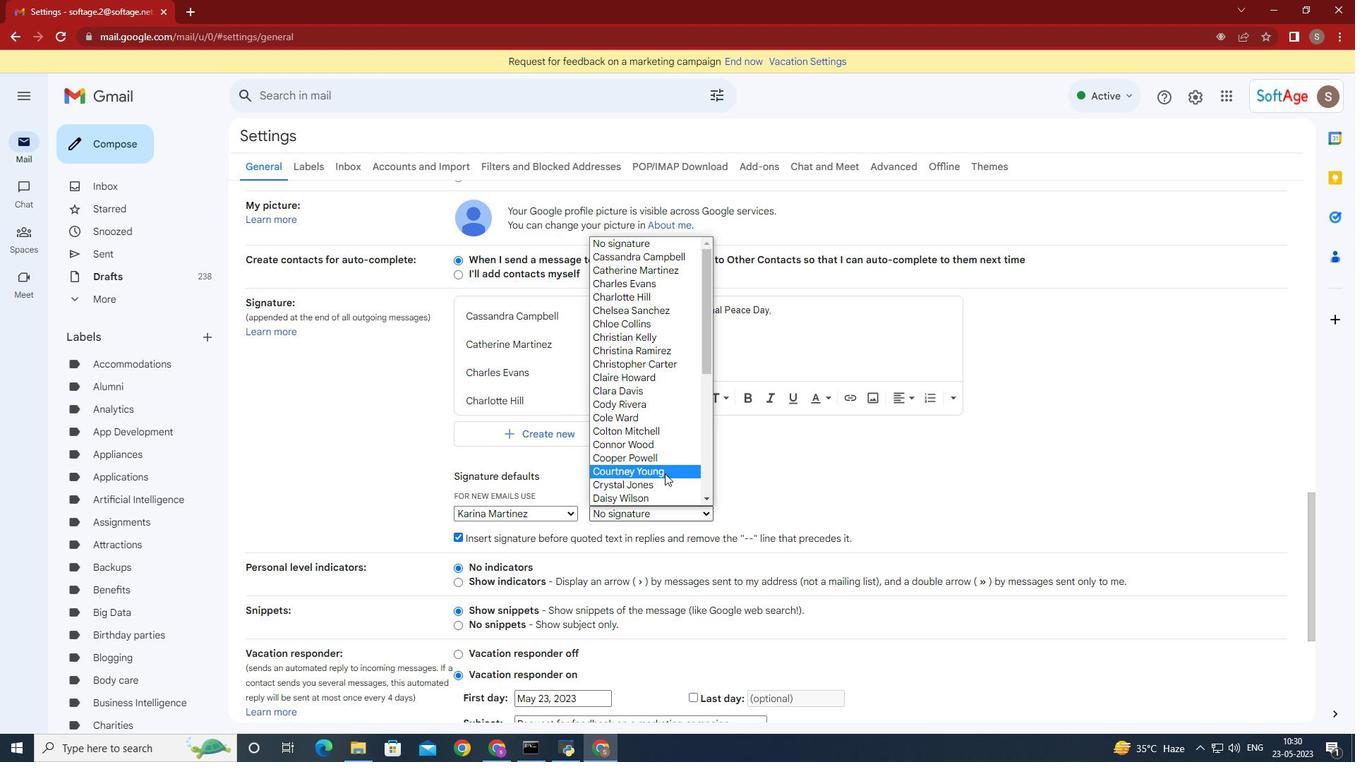 
Action: Mouse moved to (664, 473)
Screenshot: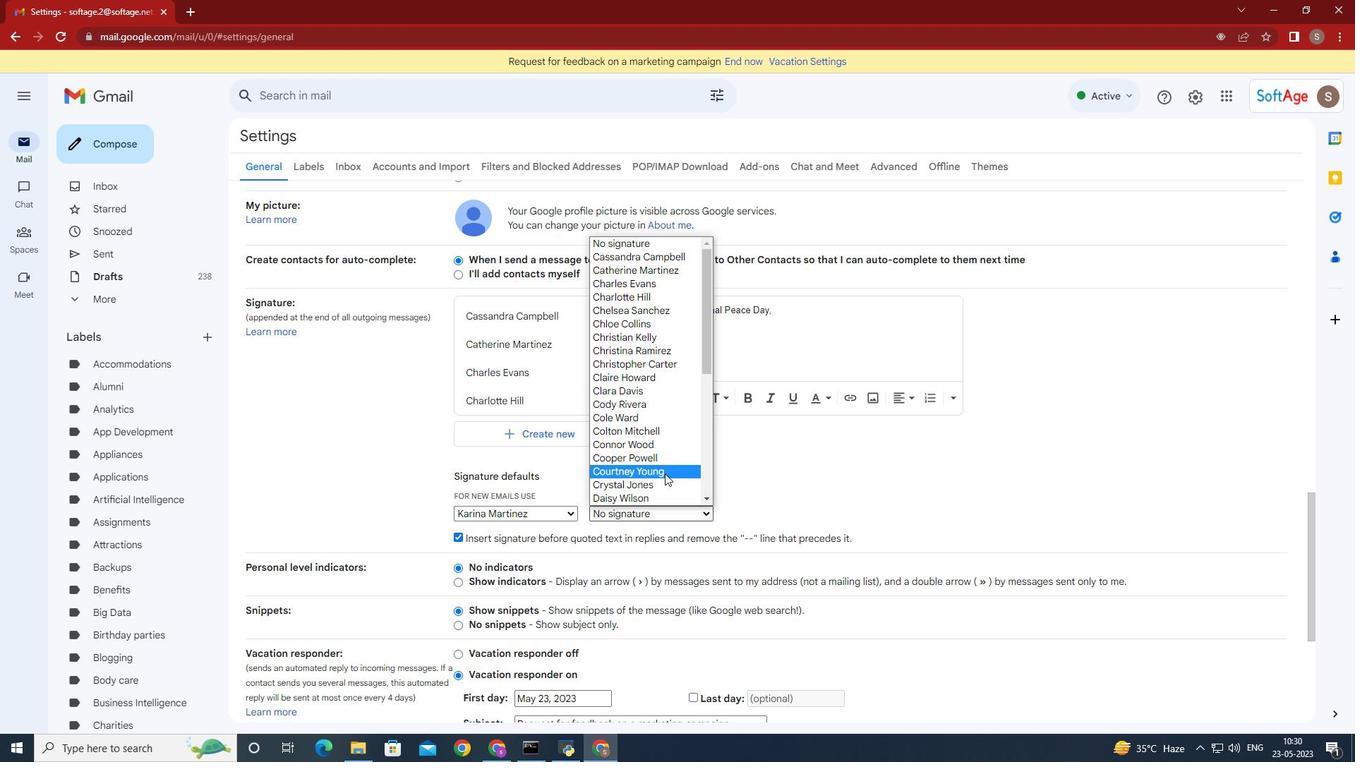 
Action: Mouse scrolled (664, 472) with delta (0, 0)
Screenshot: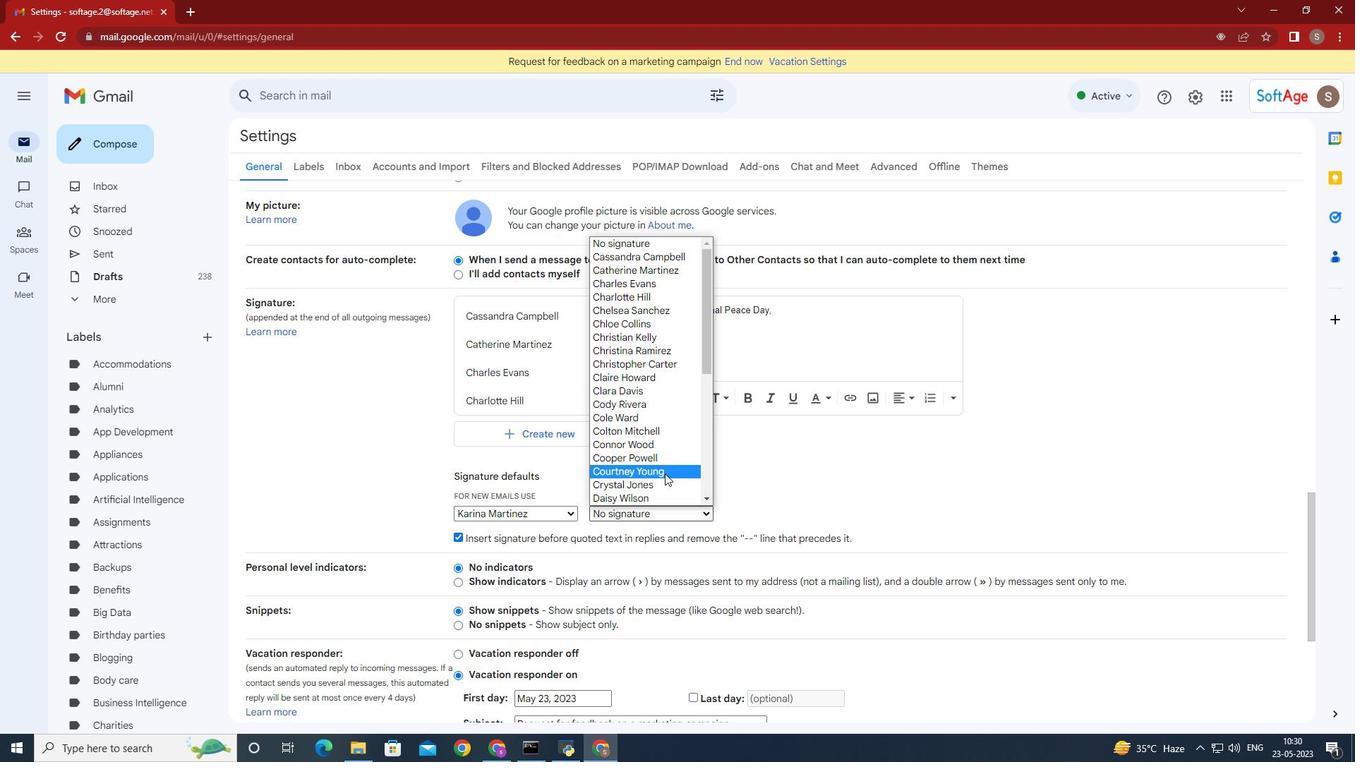 
Action: Mouse scrolled (664, 472) with delta (0, 0)
Screenshot: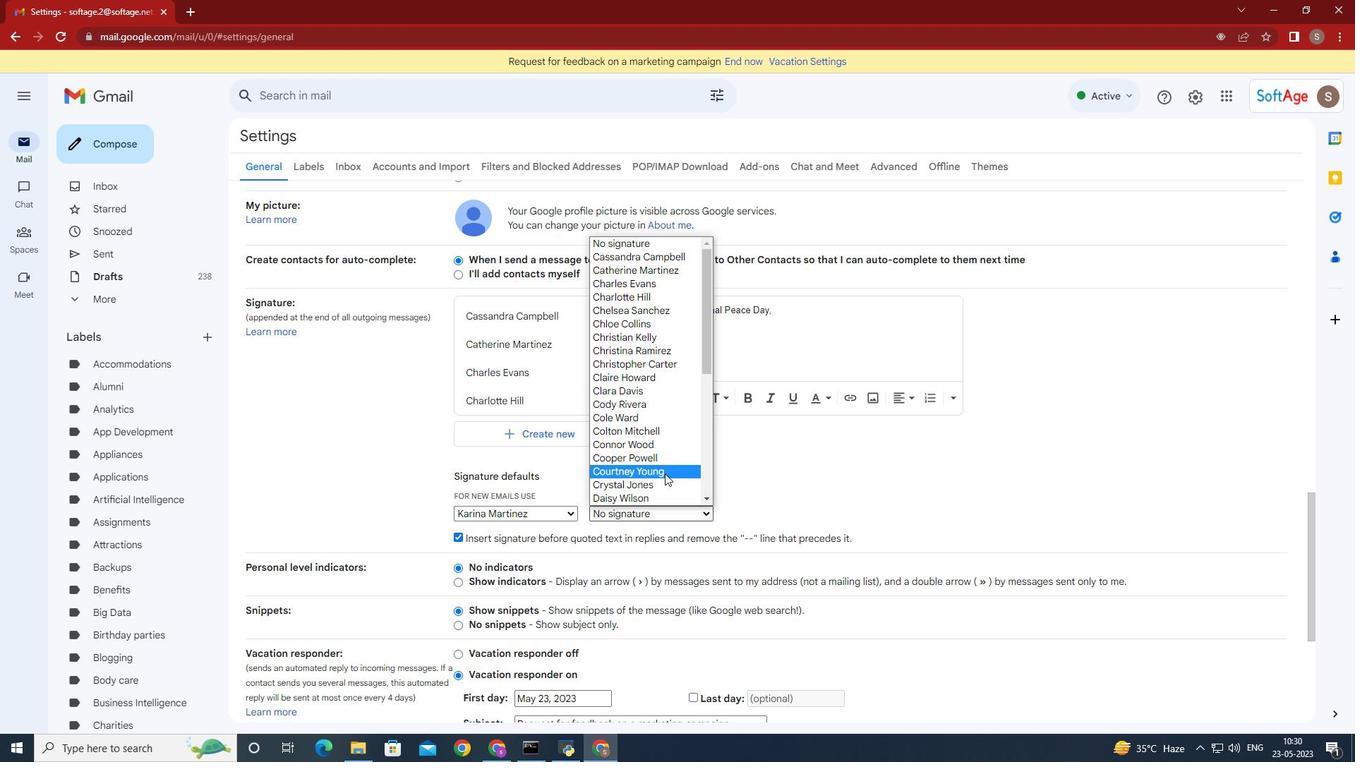 
Action: Mouse scrolled (664, 472) with delta (0, 0)
Screenshot: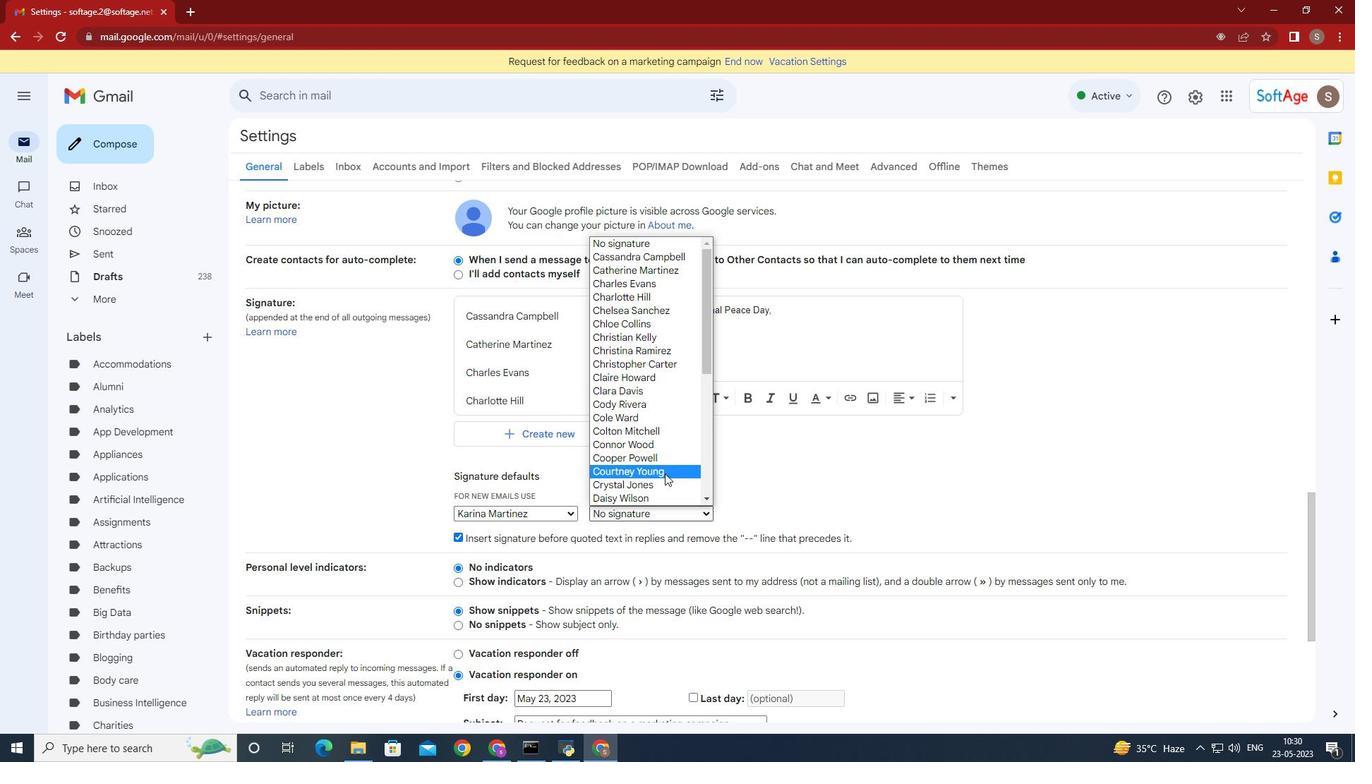 
Action: Mouse scrolled (664, 472) with delta (0, 0)
Screenshot: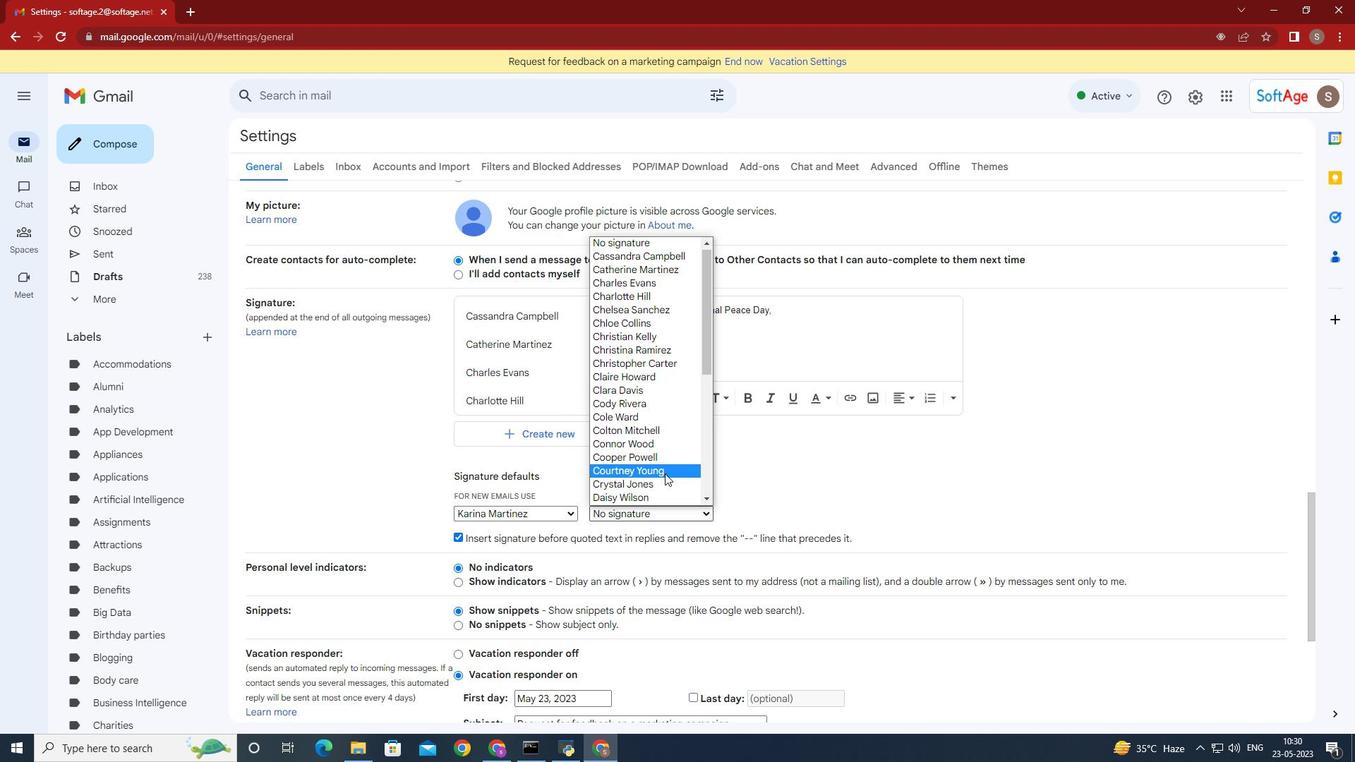 
Action: Mouse scrolled (664, 472) with delta (0, 0)
Screenshot: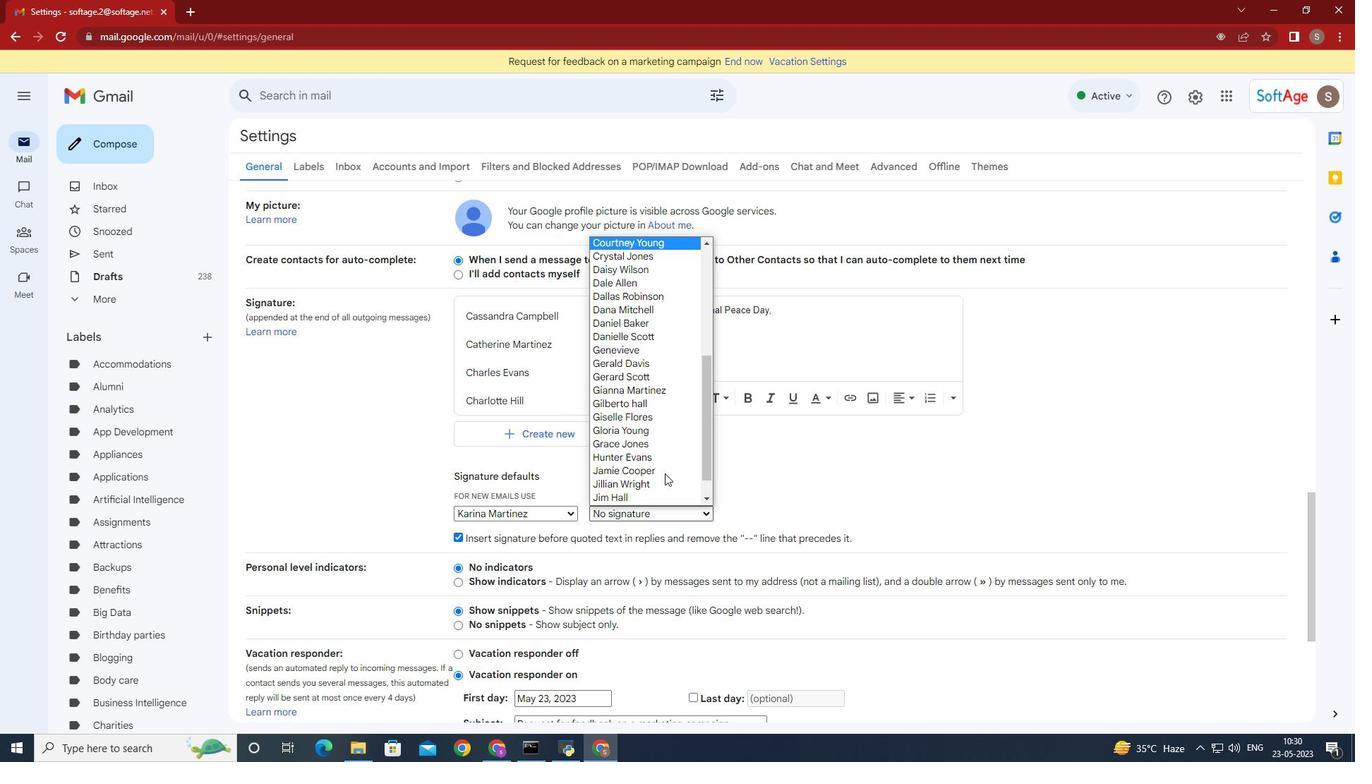 
Action: Mouse moved to (670, 494)
Screenshot: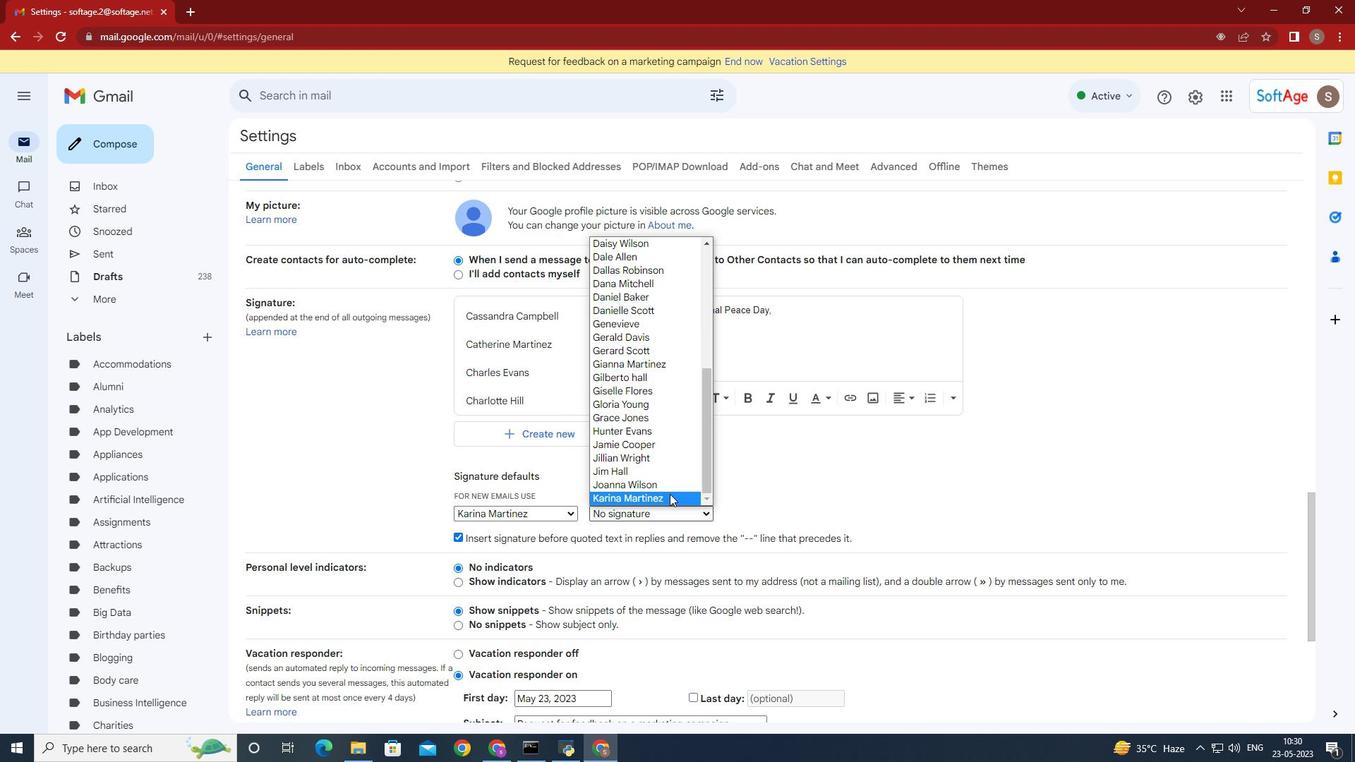 
Action: Mouse pressed left at (670, 494)
Screenshot: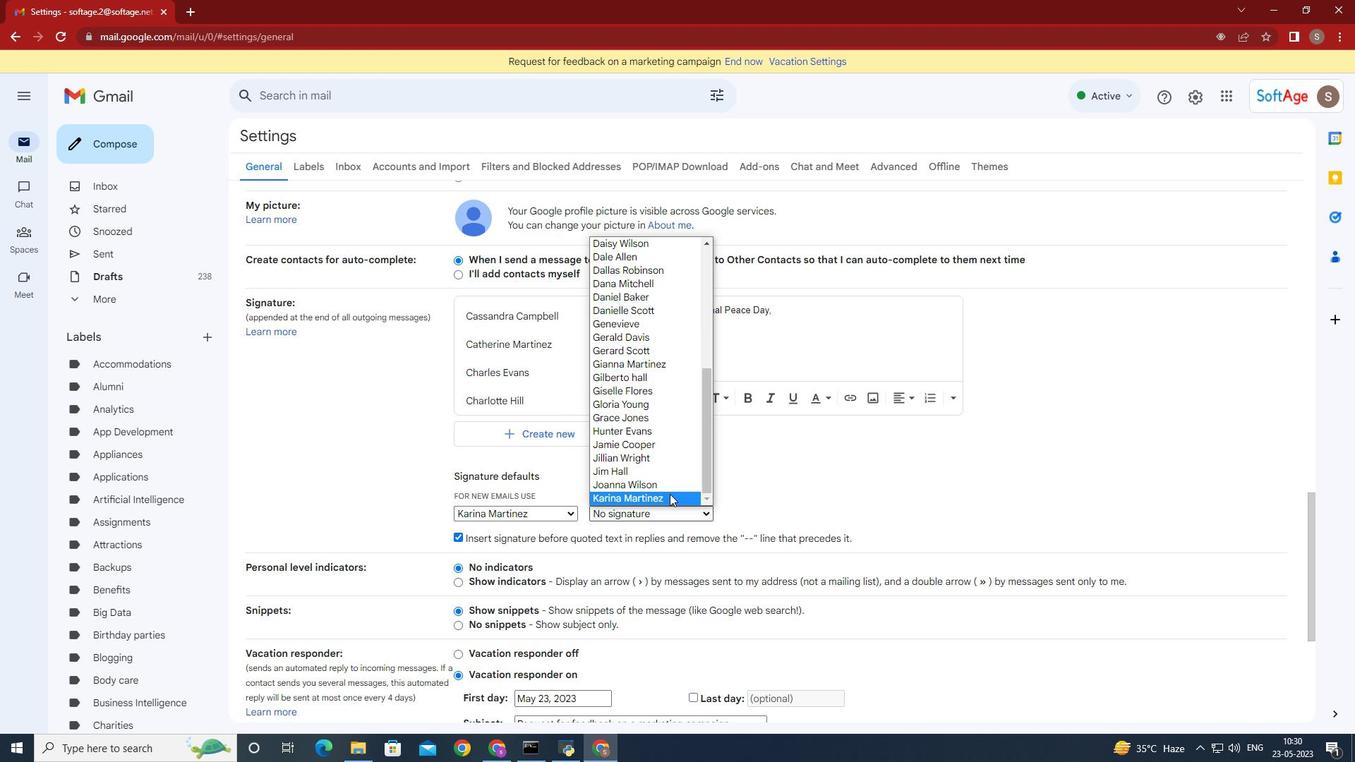 
Action: Mouse moved to (919, 522)
Screenshot: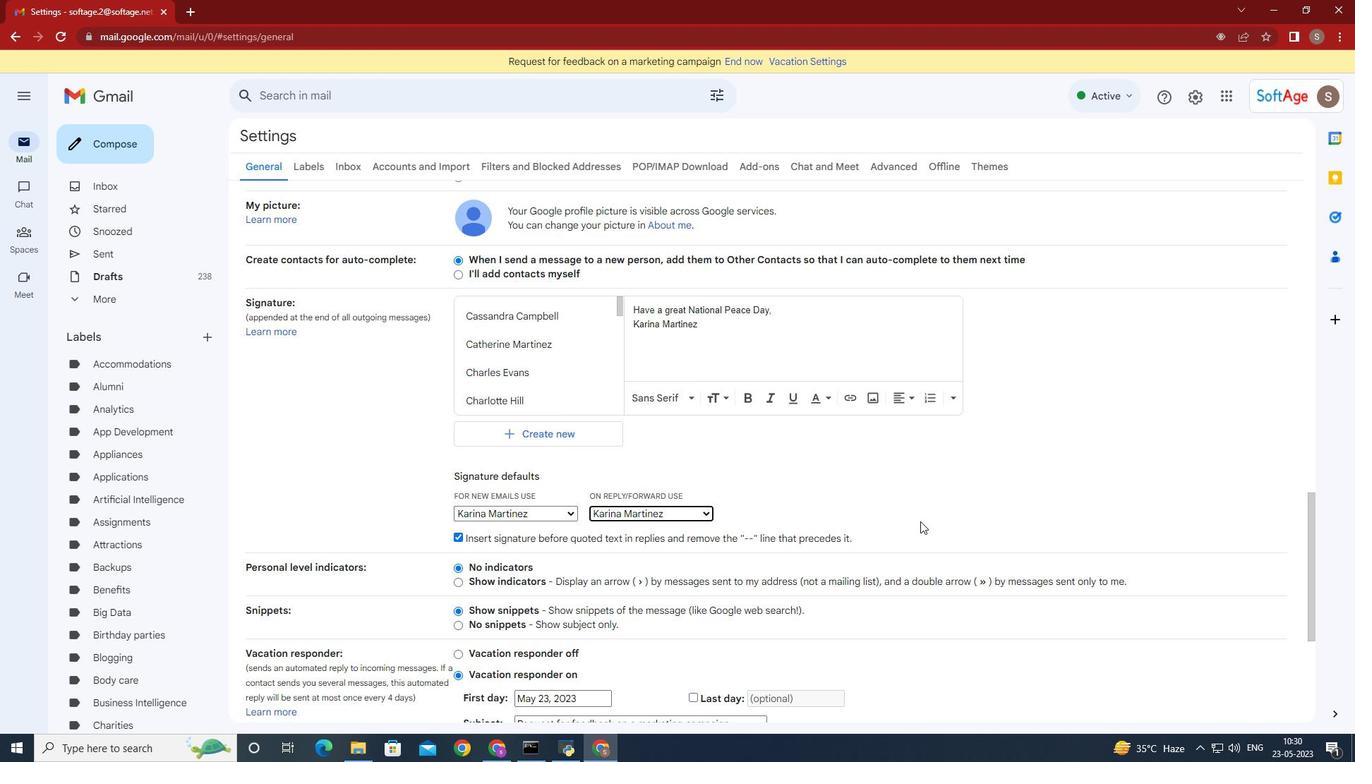 
Action: Mouse scrolled (919, 521) with delta (0, 0)
Screenshot: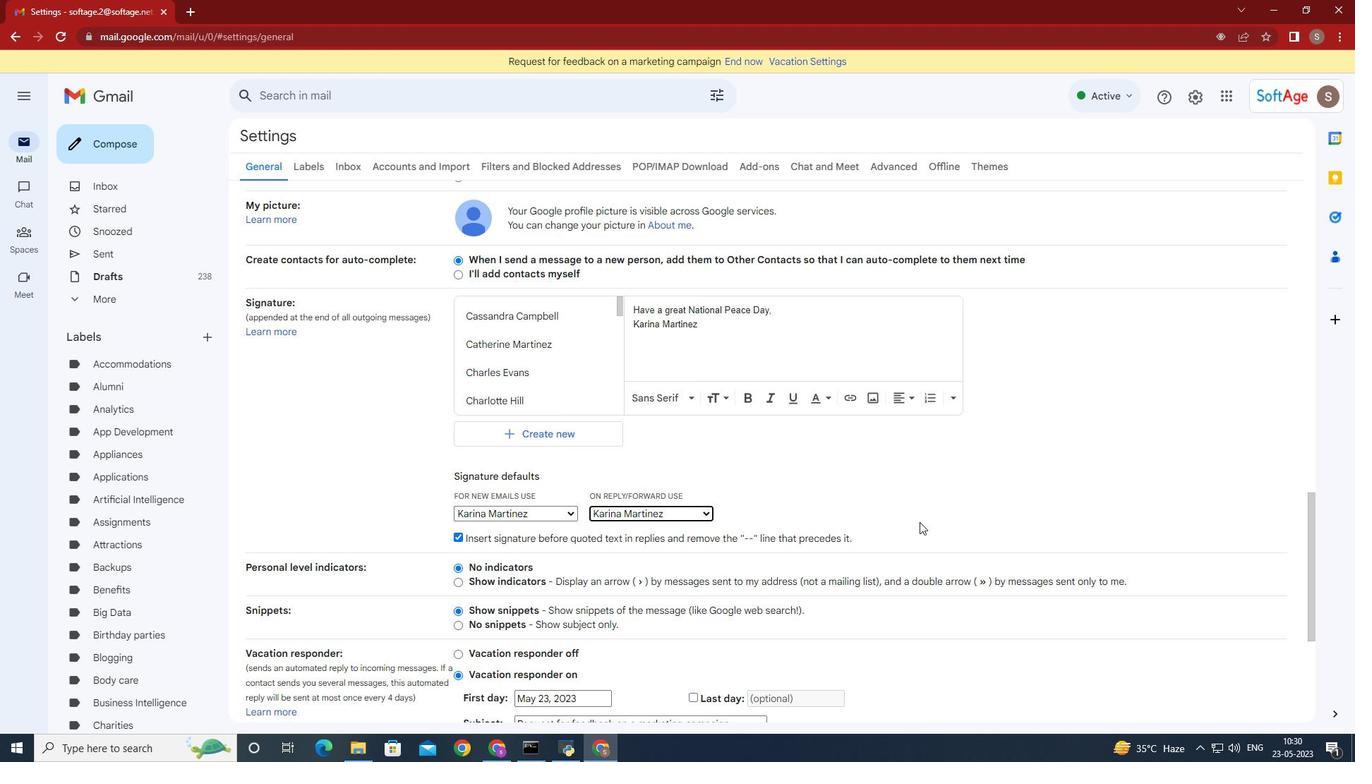 
Action: Mouse scrolled (919, 521) with delta (0, 0)
Screenshot: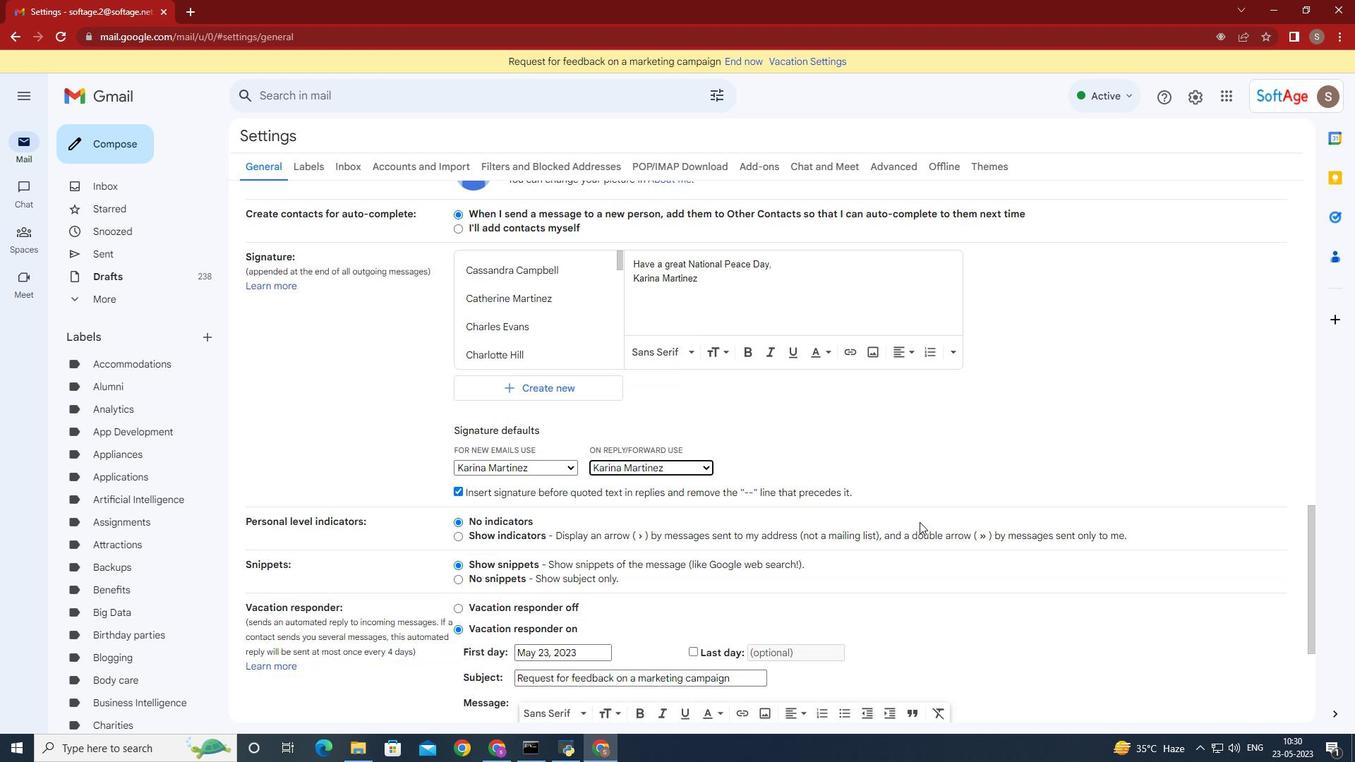
Action: Mouse scrolled (919, 521) with delta (0, 0)
Screenshot: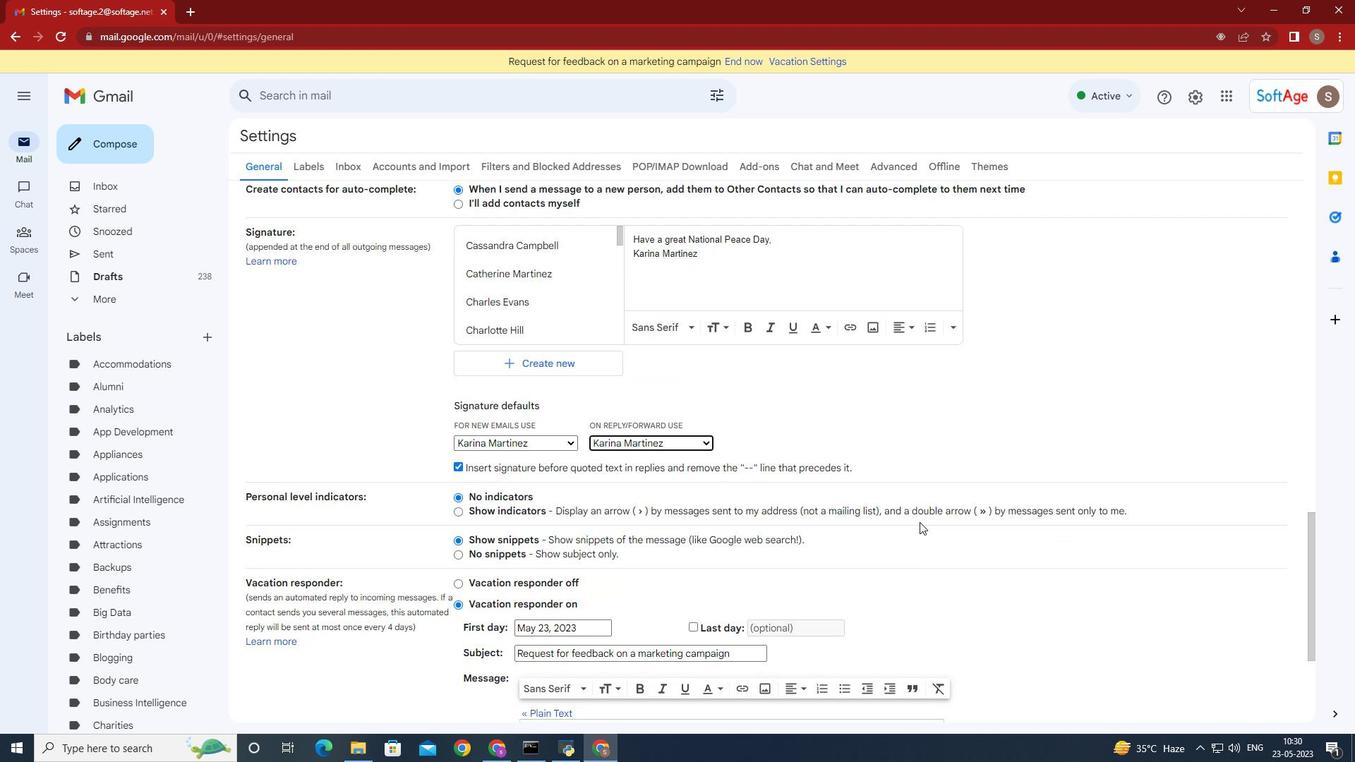 
Action: Mouse moved to (919, 522)
Screenshot: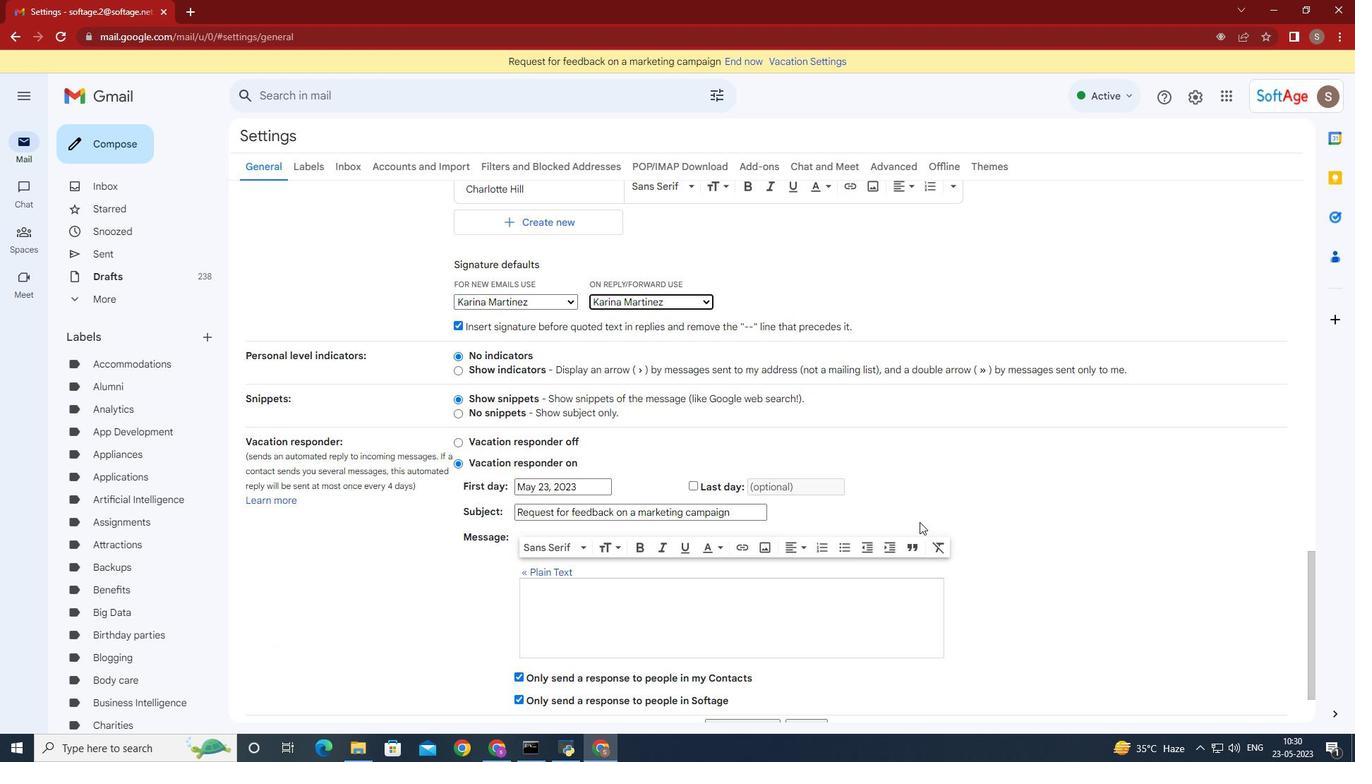 
Action: Mouse scrolled (919, 521) with delta (0, 0)
Screenshot: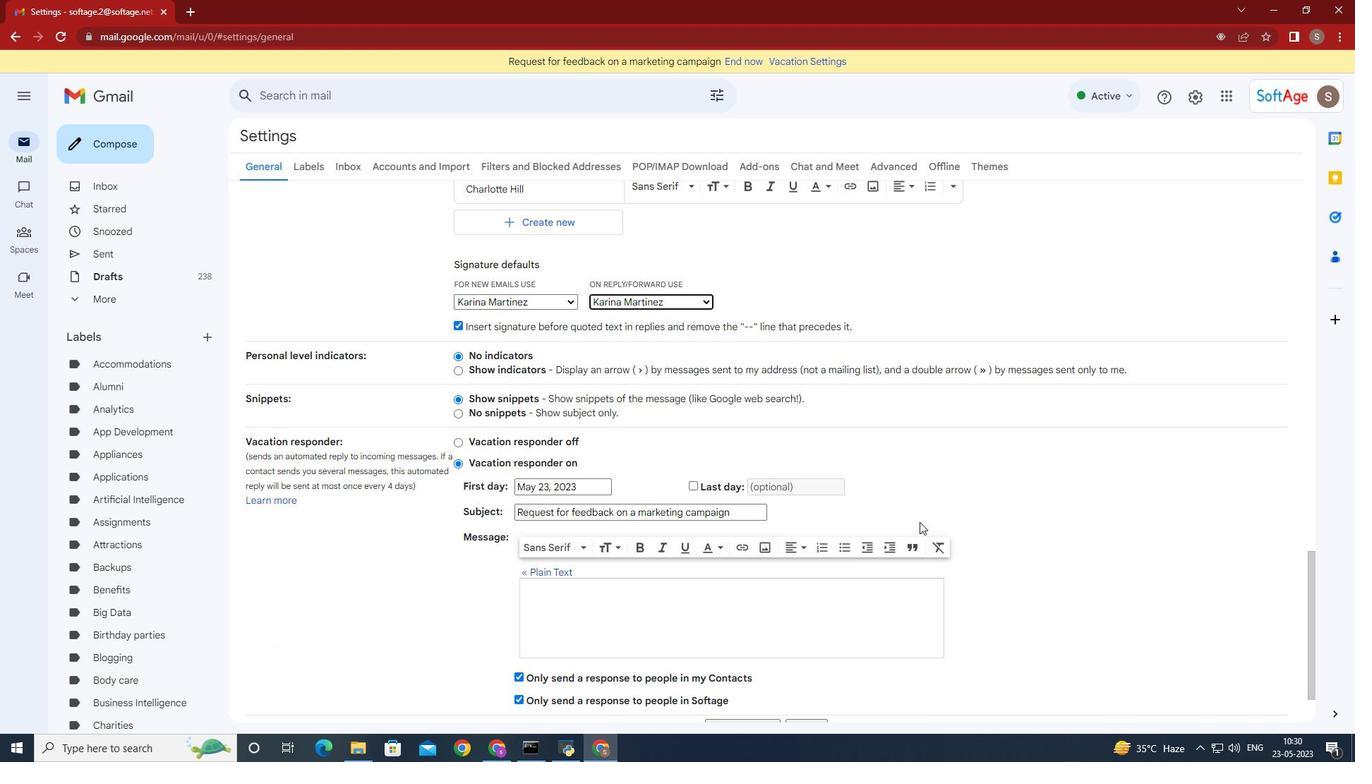 
Action: Mouse scrolled (919, 521) with delta (0, 0)
Screenshot: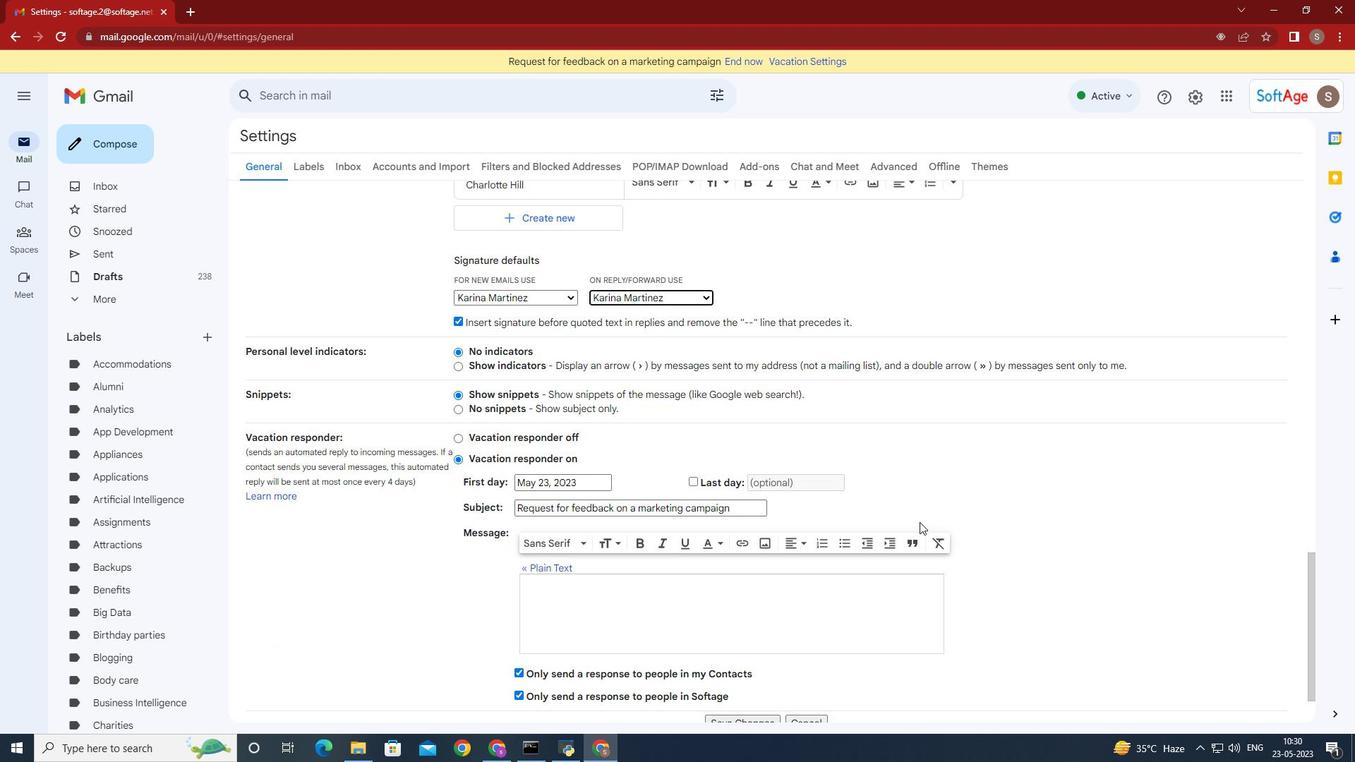 
Action: Mouse scrolled (919, 521) with delta (0, 0)
Screenshot: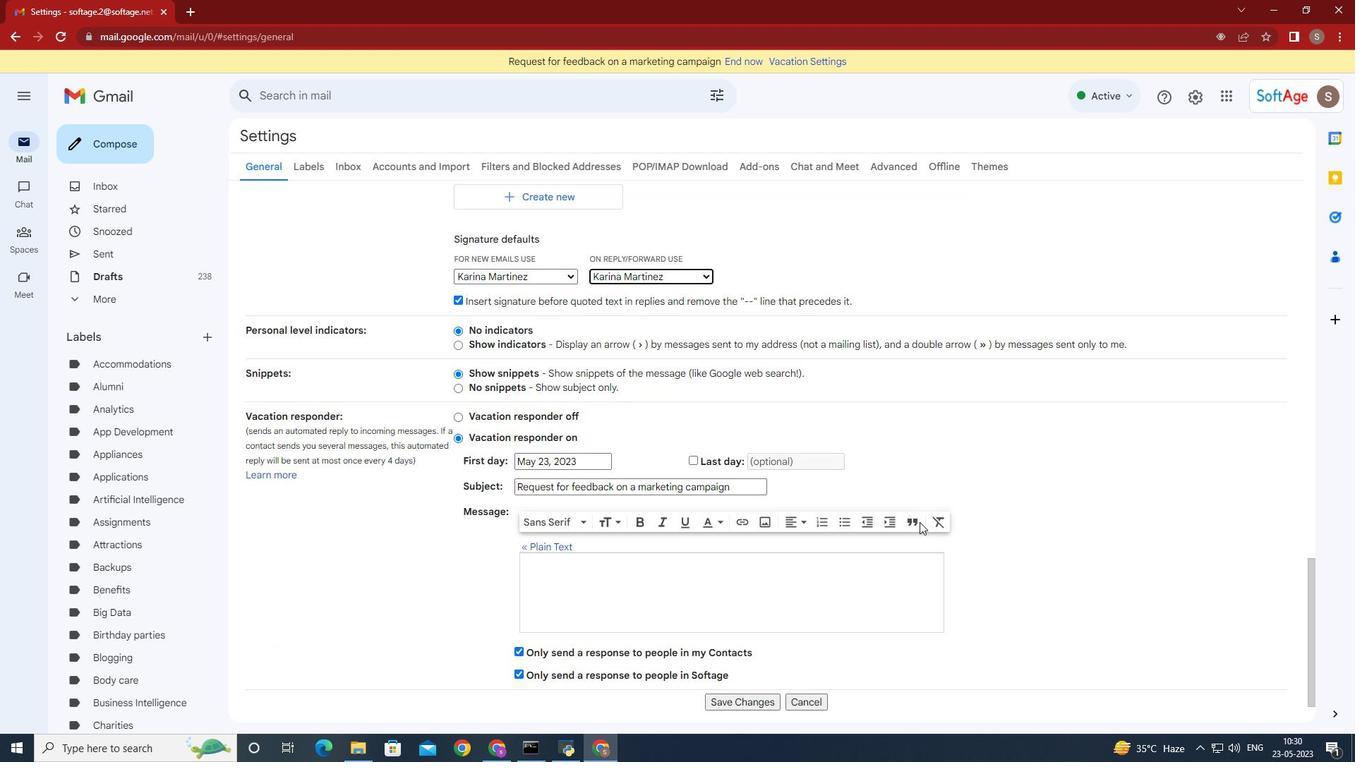 
Action: Mouse scrolled (919, 521) with delta (0, 0)
Screenshot: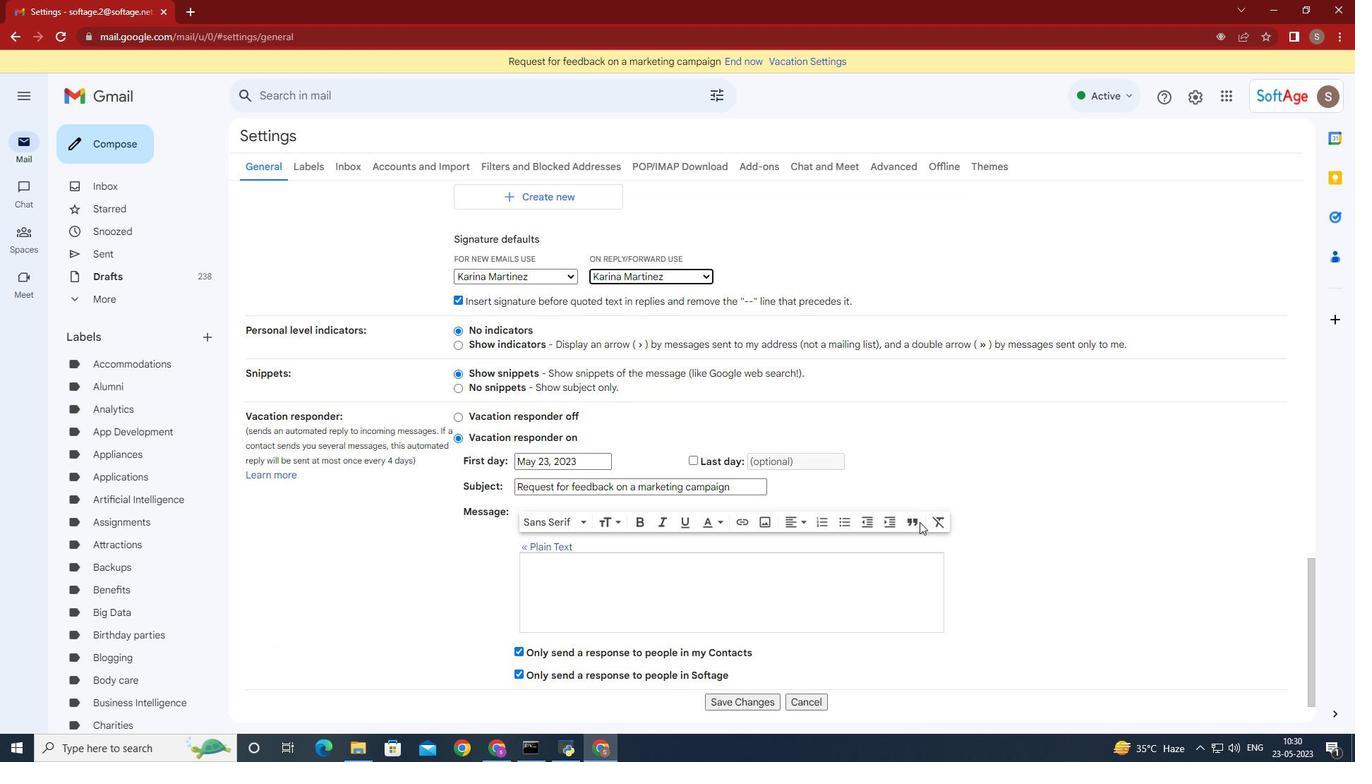 
Action: Mouse scrolled (919, 521) with delta (0, 0)
Screenshot: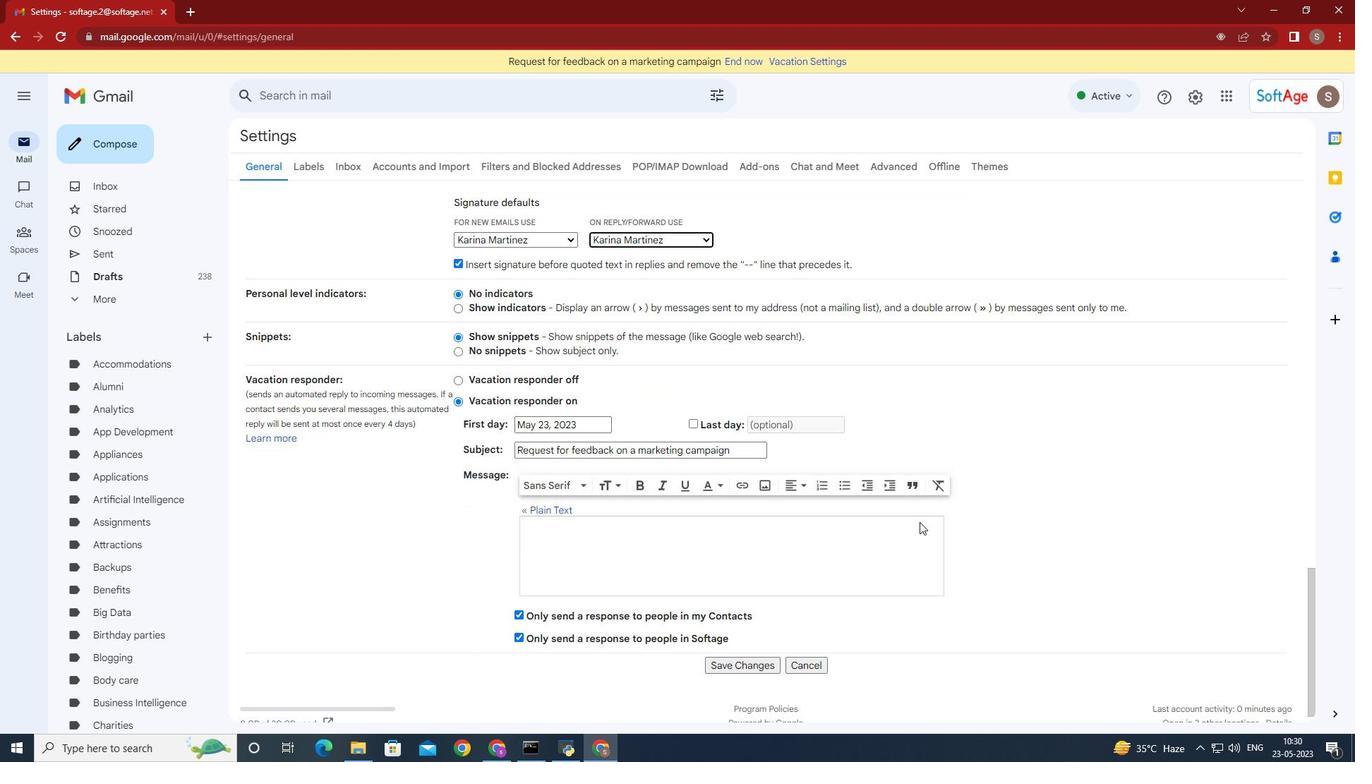 
Action: Mouse moved to (738, 641)
Screenshot: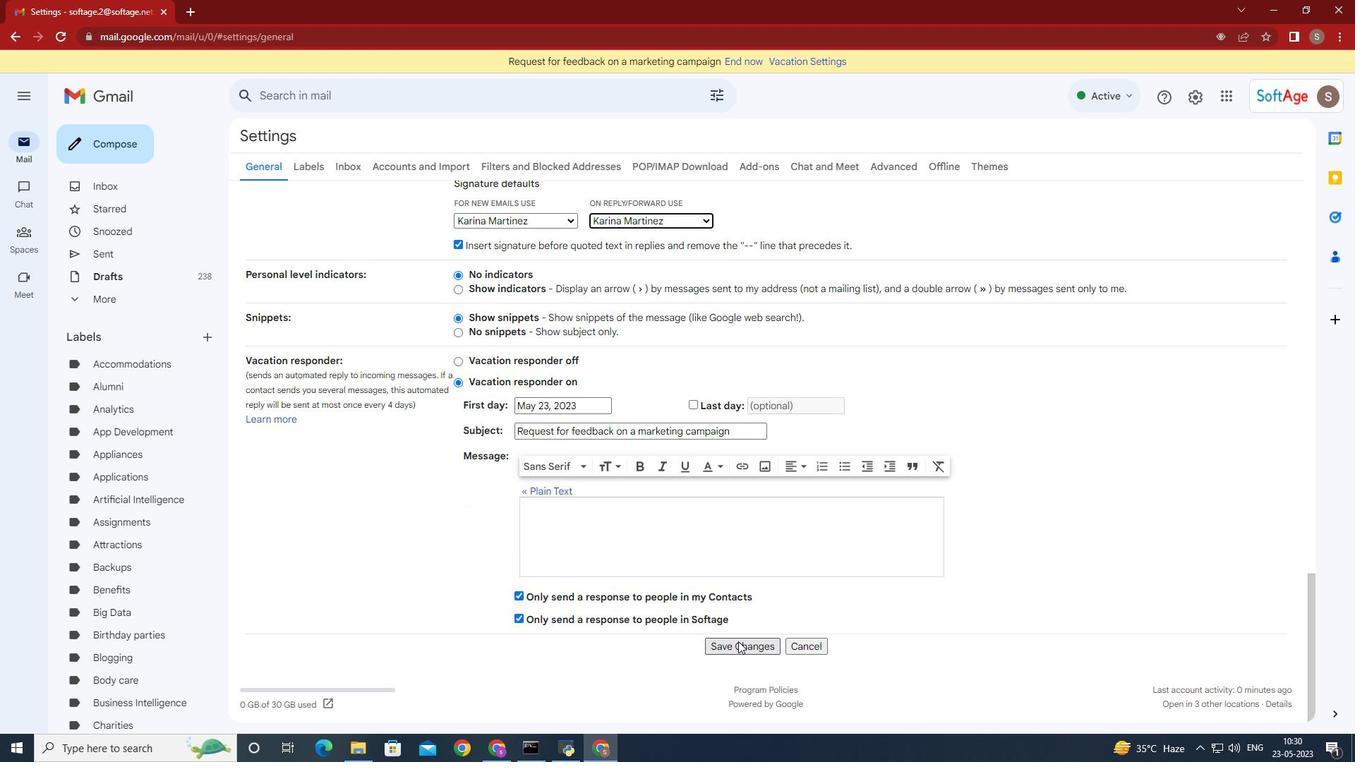 
Action: Mouse pressed left at (738, 641)
Screenshot: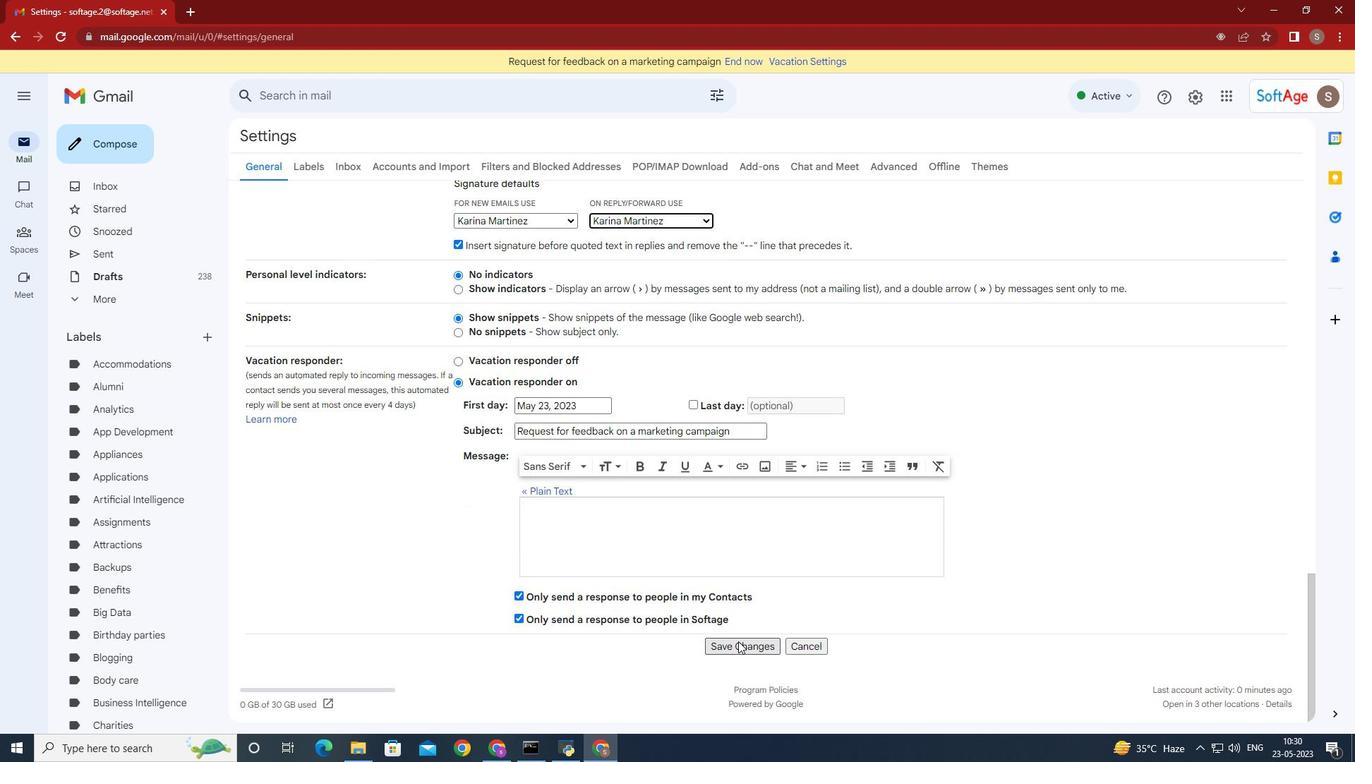 
Action: Mouse moved to (119, 137)
Screenshot: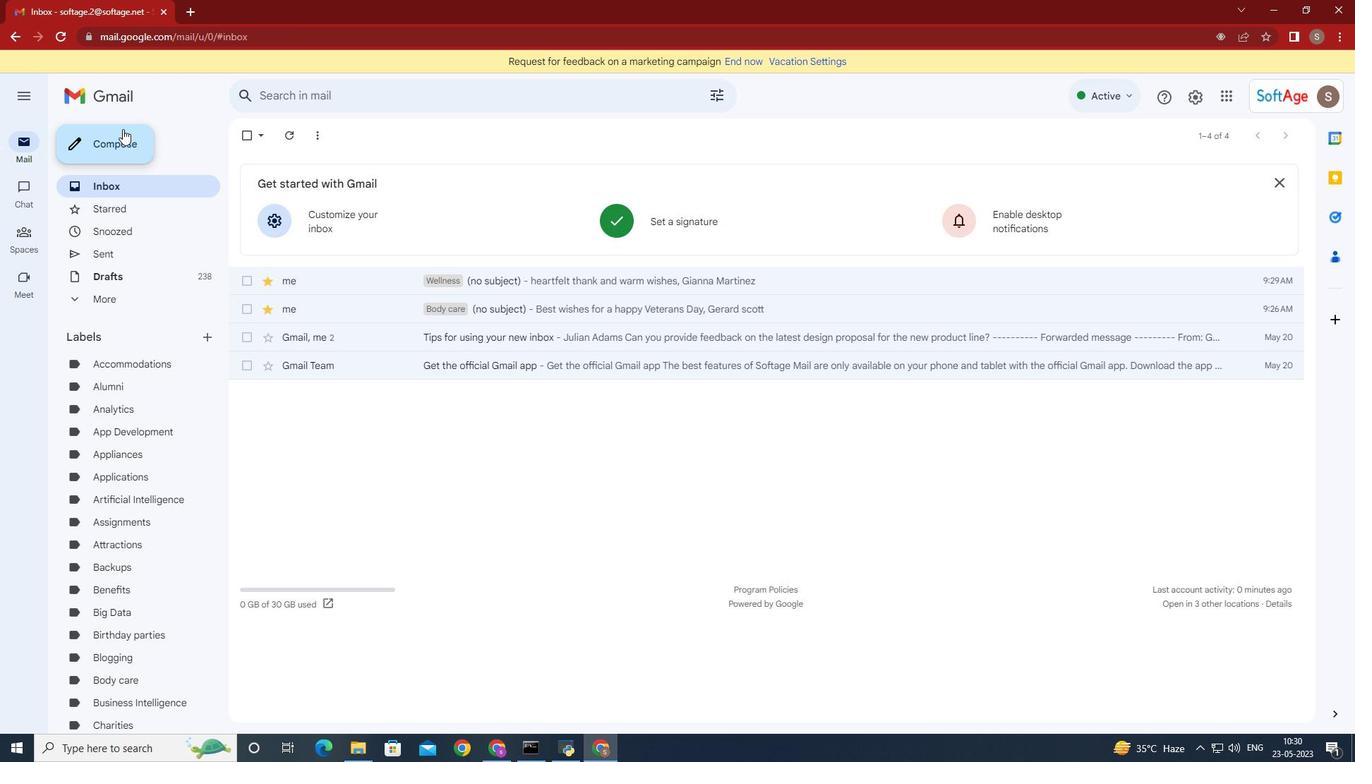 
Action: Mouse pressed left at (119, 137)
Screenshot: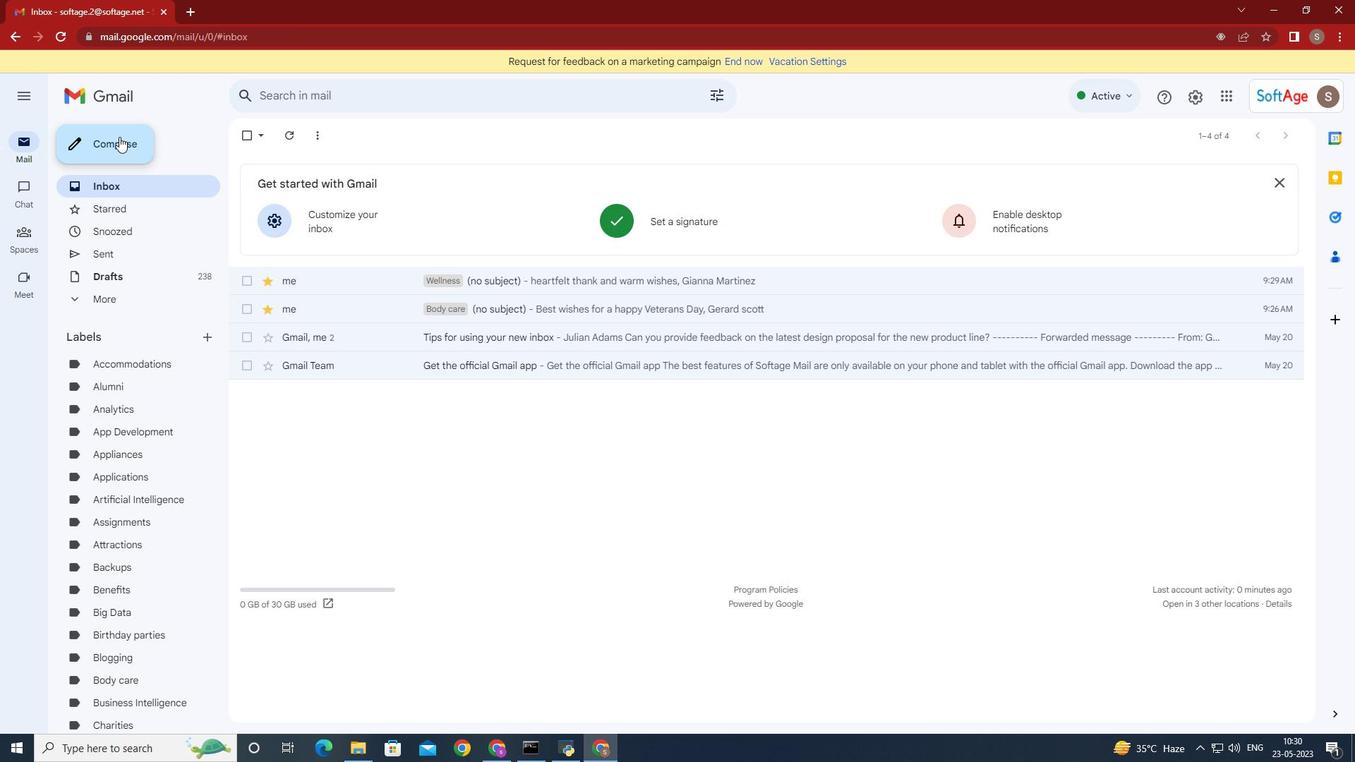 
Action: Mouse moved to (321, 169)
Screenshot: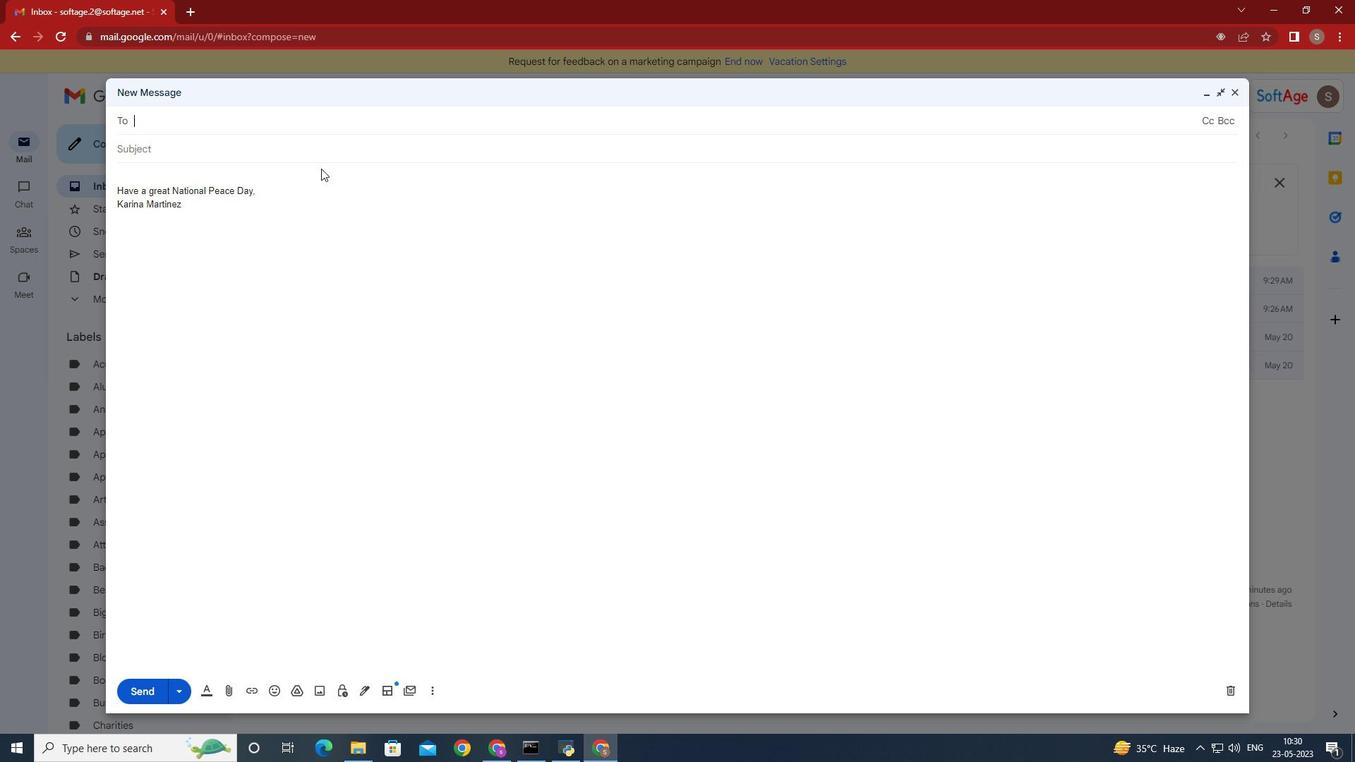 
Action: Key pressed <Key.shift>Softage.8
Screenshot: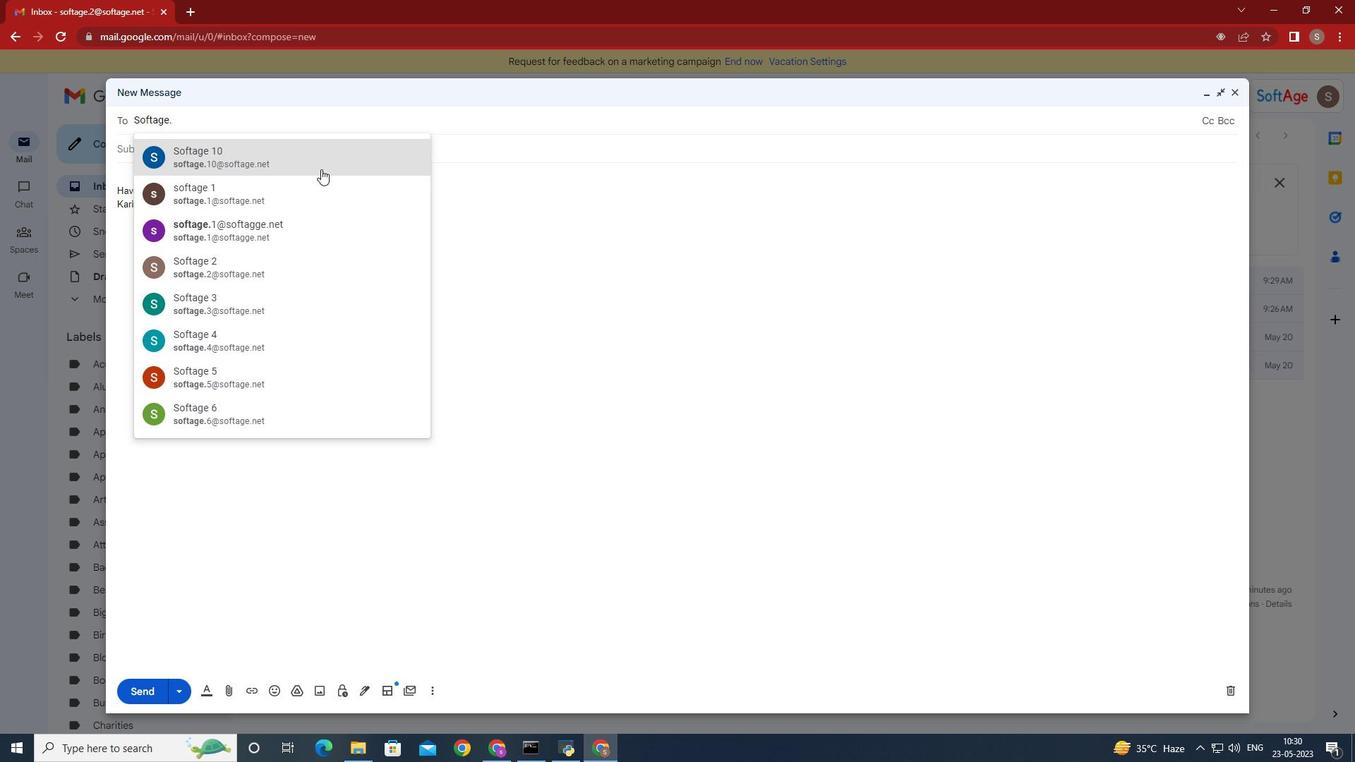 
Action: Mouse pressed left at (321, 169)
Screenshot: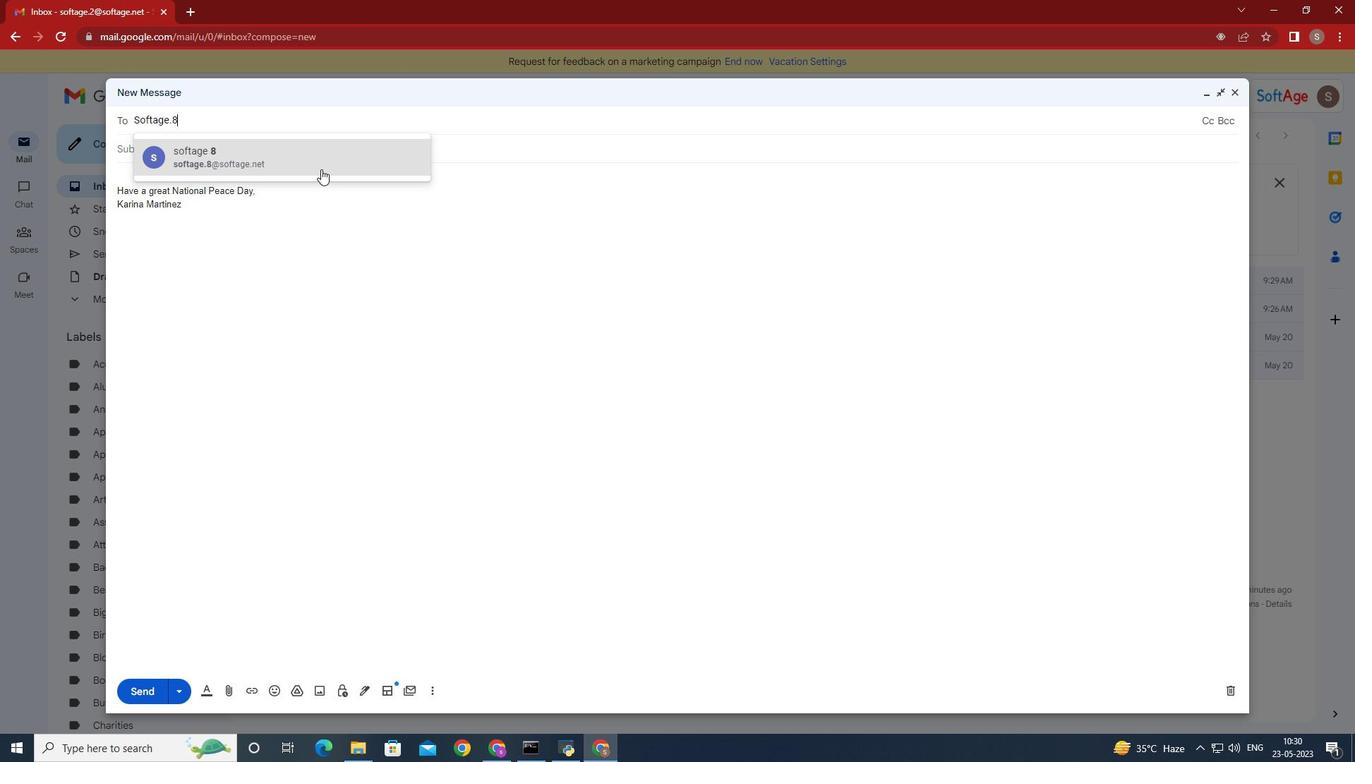 
Action: Mouse moved to (427, 691)
Screenshot: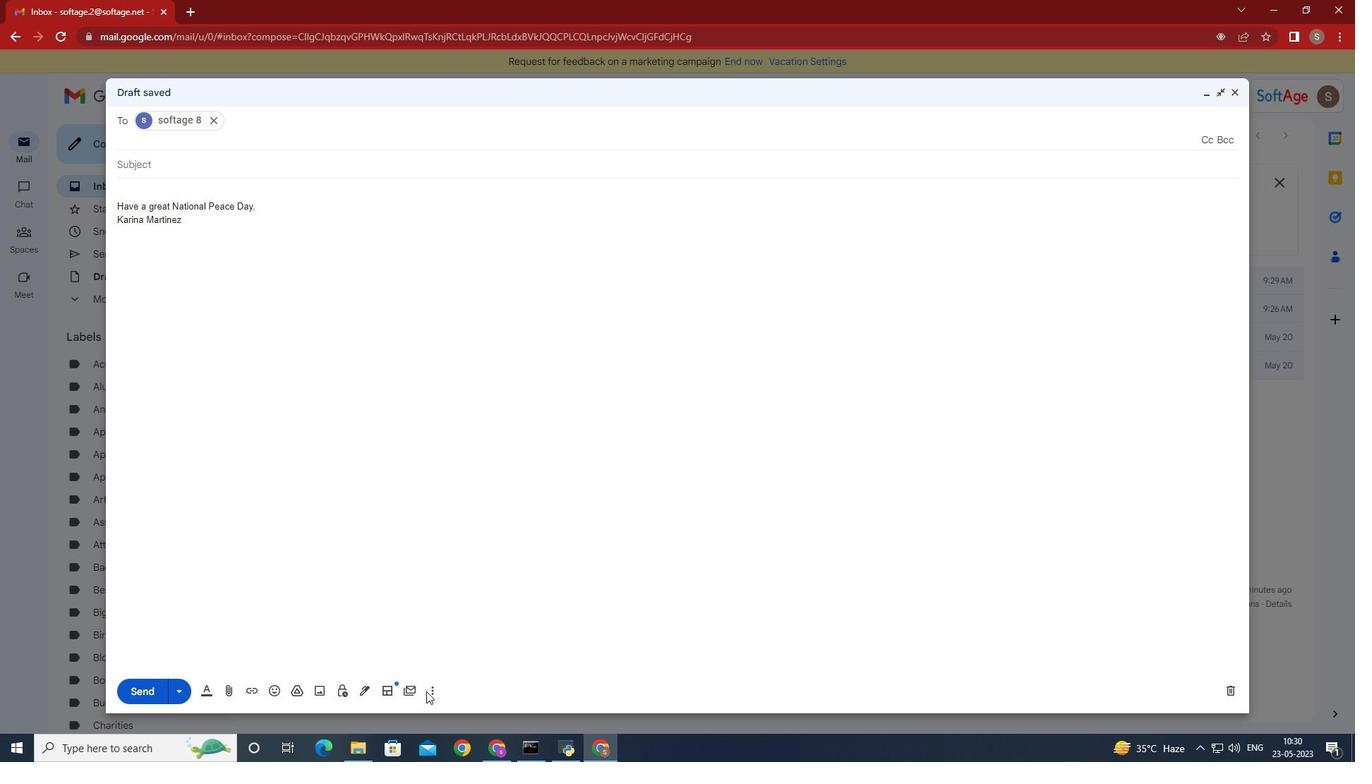 
Action: Mouse pressed left at (427, 691)
Screenshot: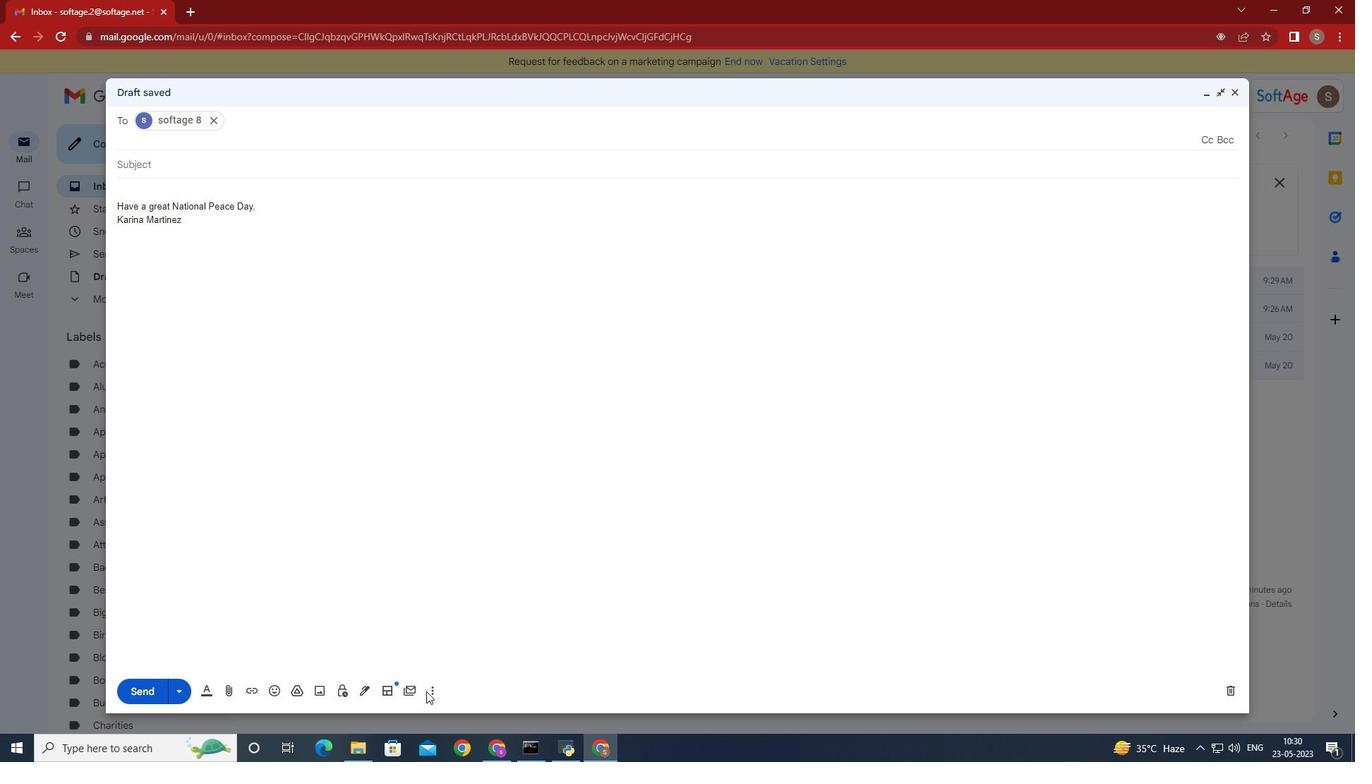 
Action: Mouse moved to (433, 688)
Screenshot: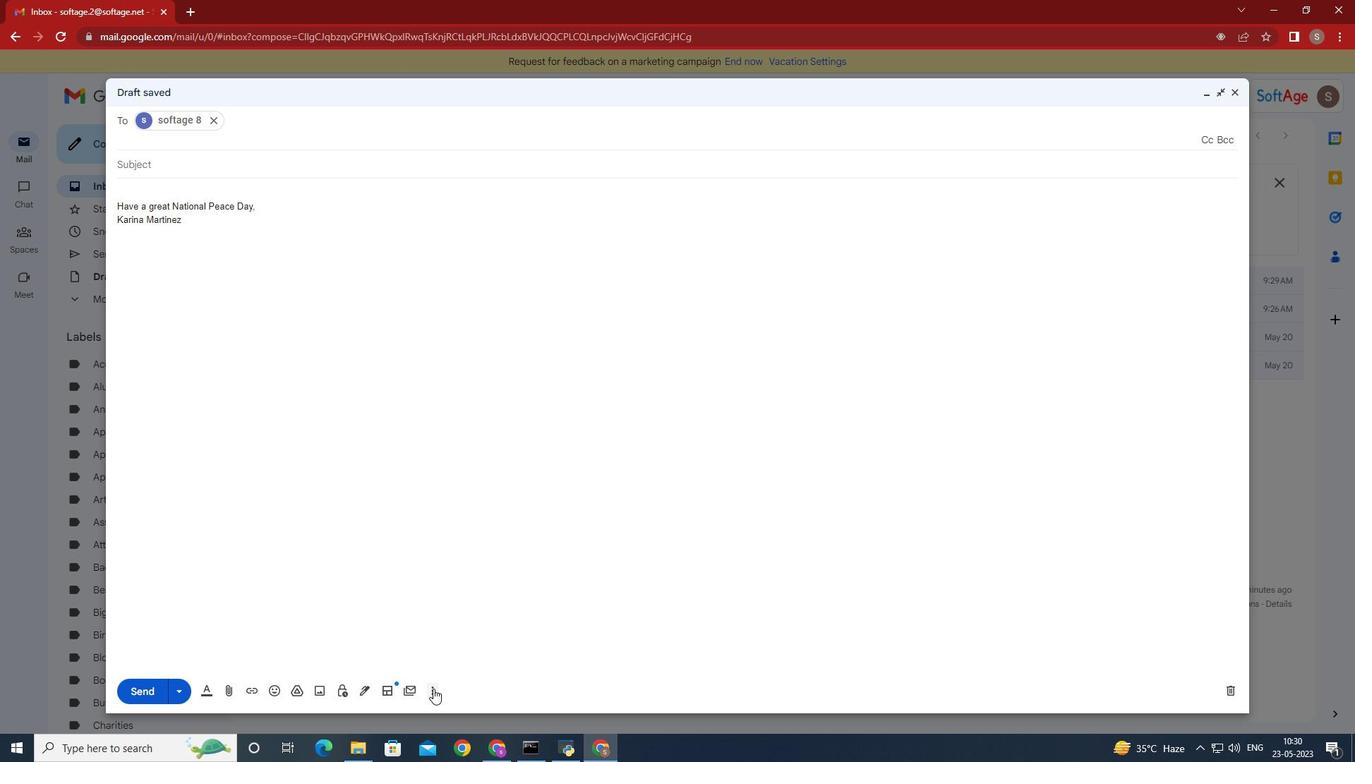 
Action: Mouse pressed left at (433, 688)
Screenshot: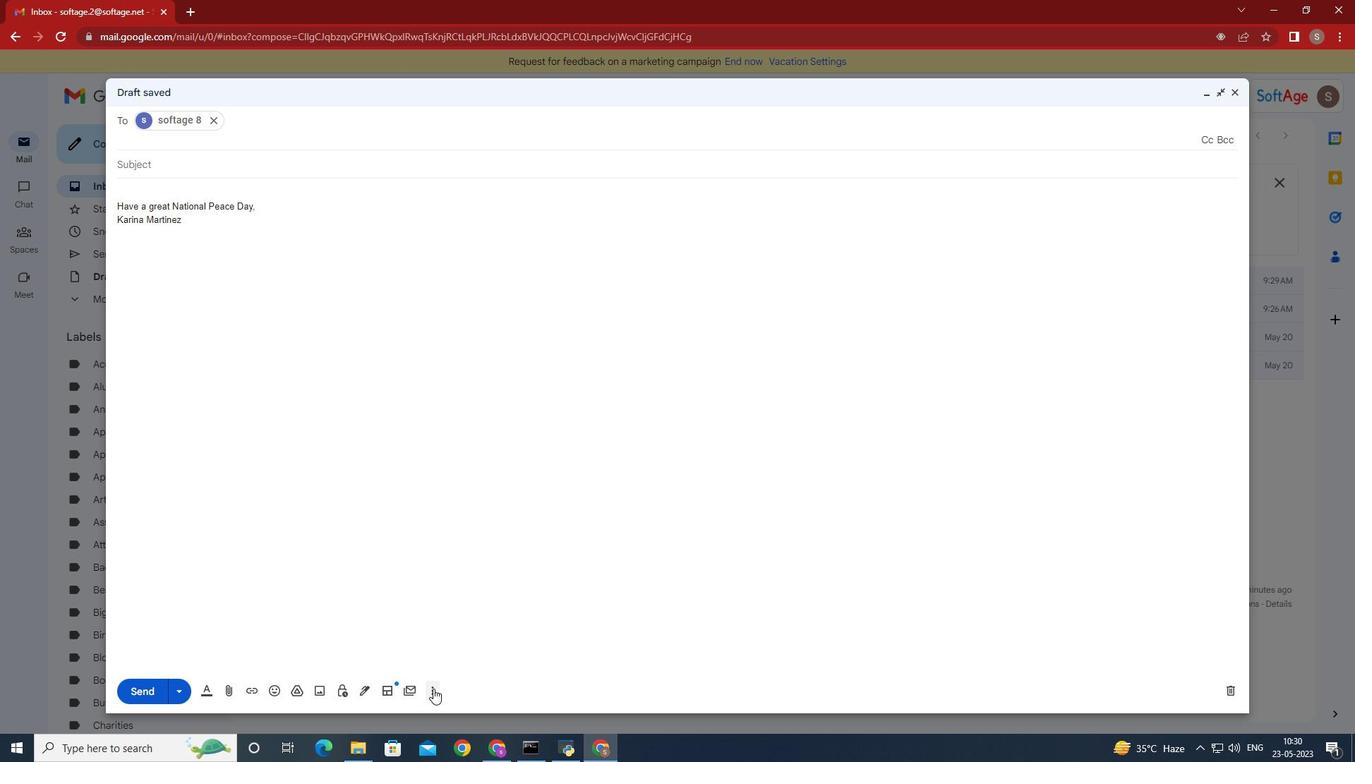 
Action: Mouse moved to (487, 560)
Screenshot: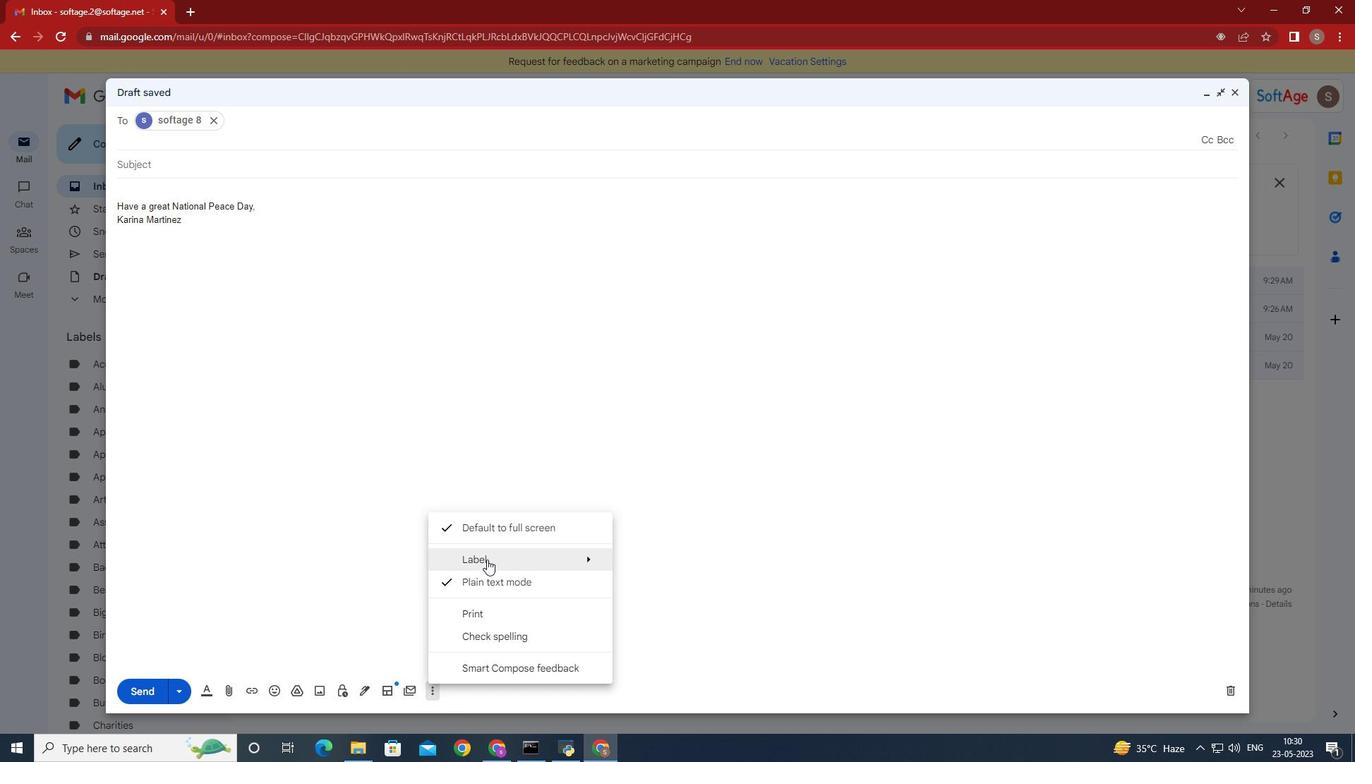 
Action: Mouse pressed left at (487, 560)
Screenshot: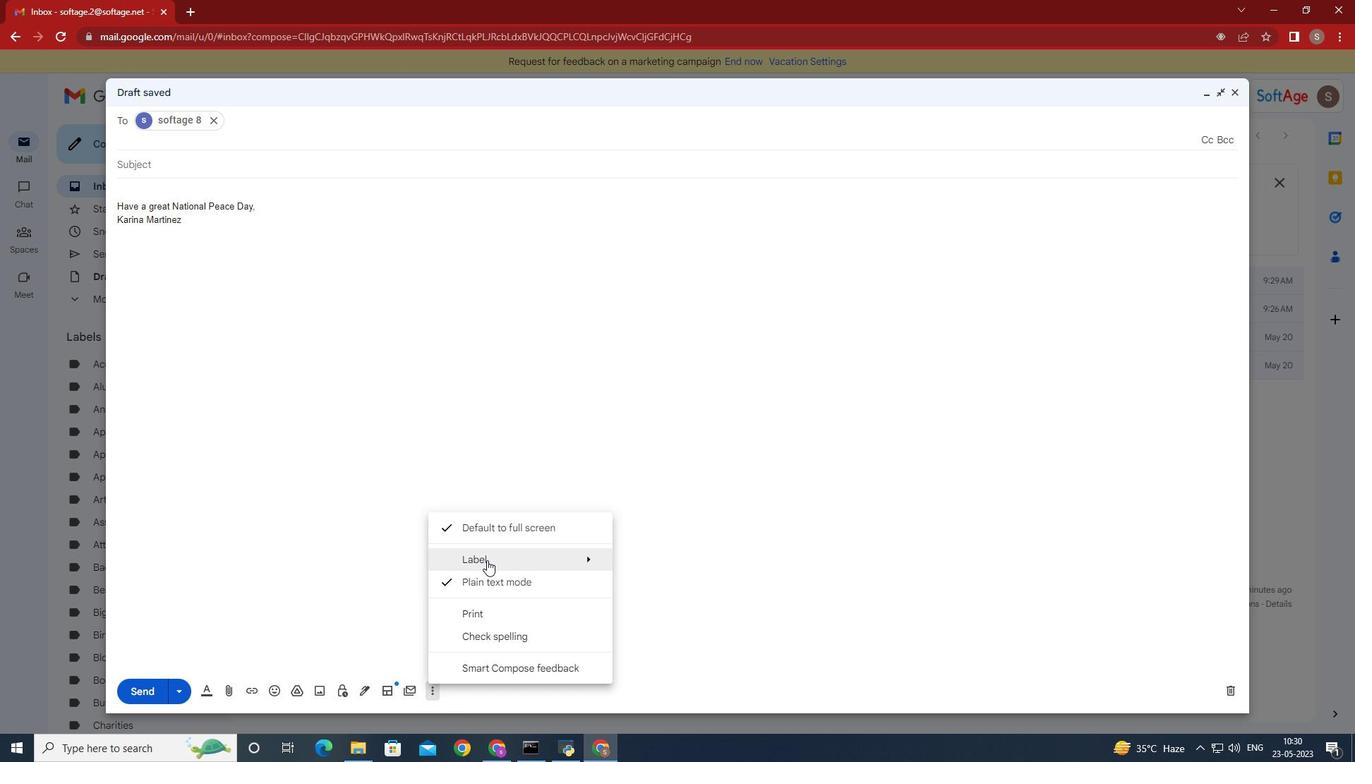 
Action: Mouse moved to (705, 289)
Screenshot: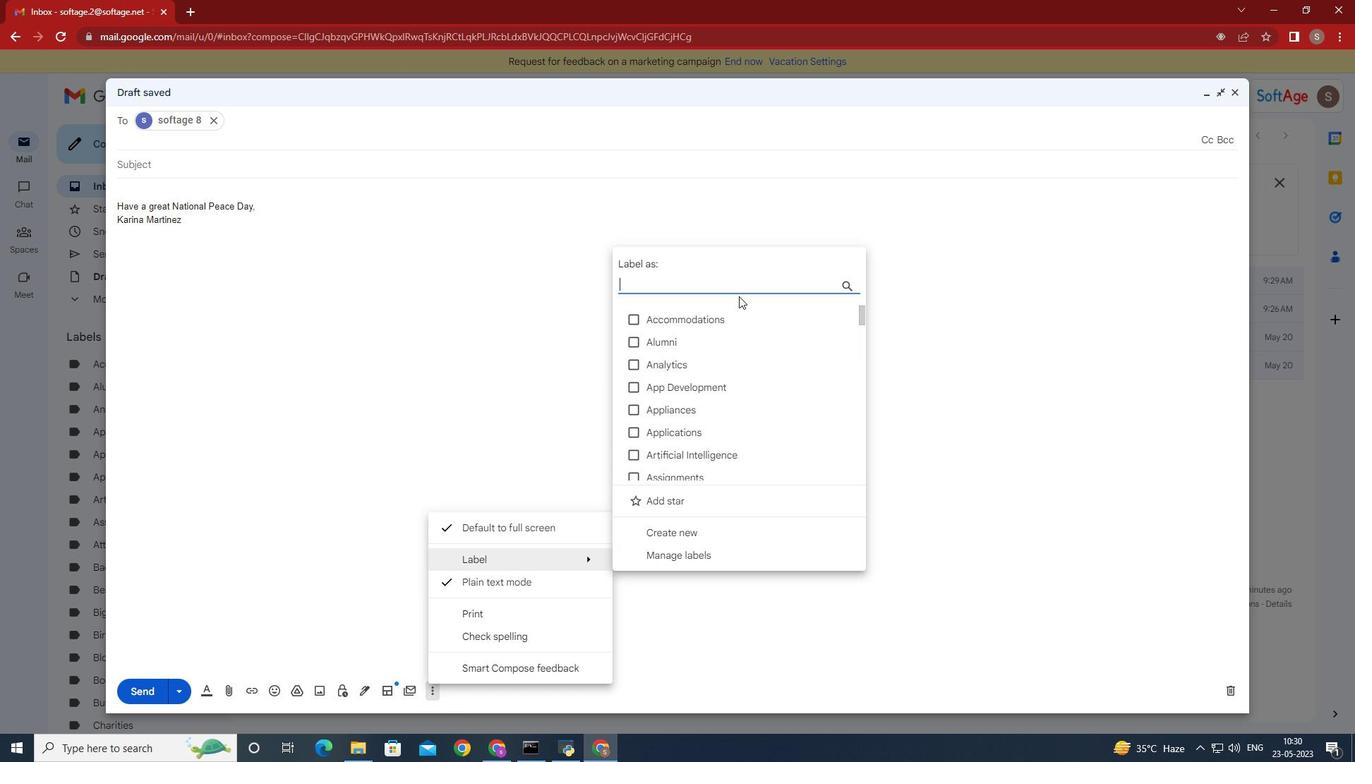 
Action: Key pressed <Key.shift>Envir
Screenshot: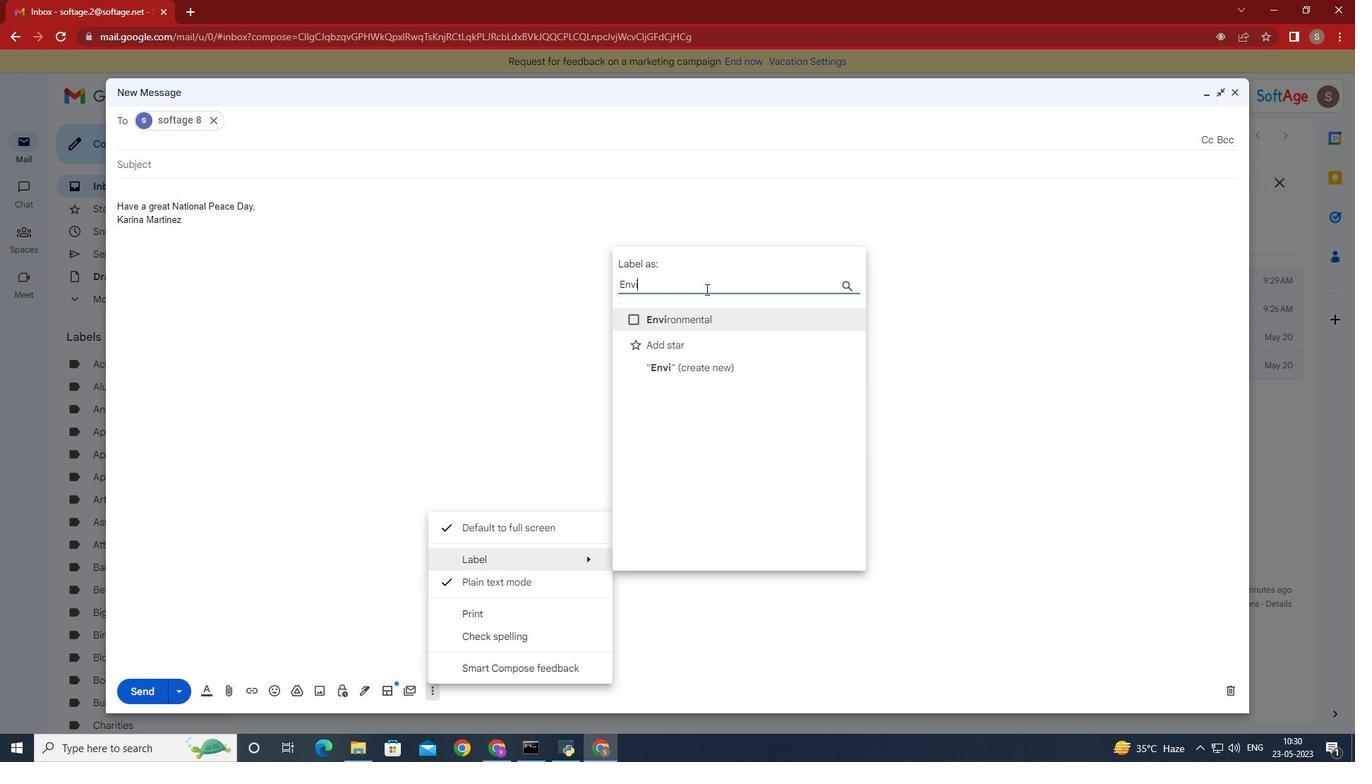 
Action: Mouse moved to (631, 319)
Screenshot: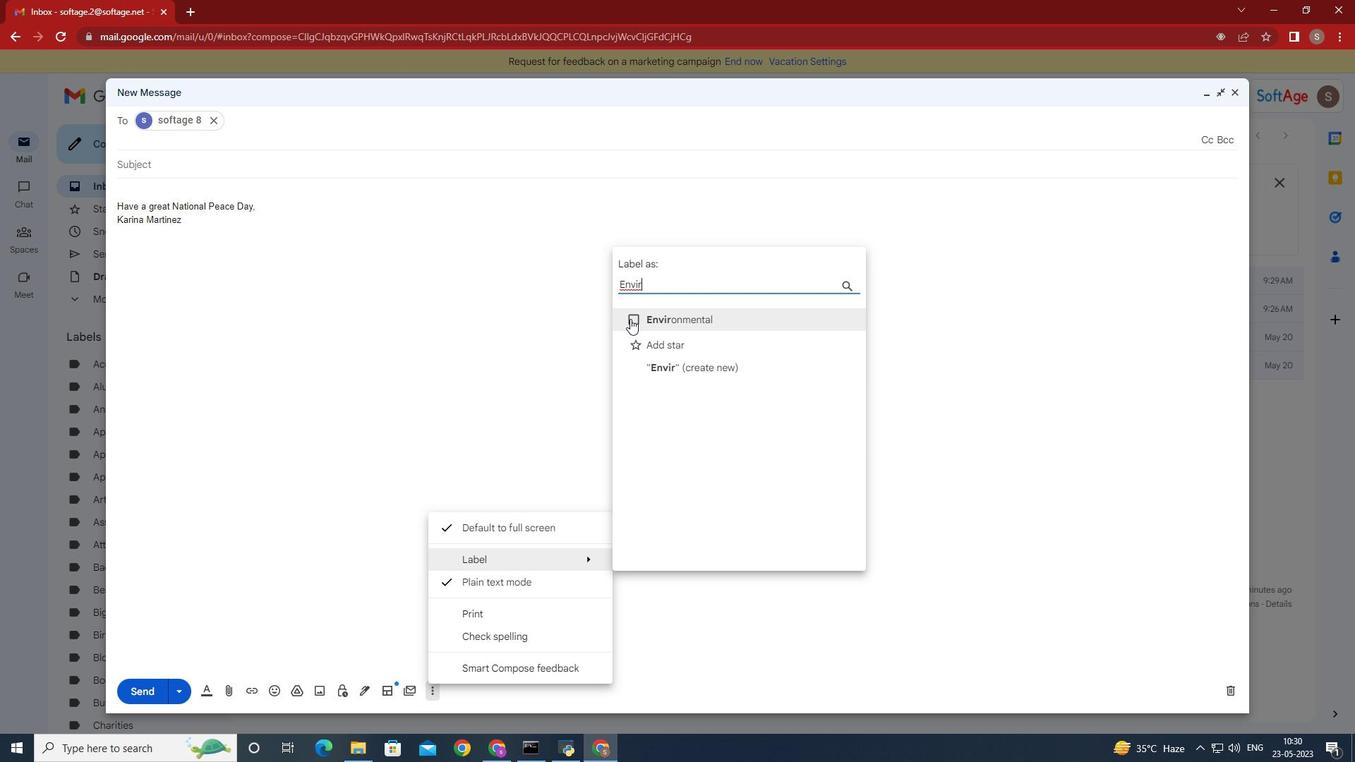 
Action: Mouse pressed left at (631, 319)
Screenshot: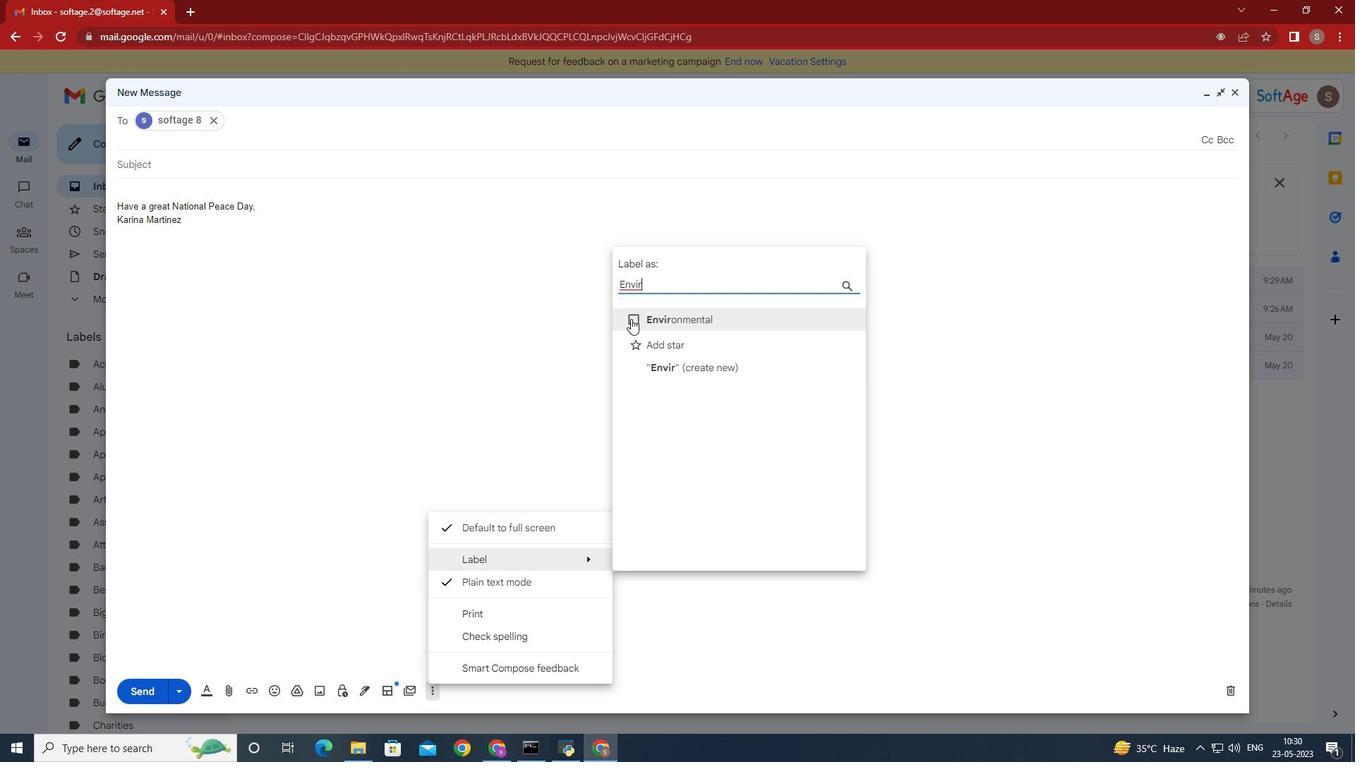 
Action: Mouse moved to (667, 368)
Screenshot: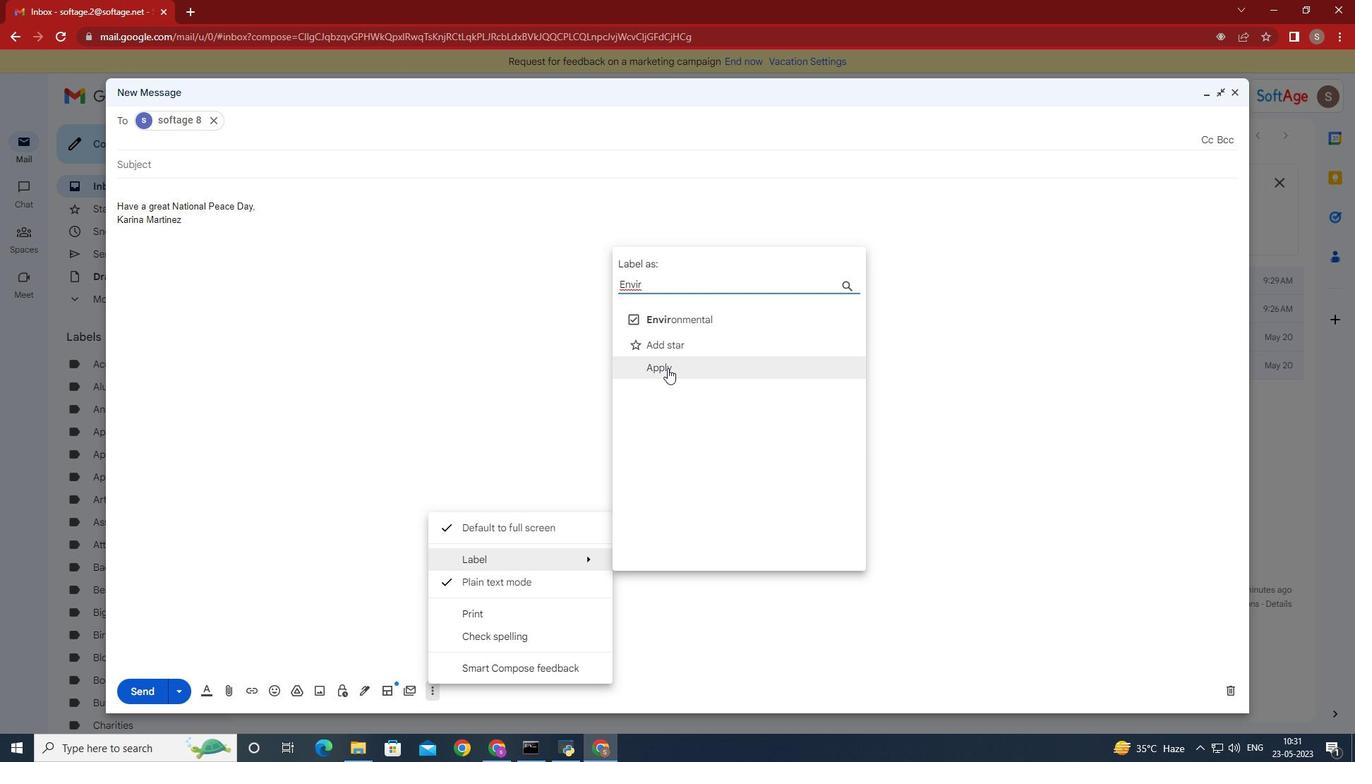 
Action: Mouse pressed left at (667, 368)
Screenshot: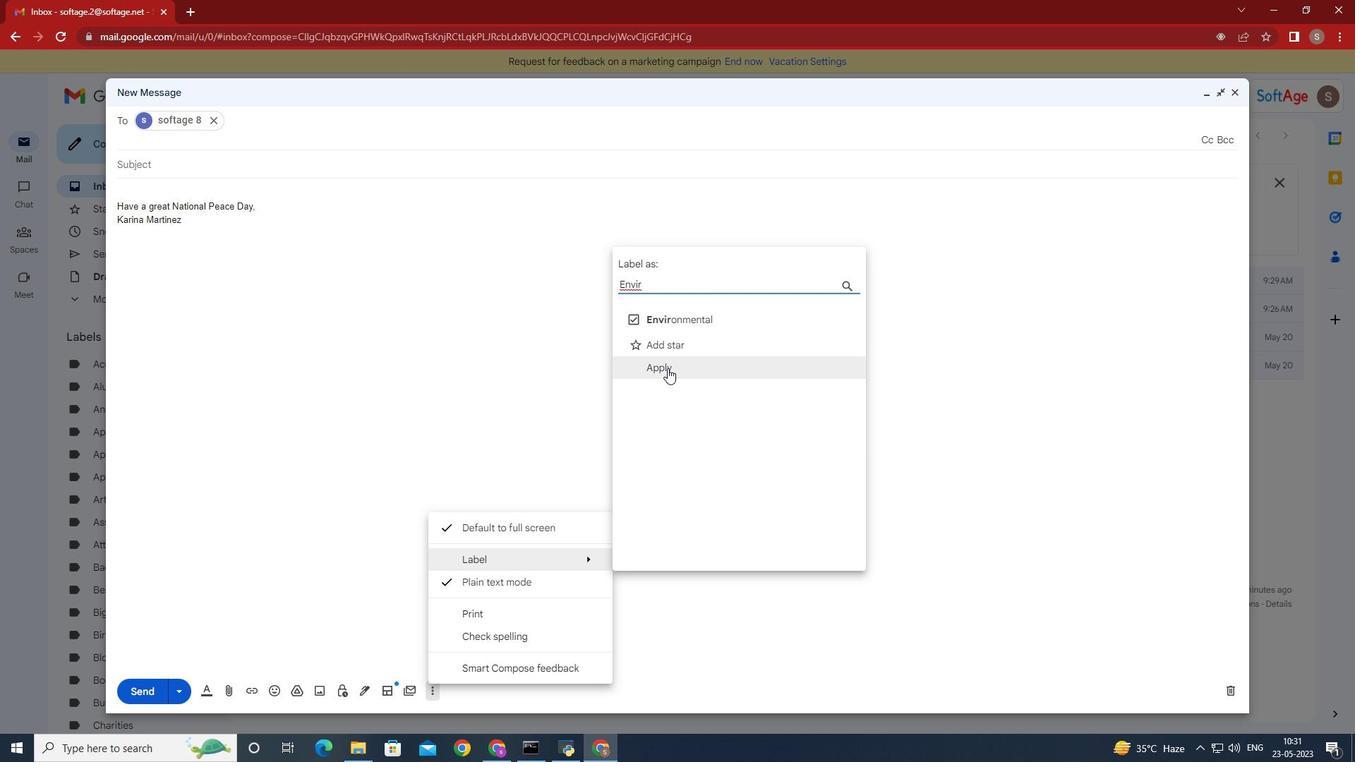 
Action: Mouse moved to (667, 368)
Screenshot: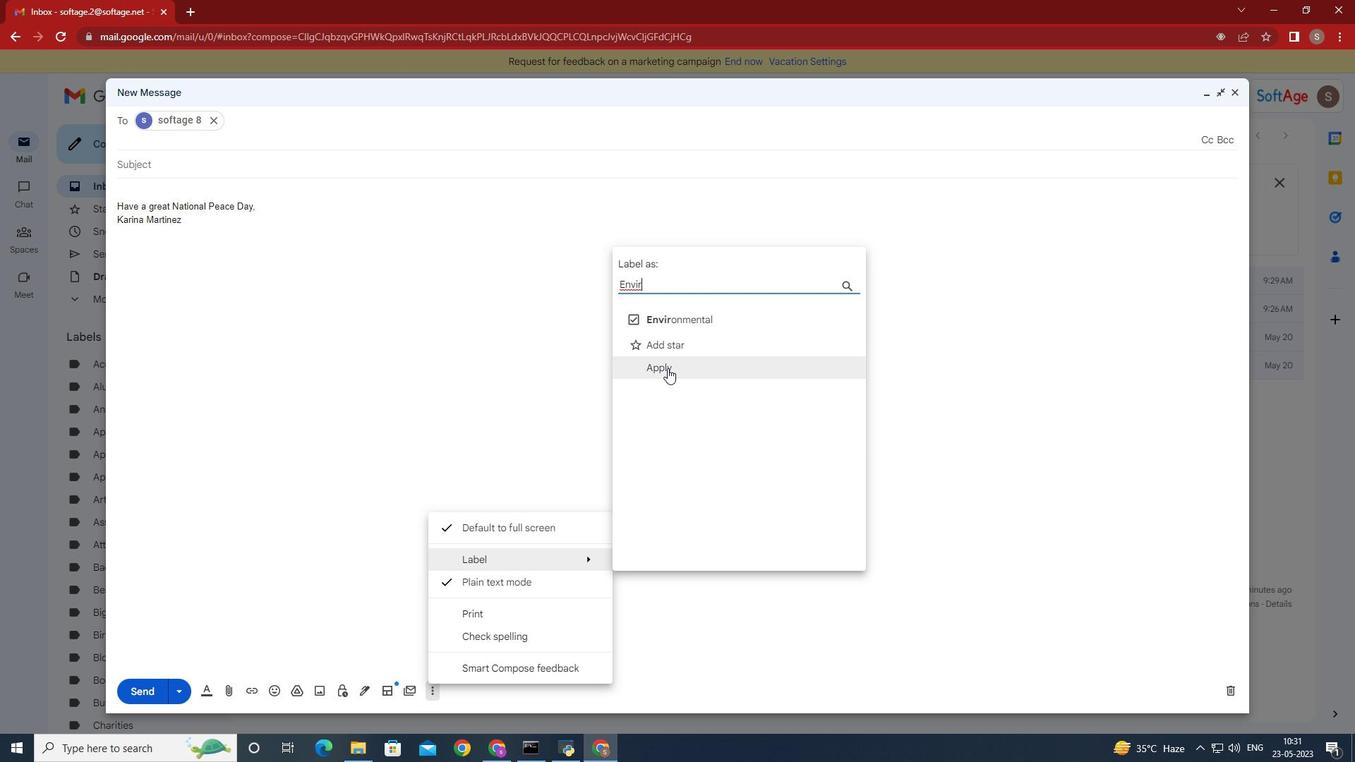 
